 Task: Add a timeline in the project AgileBite for the epic 'Continual Service Improvement (CSI) Implementation' from 2024/02/25 to 2024/07/25. Add a timeline in the project AgileBite for the epic 'User Acceptance Testing (UAT) Implementation' from 2023/02/14 to 2025/10/15. Add a timeline in the project AgileBite for the epic 'Data Science Process Improvement' from 2024/06/23 to 2024/10/04
Action: Mouse moved to (189, 250)
Screenshot: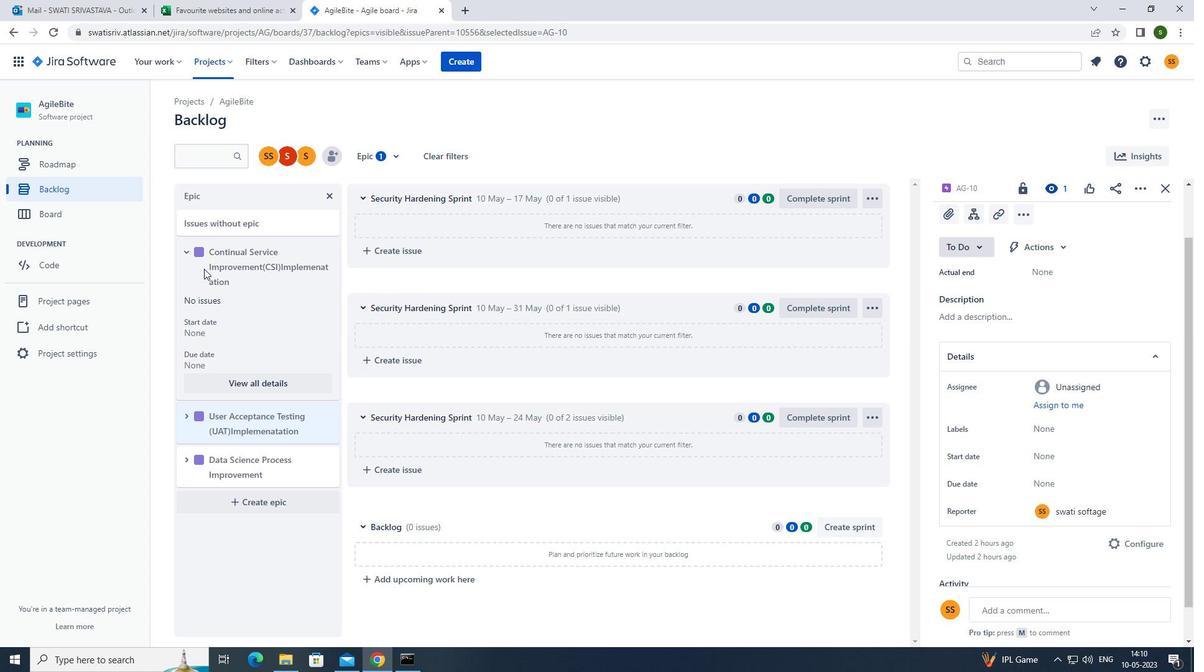 
Action: Mouse pressed left at (189, 250)
Screenshot: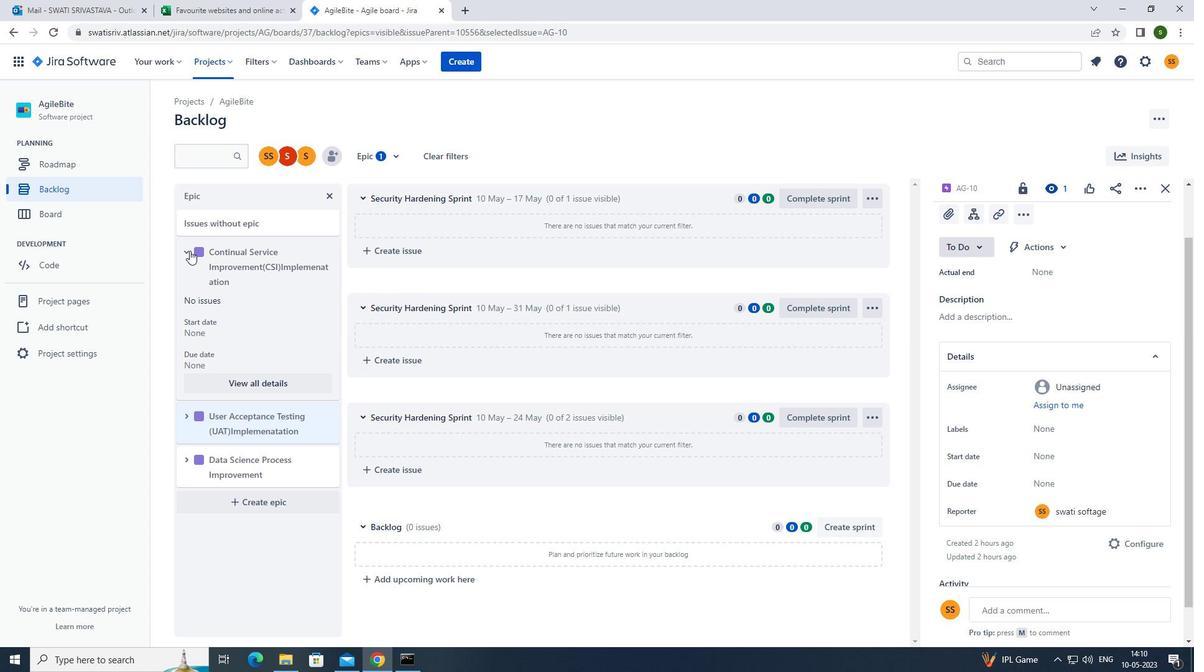 
Action: Mouse pressed left at (189, 250)
Screenshot: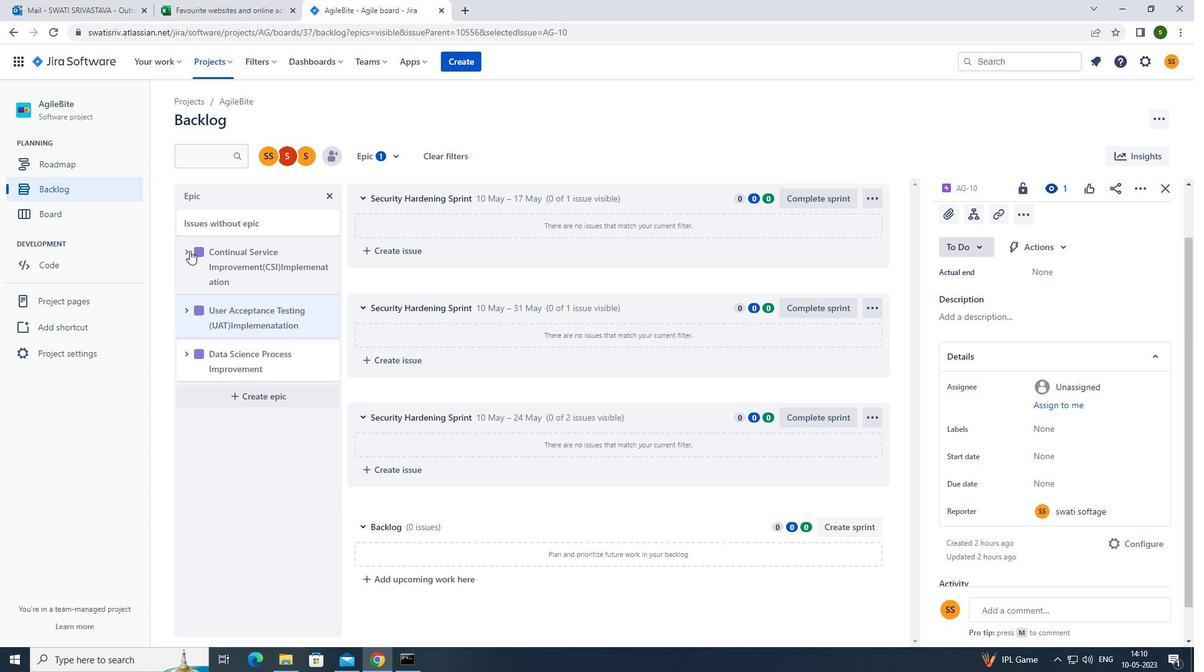 
Action: Mouse moved to (1049, 454)
Screenshot: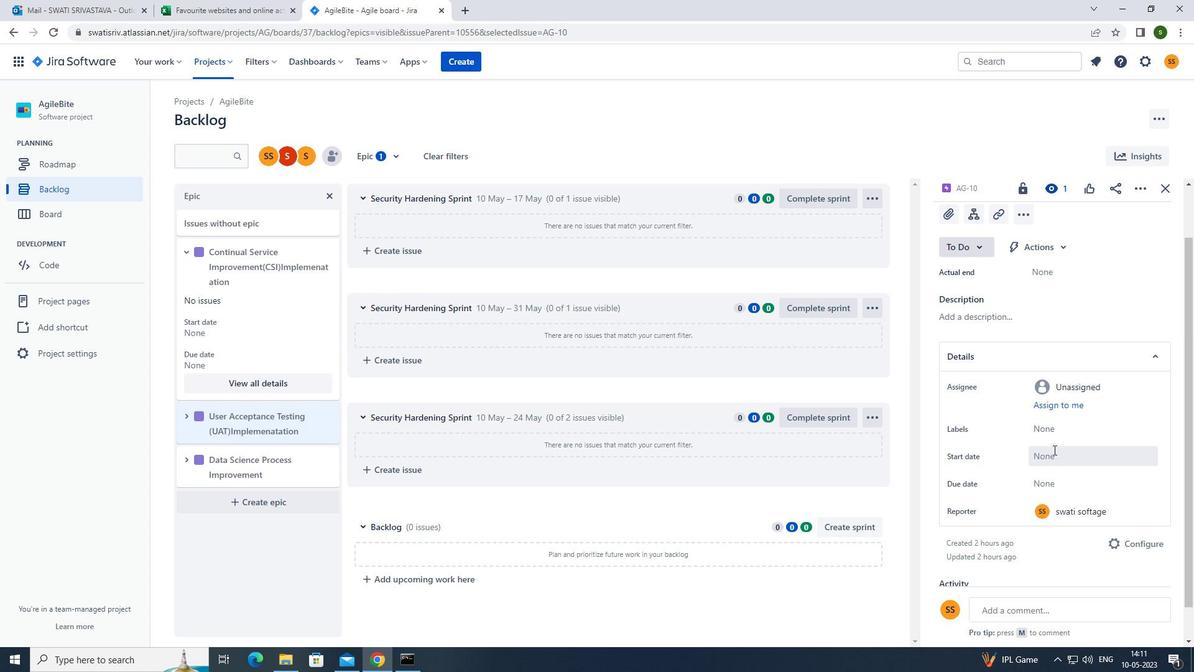 
Action: Mouse pressed left at (1049, 454)
Screenshot: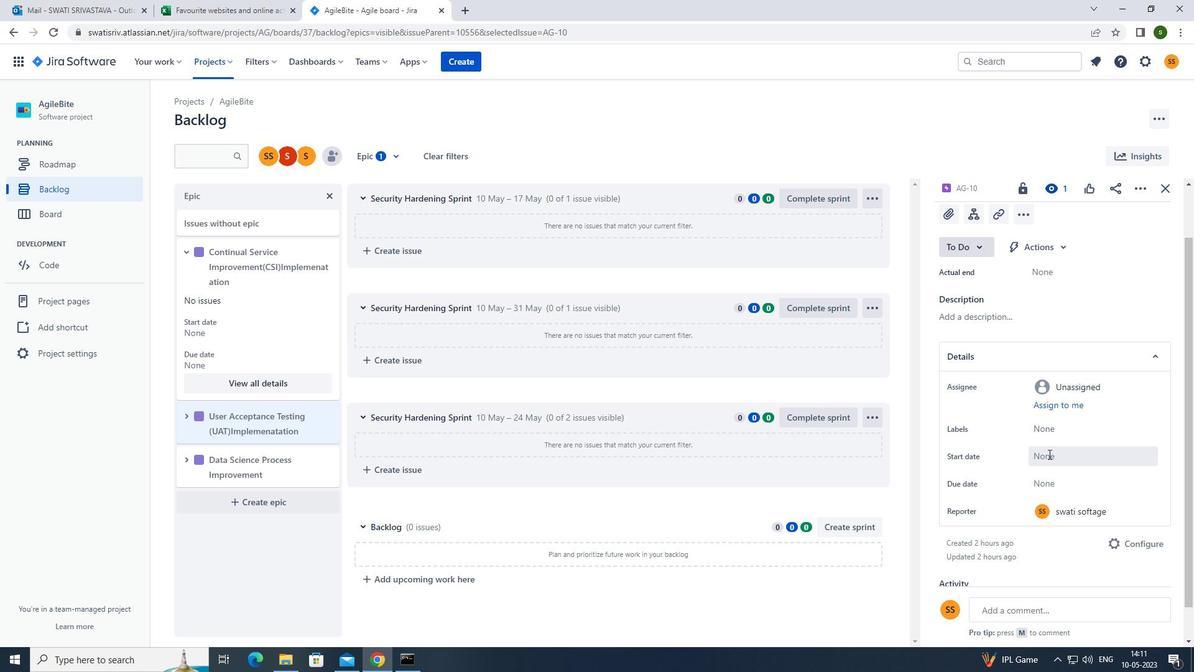 
Action: Mouse moved to (1167, 273)
Screenshot: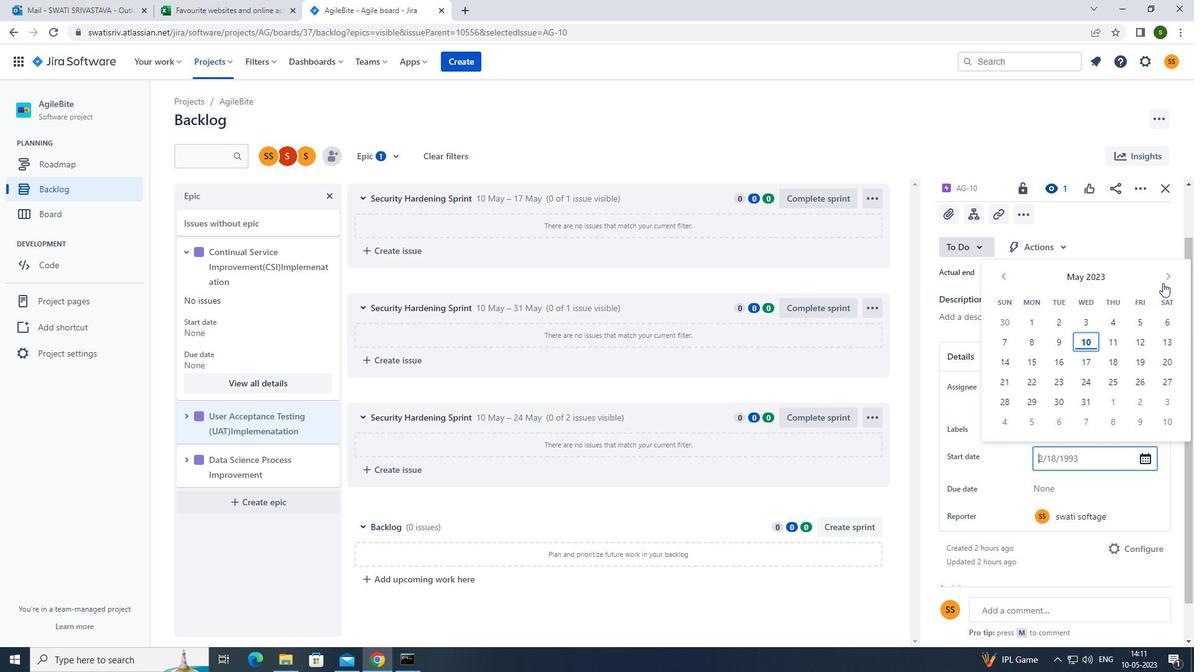 
Action: Mouse pressed left at (1167, 273)
Screenshot: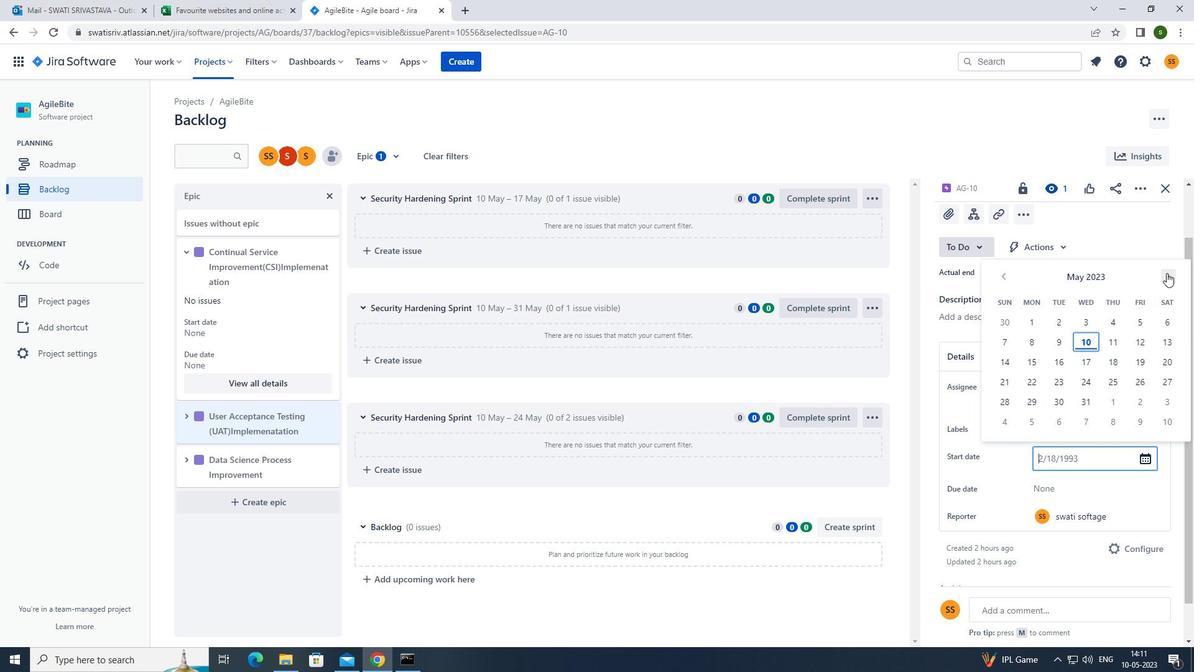 
Action: Mouse moved to (1095, 277)
Screenshot: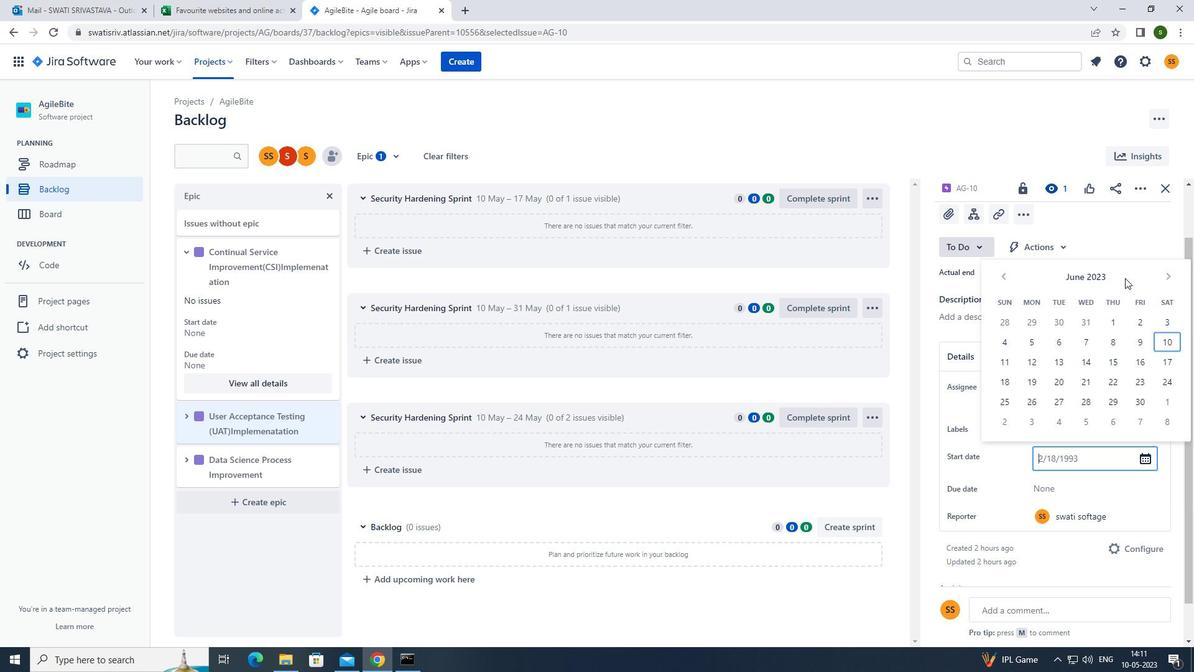 
Action: Mouse pressed left at (1095, 277)
Screenshot: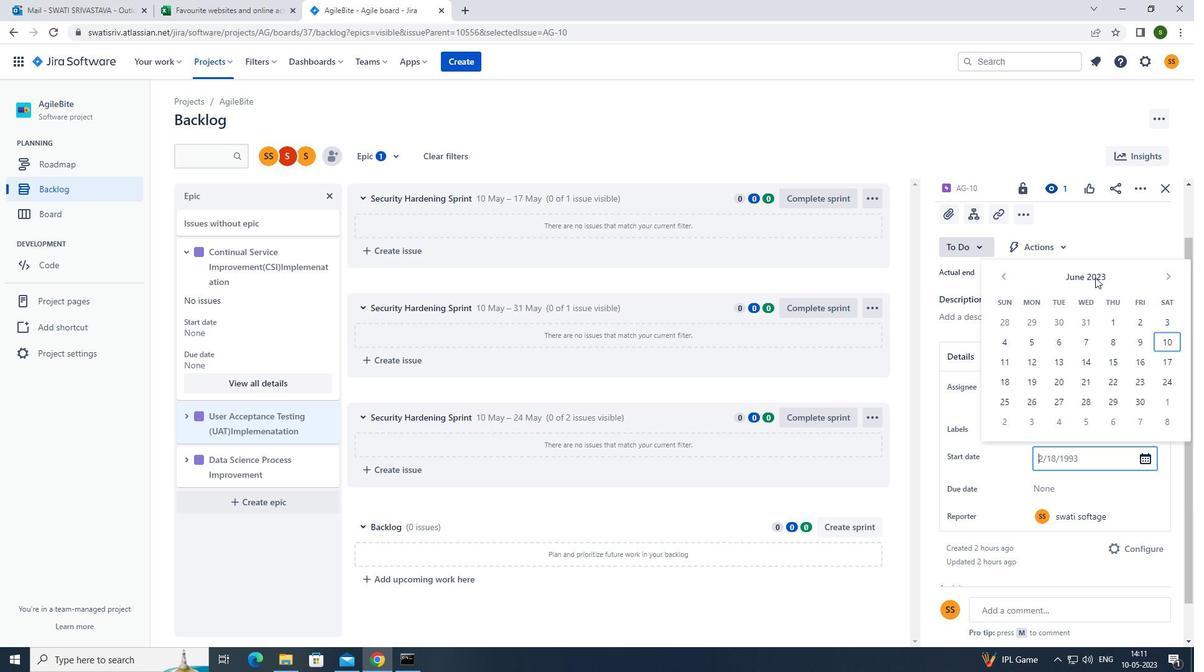 
Action: Mouse moved to (1162, 277)
Screenshot: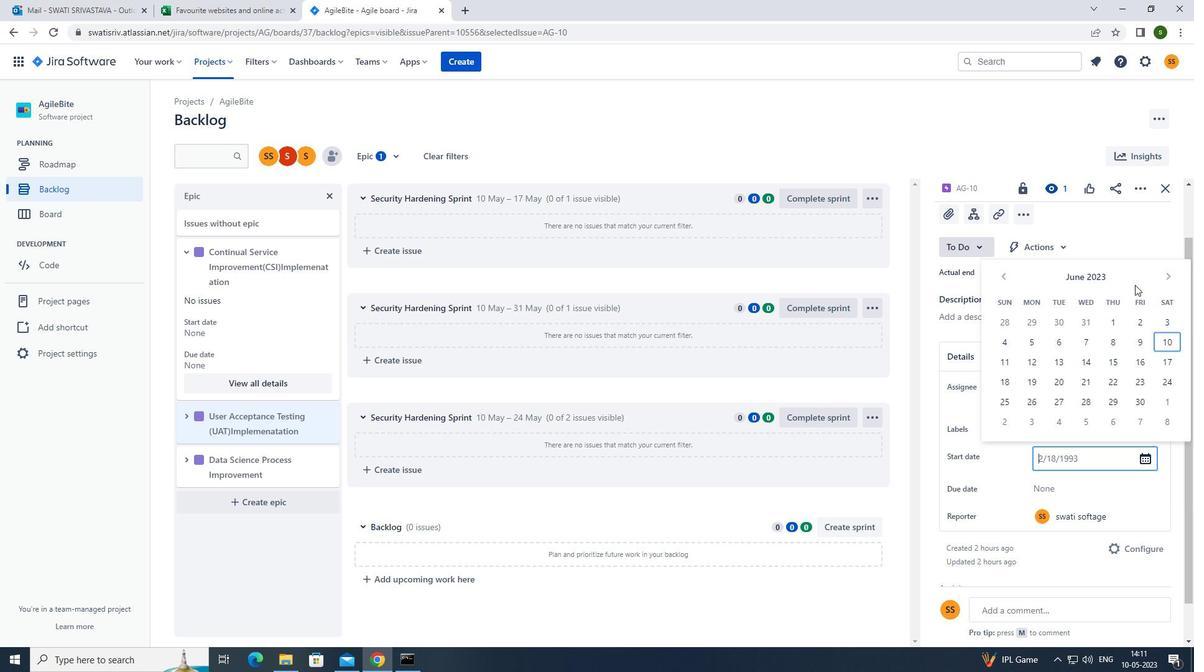 
Action: Mouse pressed left at (1162, 277)
Screenshot: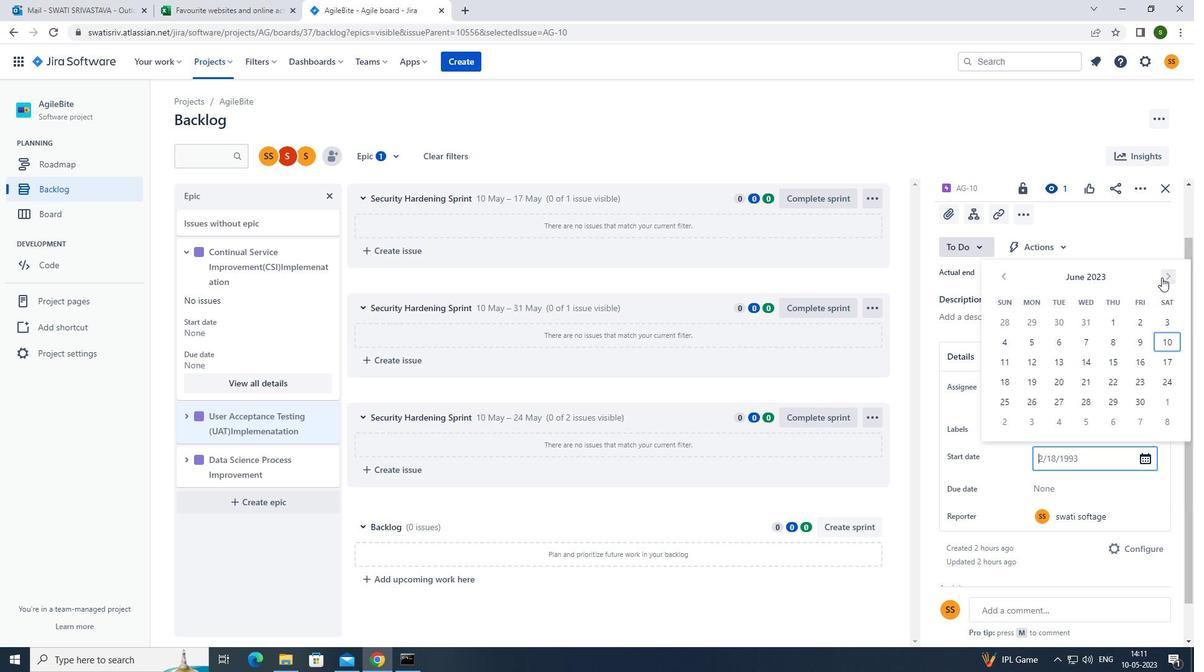 
Action: Mouse pressed left at (1162, 277)
Screenshot: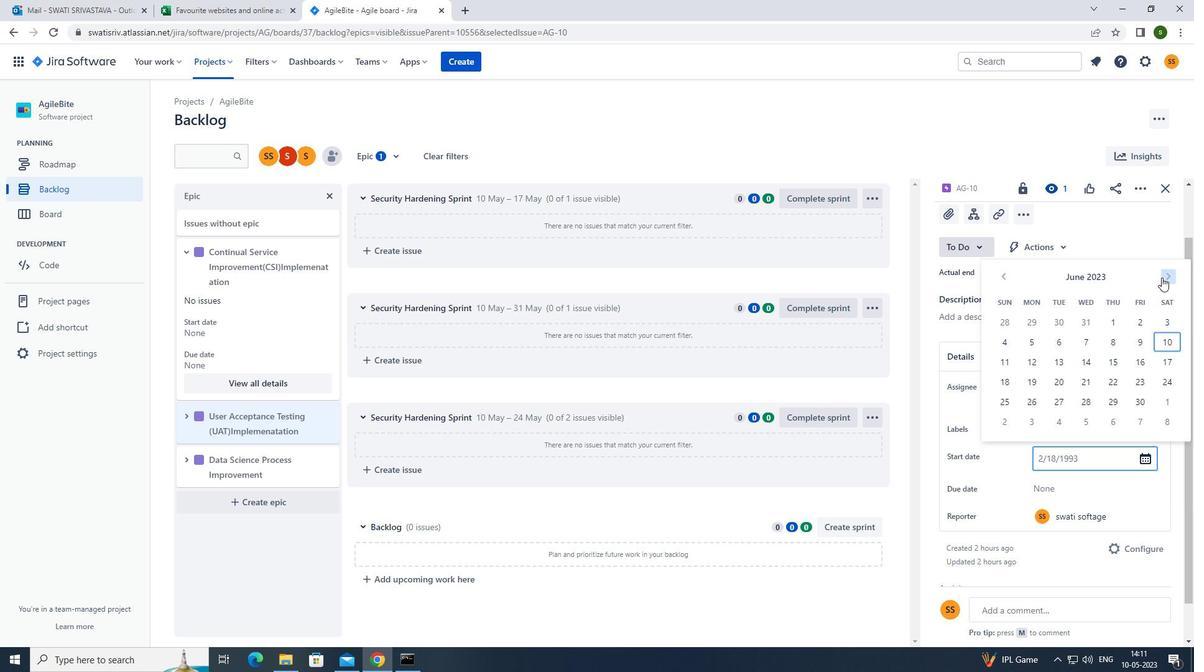 
Action: Mouse pressed left at (1162, 277)
Screenshot: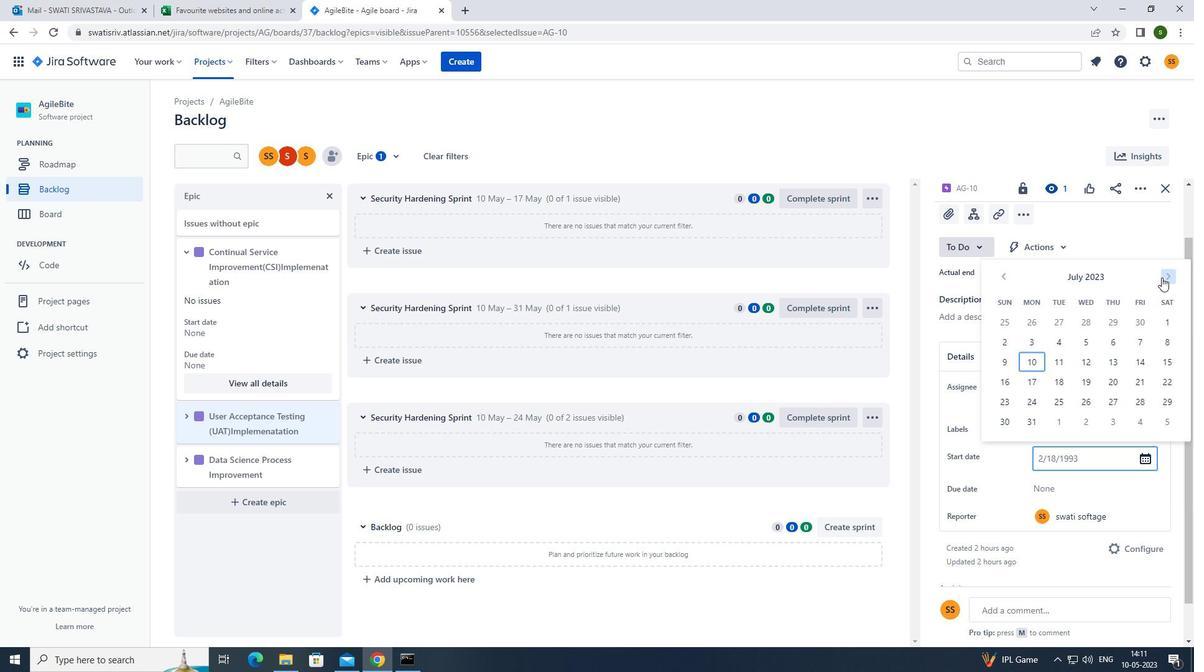 
Action: Mouse pressed left at (1162, 277)
Screenshot: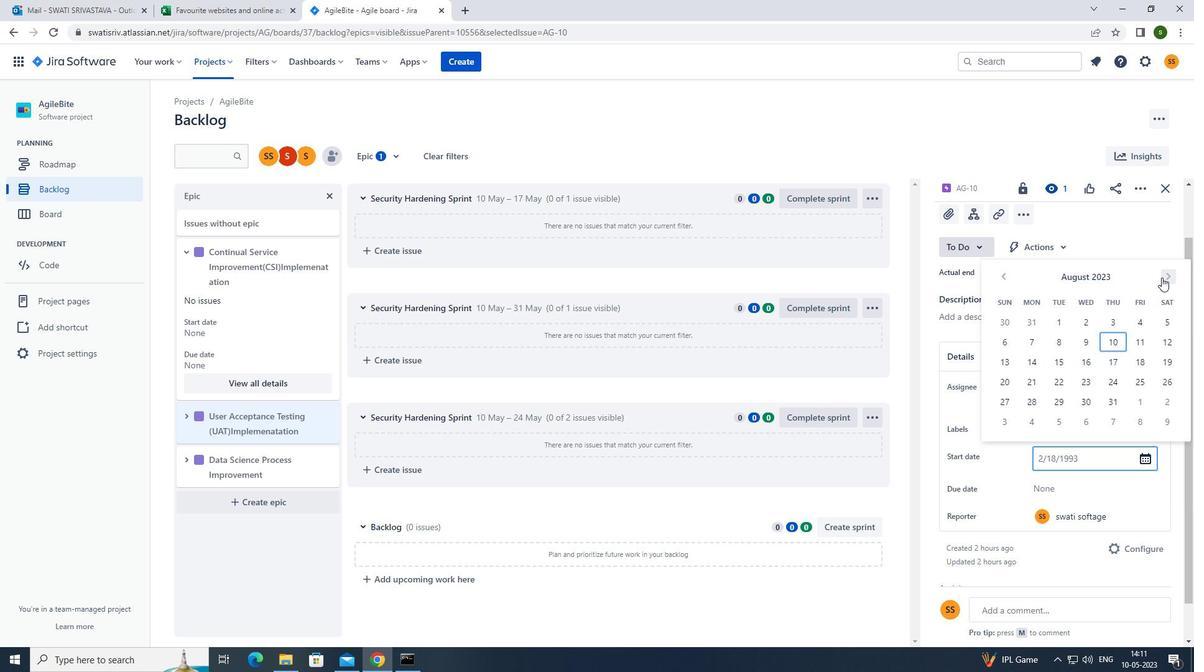
Action: Mouse pressed left at (1162, 277)
Screenshot: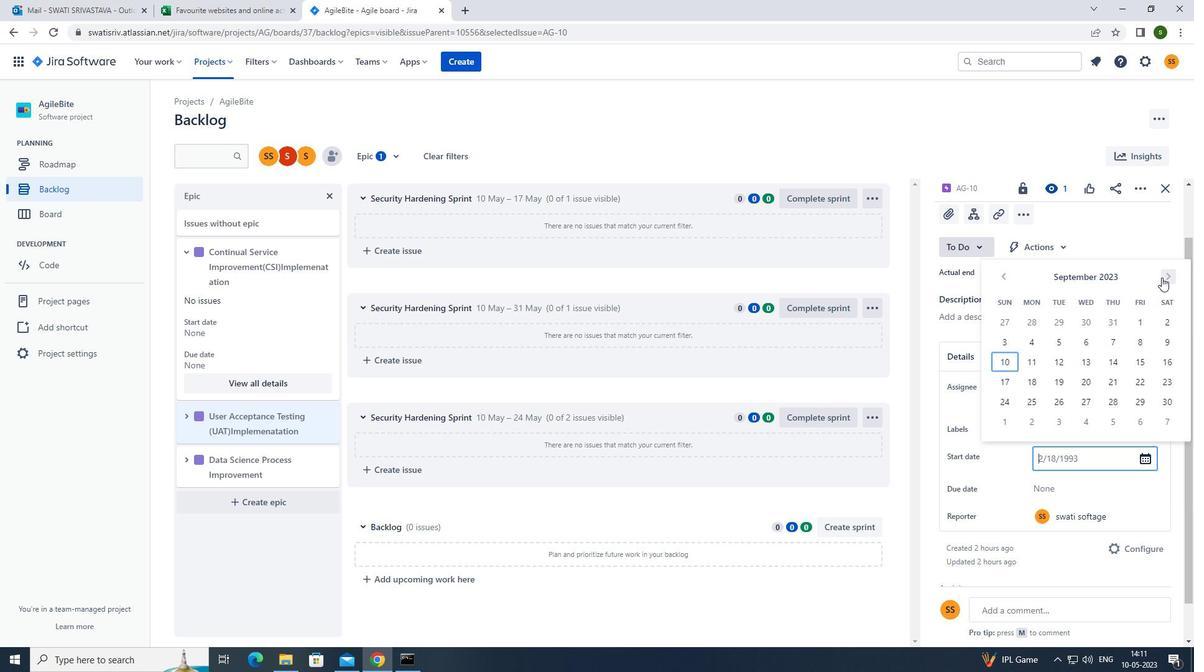 
Action: Mouse pressed left at (1162, 277)
Screenshot: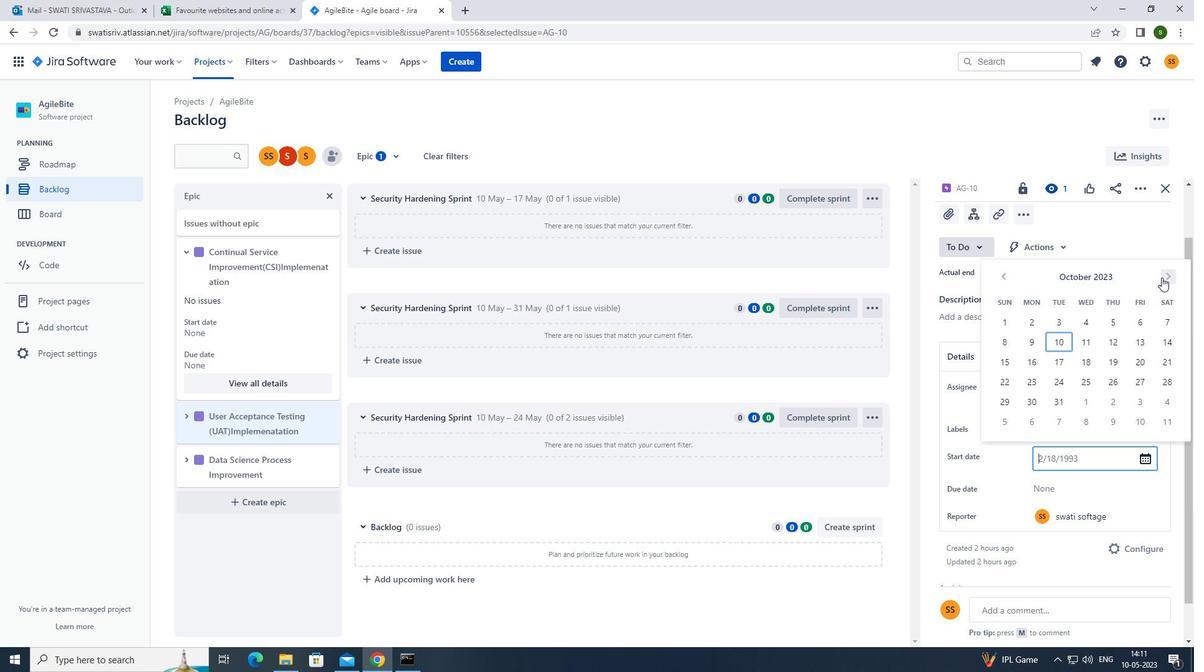 
Action: Mouse pressed left at (1162, 277)
Screenshot: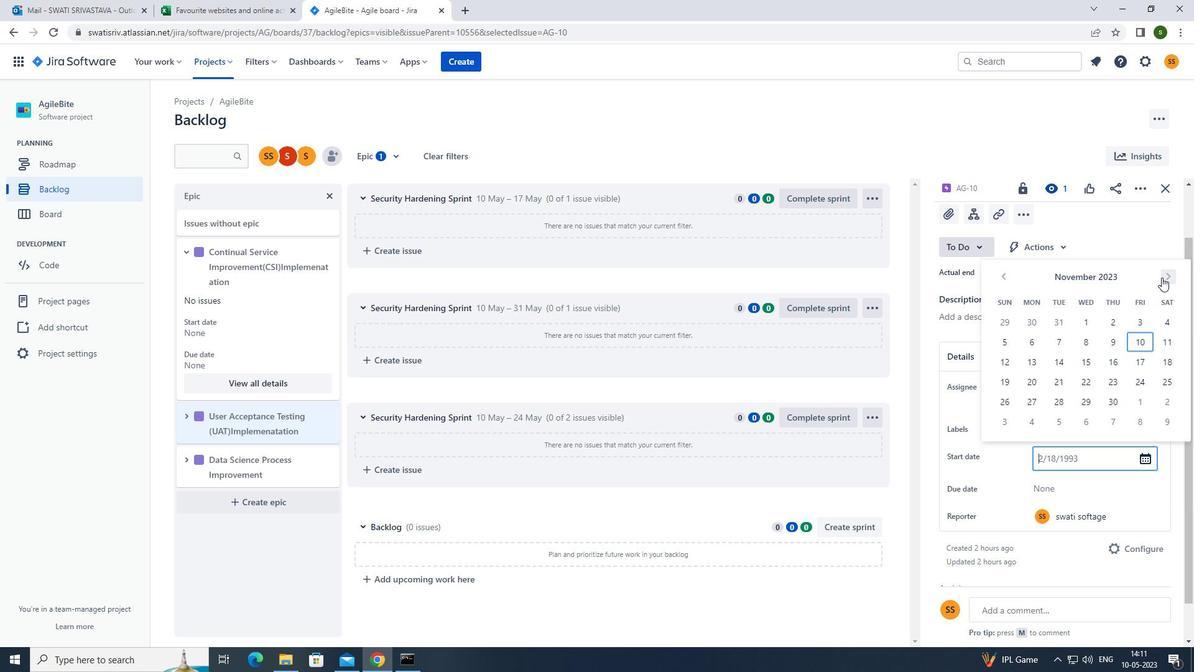 
Action: Mouse pressed left at (1162, 277)
Screenshot: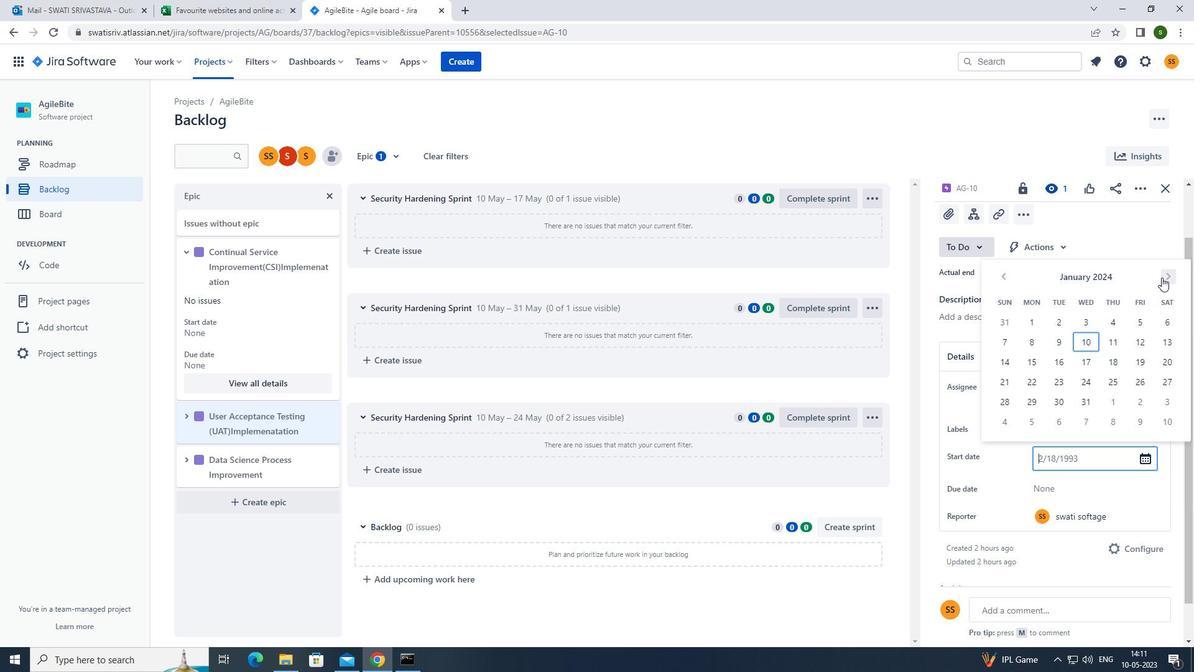 
Action: Mouse moved to (1006, 401)
Screenshot: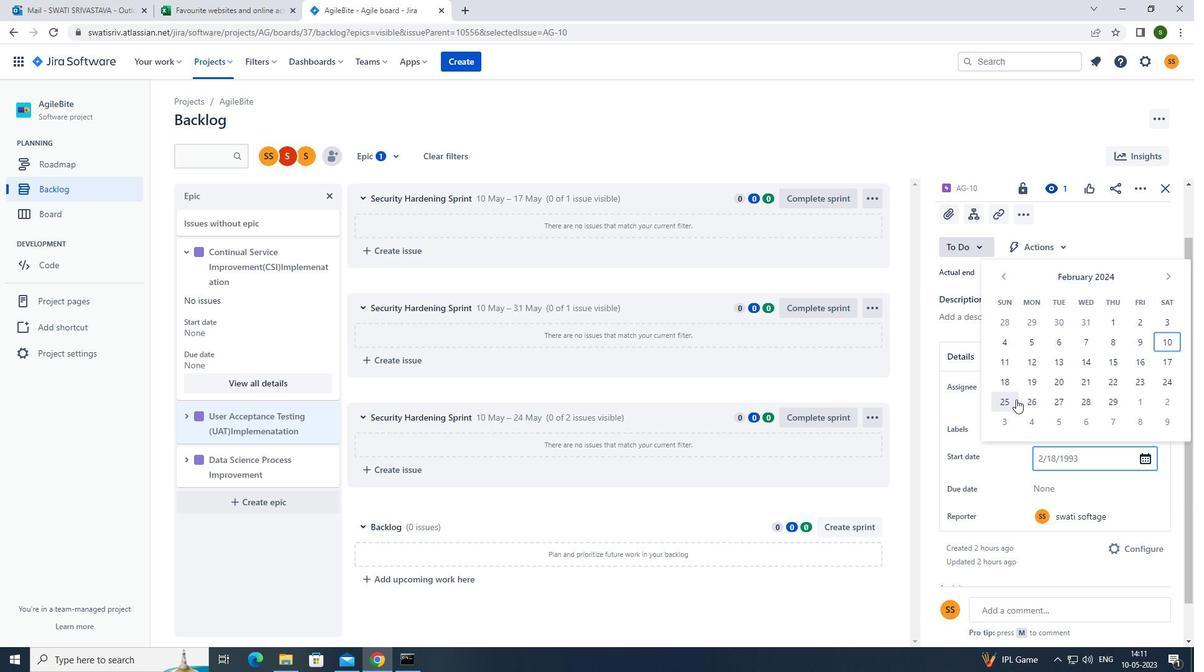 
Action: Mouse pressed left at (1006, 401)
Screenshot: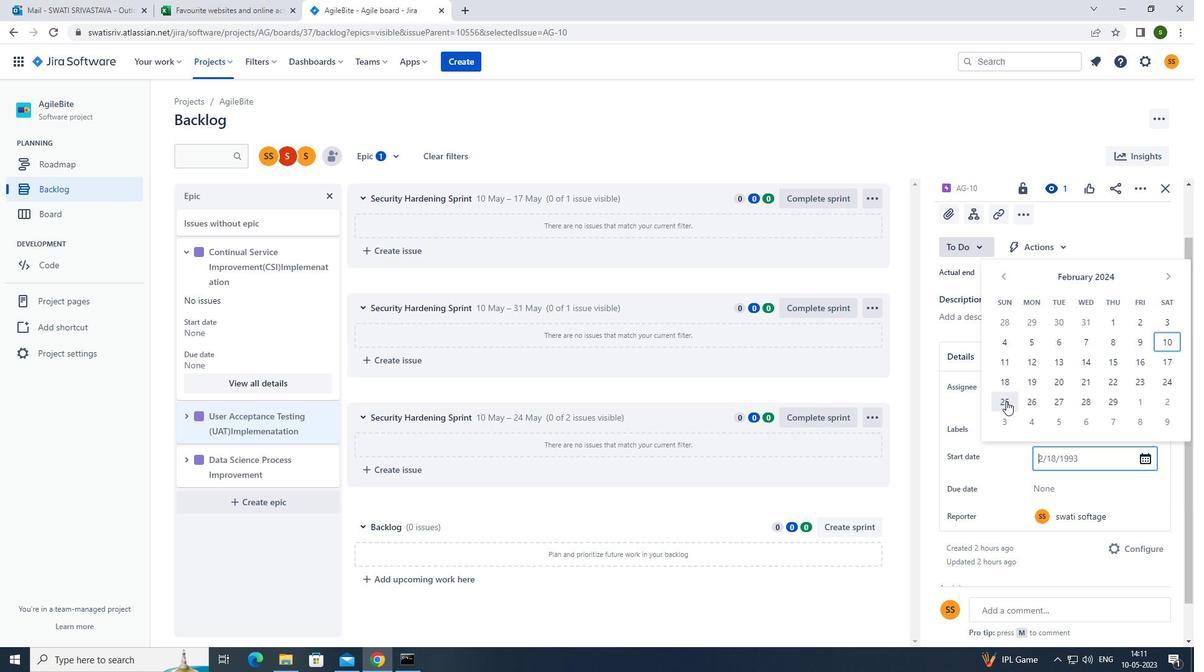 
Action: Mouse moved to (1041, 486)
Screenshot: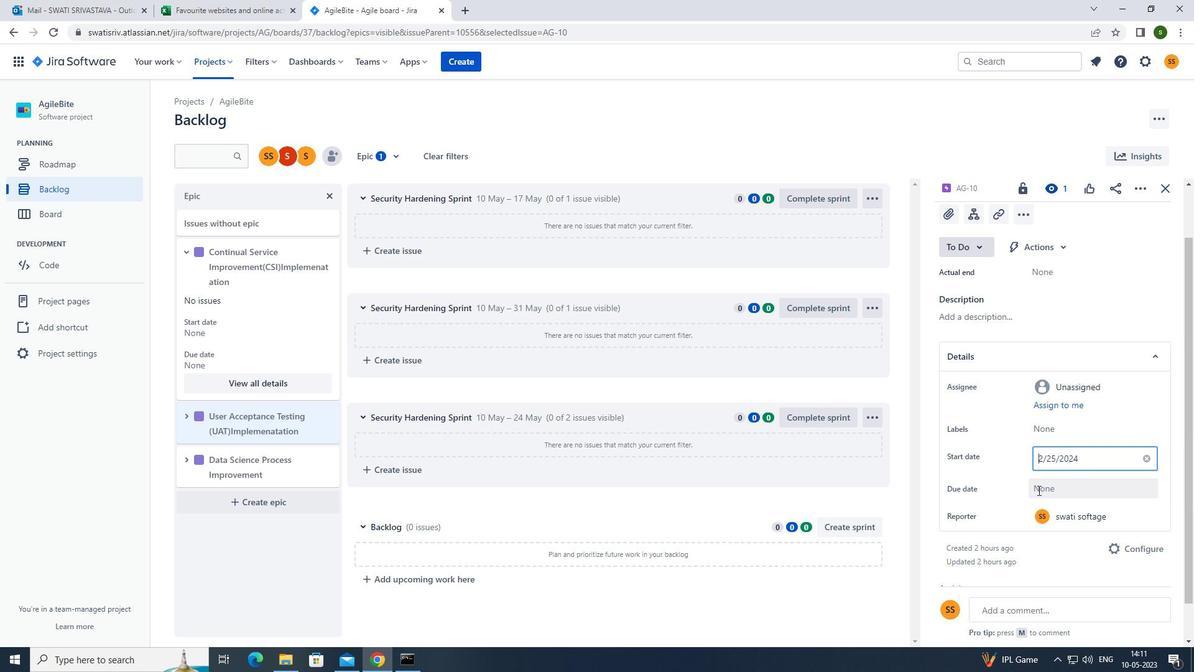 
Action: Mouse pressed left at (1041, 486)
Screenshot: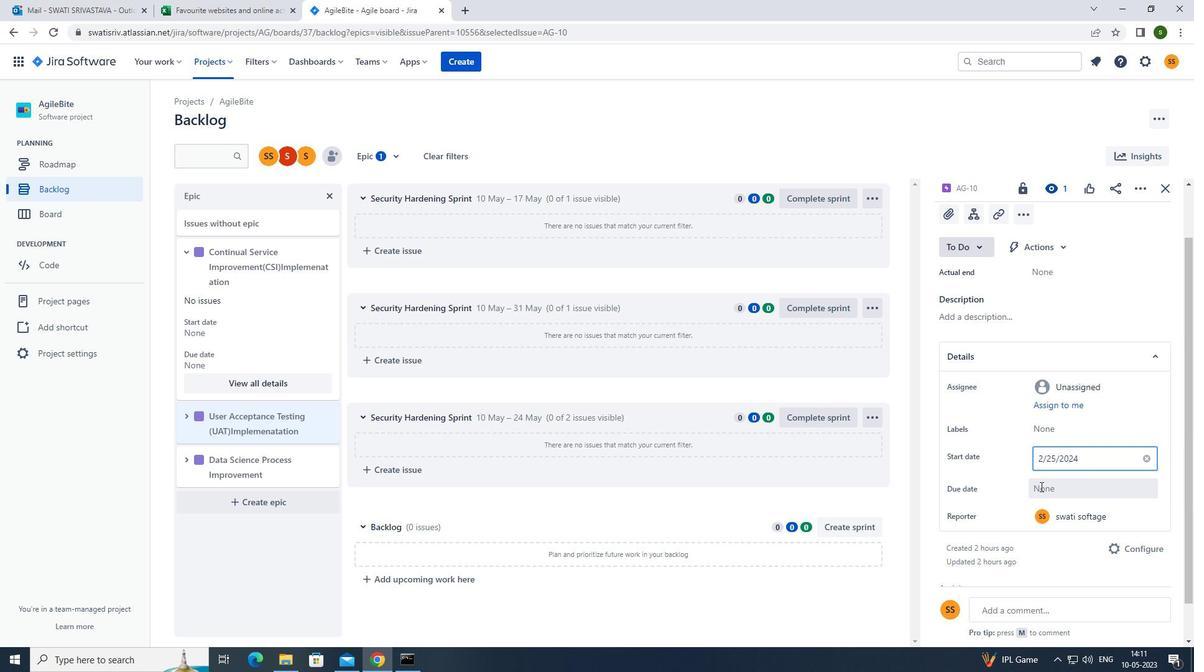 
Action: Mouse moved to (1171, 310)
Screenshot: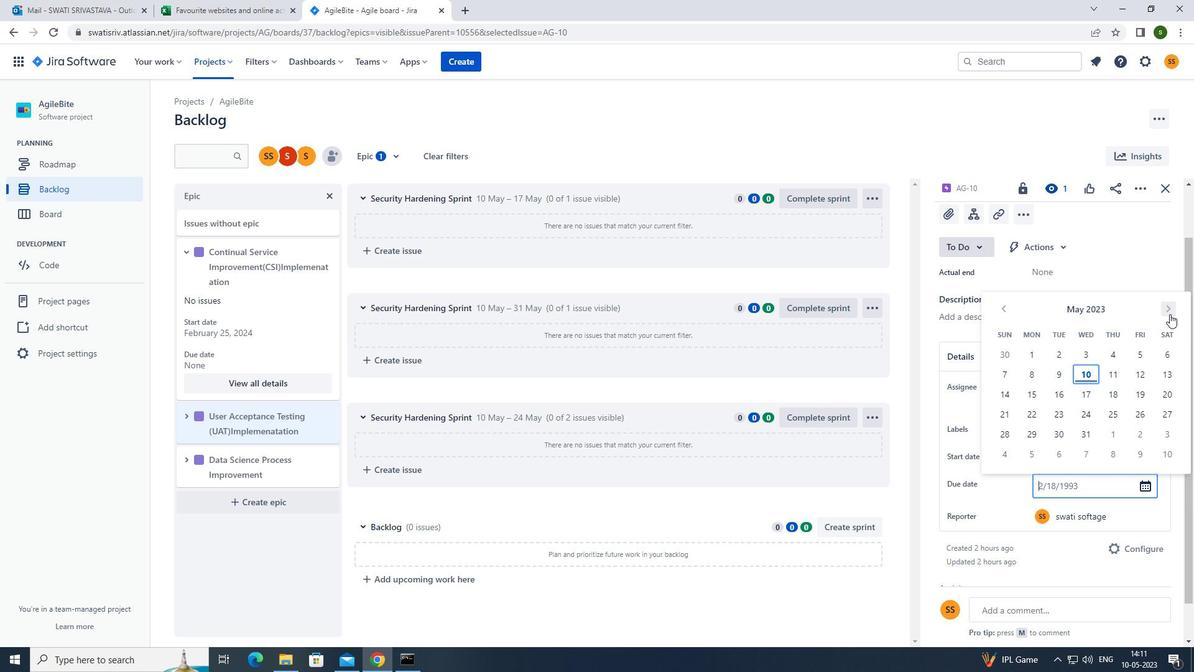 
Action: Mouse pressed left at (1171, 310)
Screenshot: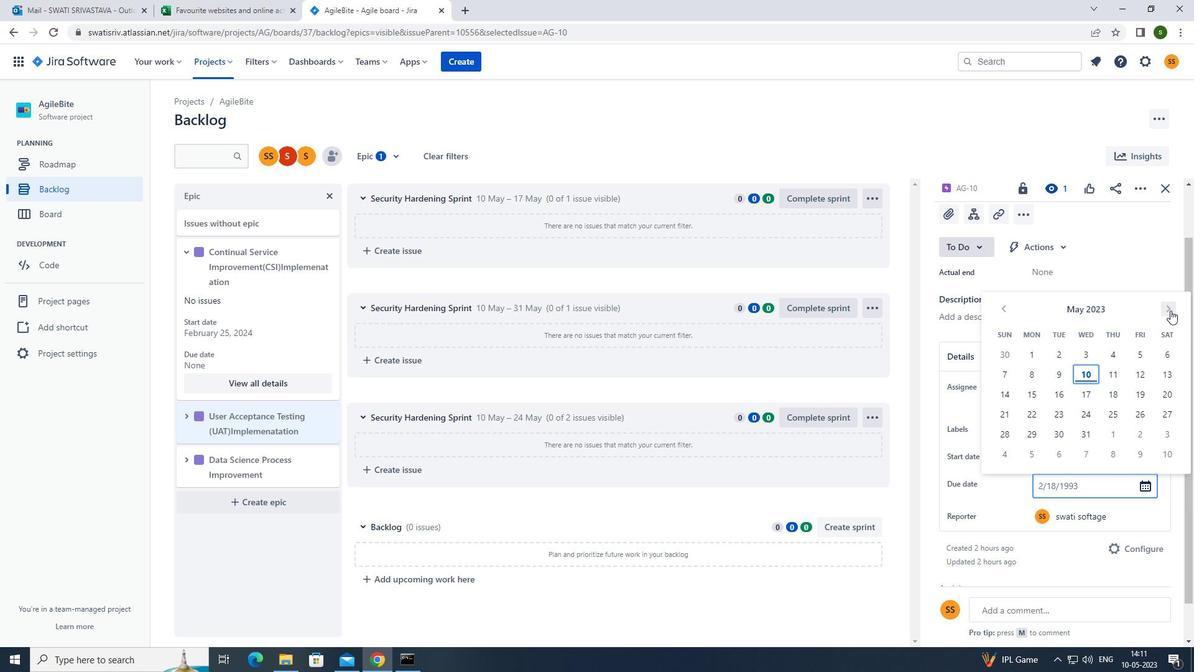 
Action: Mouse pressed left at (1171, 310)
Screenshot: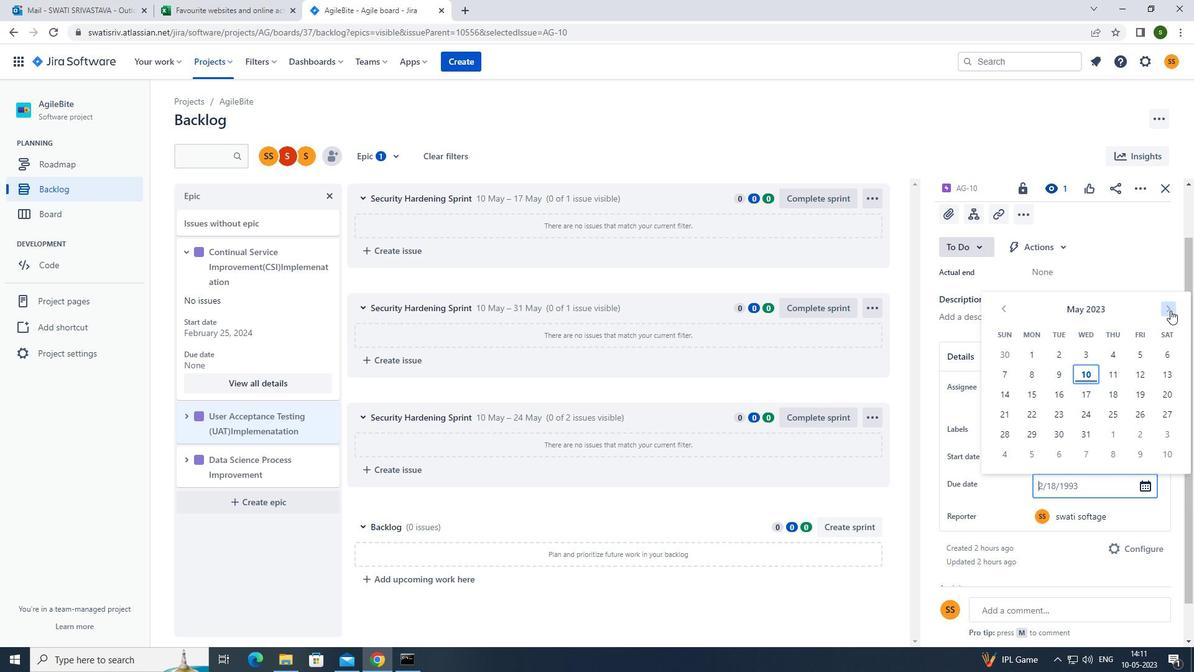 
Action: Mouse pressed left at (1171, 310)
Screenshot: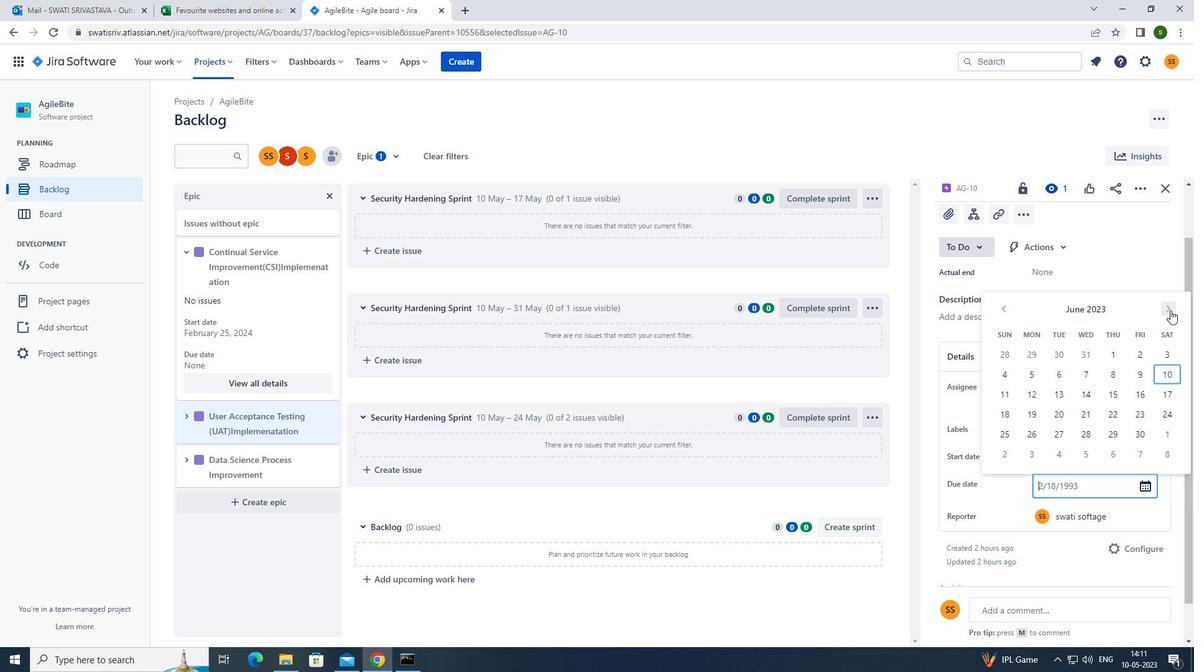 
Action: Mouse pressed left at (1171, 310)
Screenshot: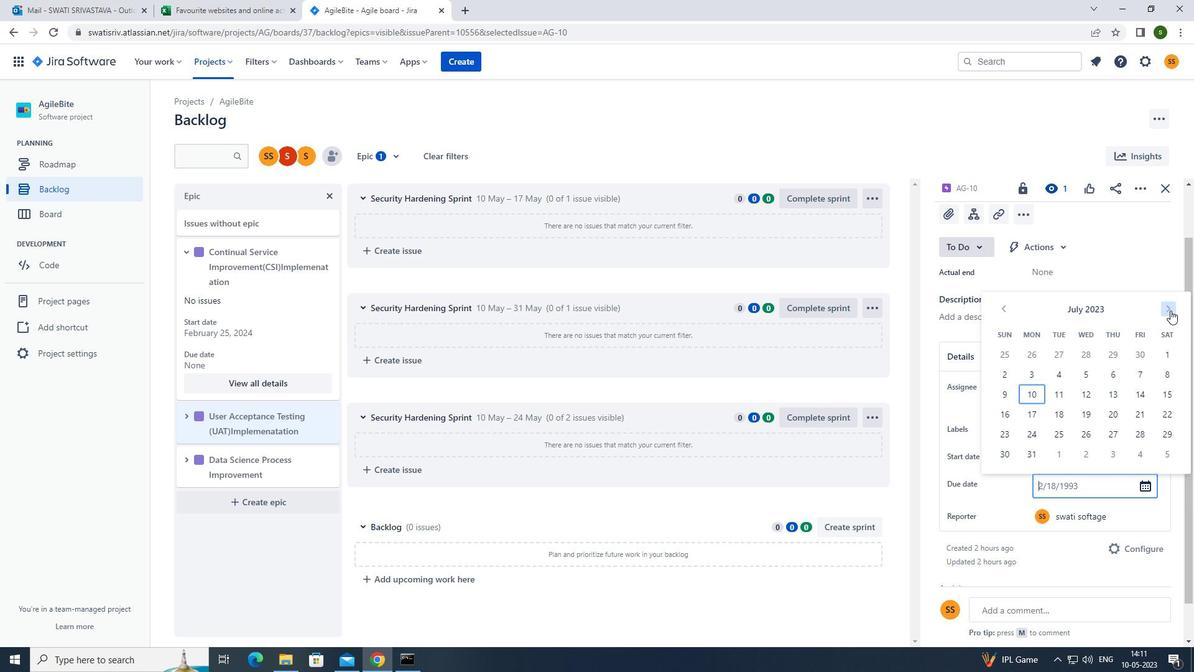 
Action: Mouse pressed left at (1171, 310)
Screenshot: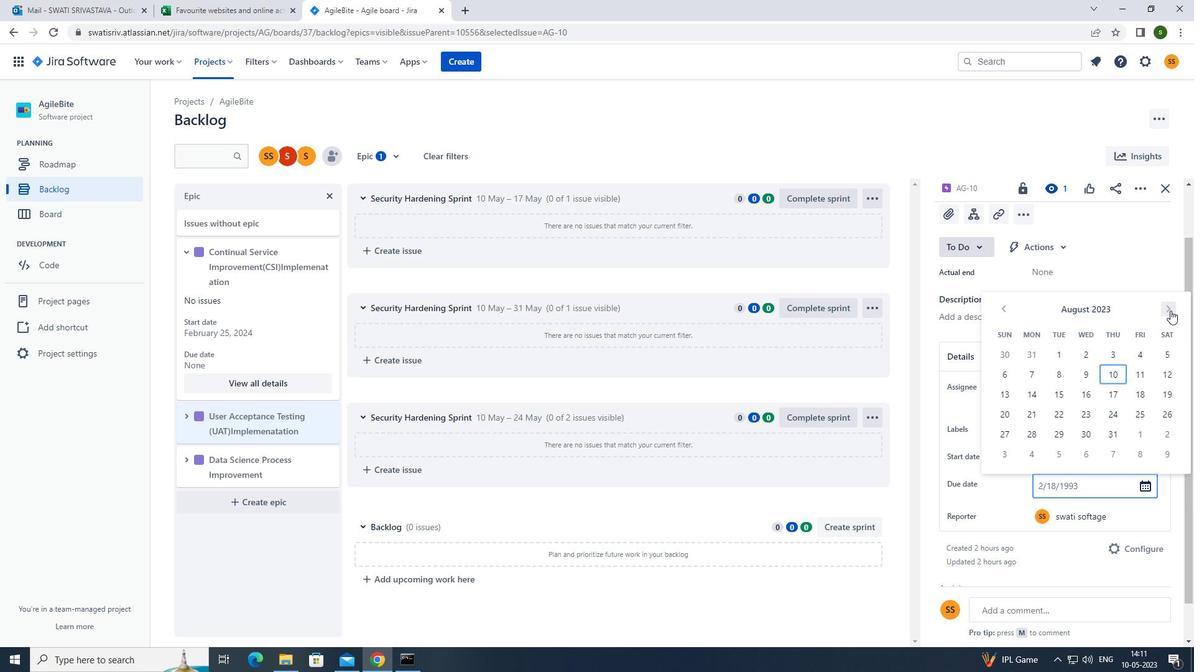 
Action: Mouse pressed left at (1171, 310)
Screenshot: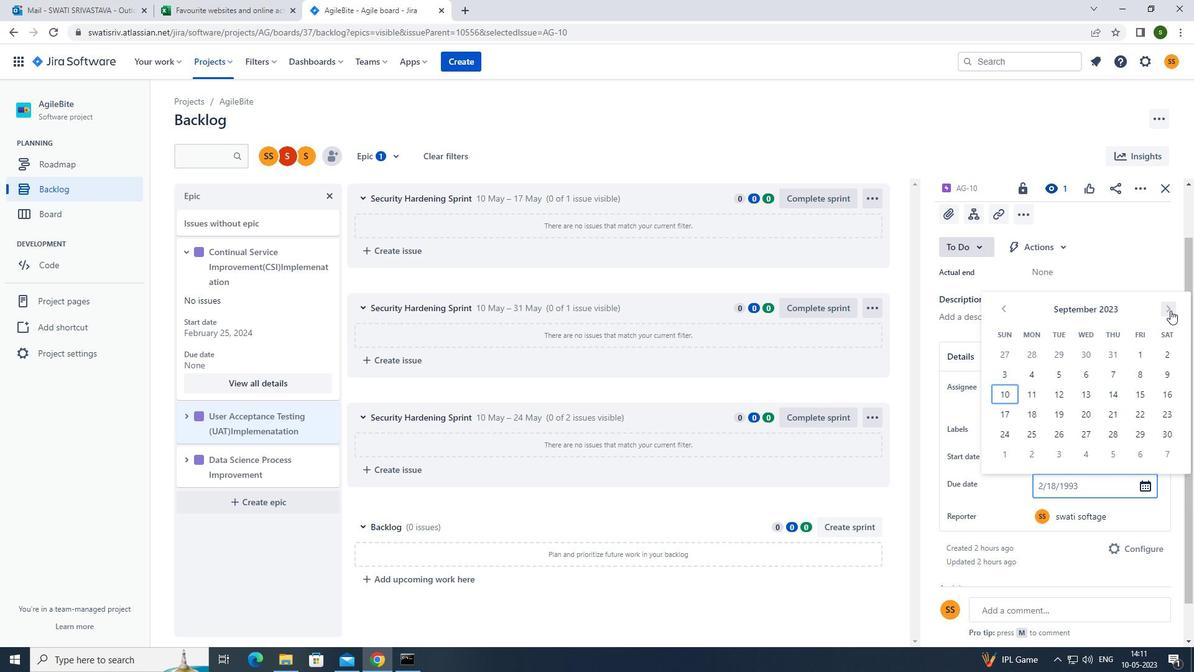 
Action: Mouse pressed left at (1171, 310)
Screenshot: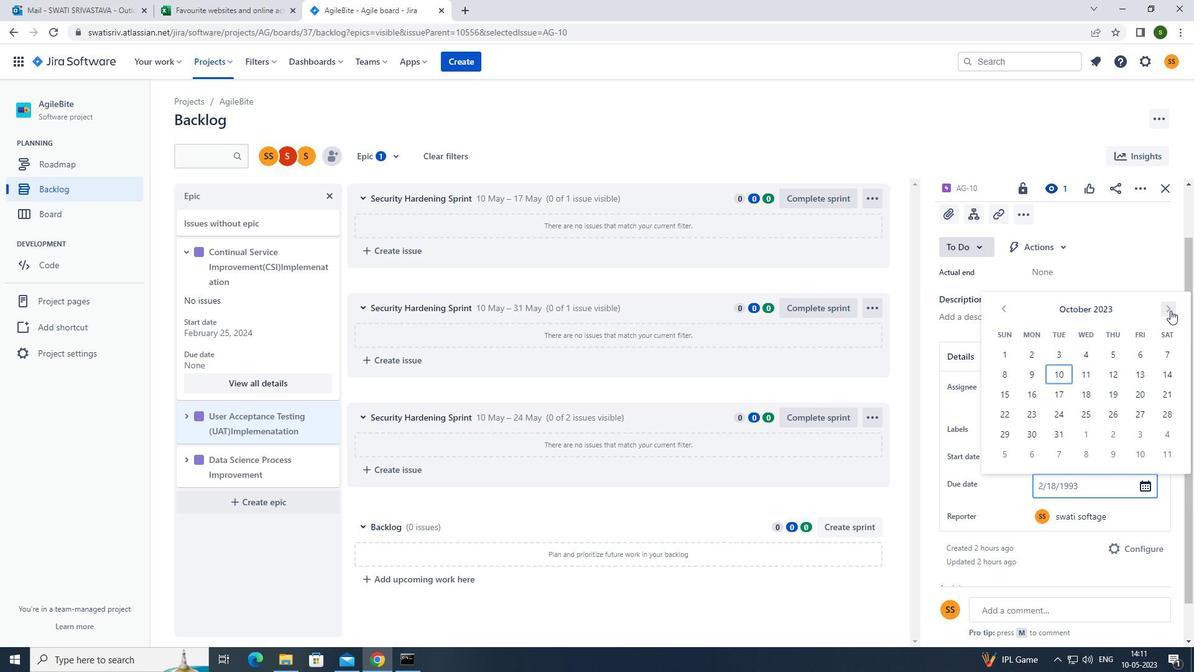 
Action: Mouse pressed left at (1171, 310)
Screenshot: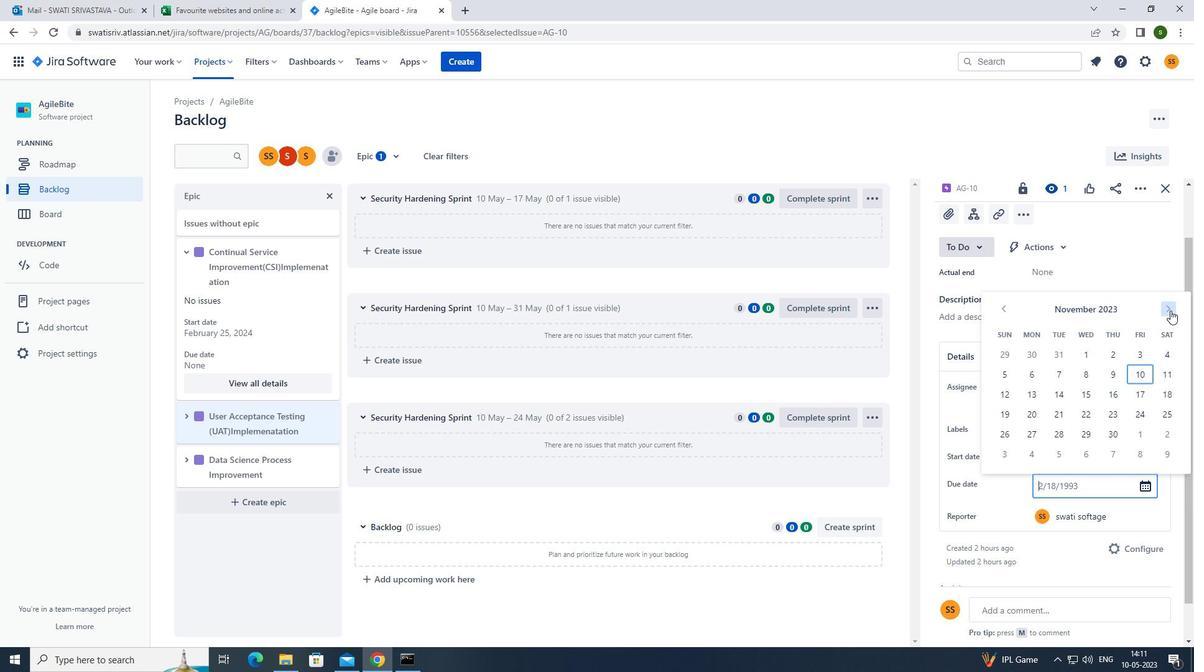 
Action: Mouse pressed left at (1171, 310)
Screenshot: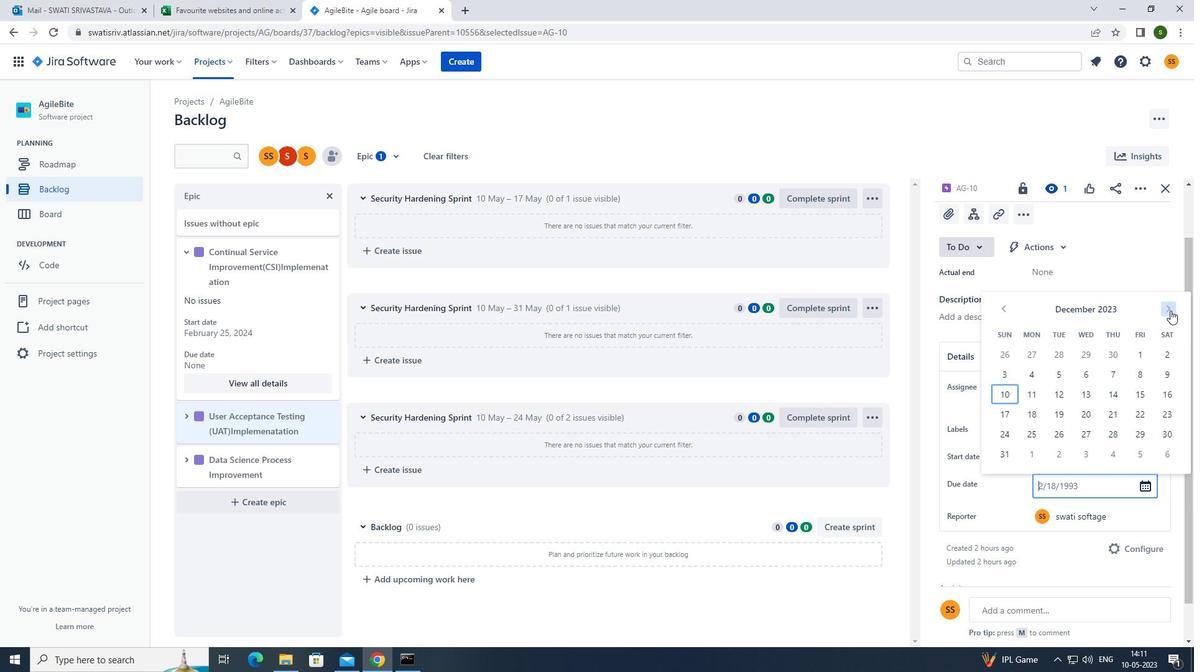 
Action: Mouse pressed left at (1171, 310)
Screenshot: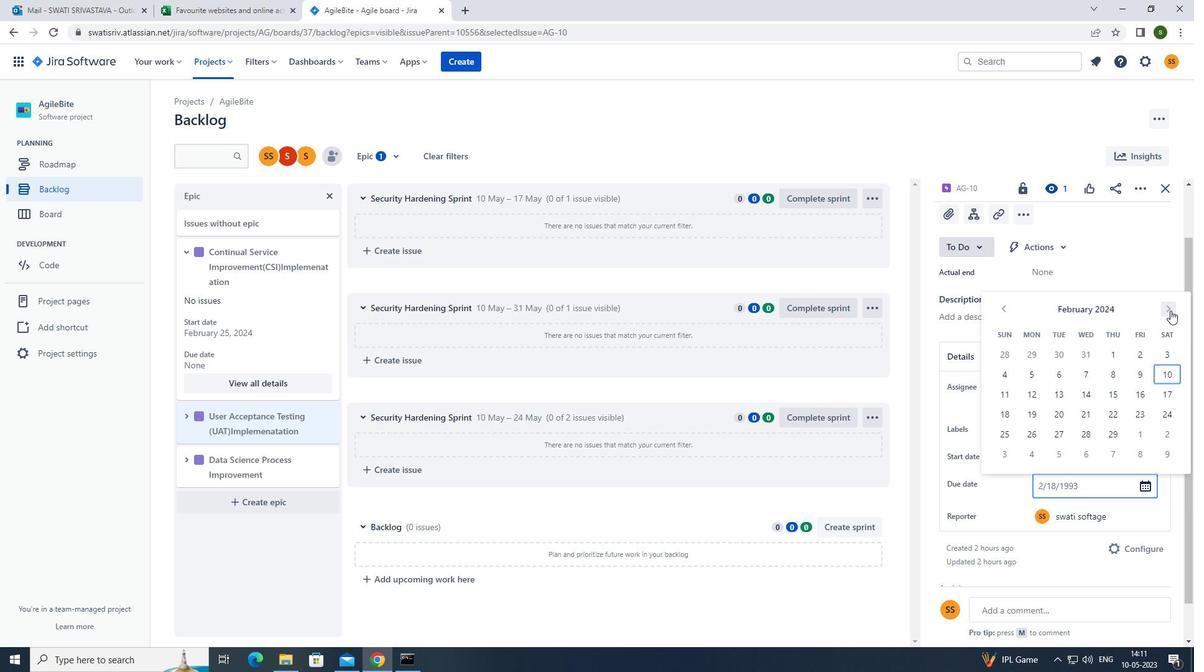 
Action: Mouse pressed left at (1171, 310)
Screenshot: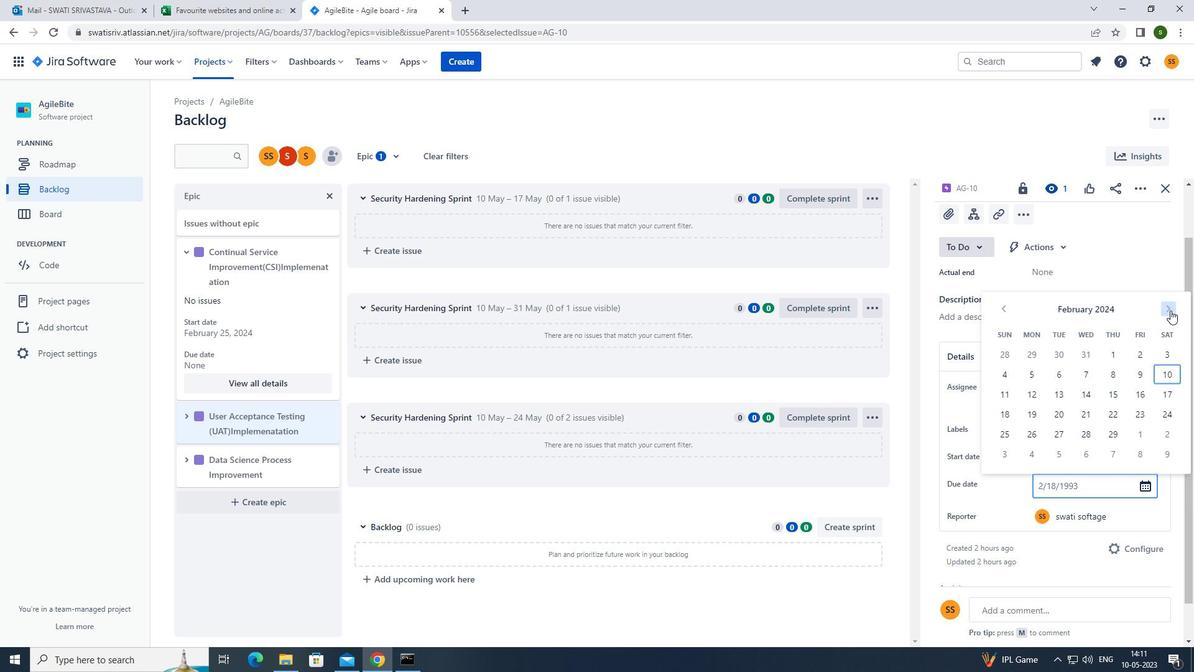 
Action: Mouse pressed left at (1171, 310)
Screenshot: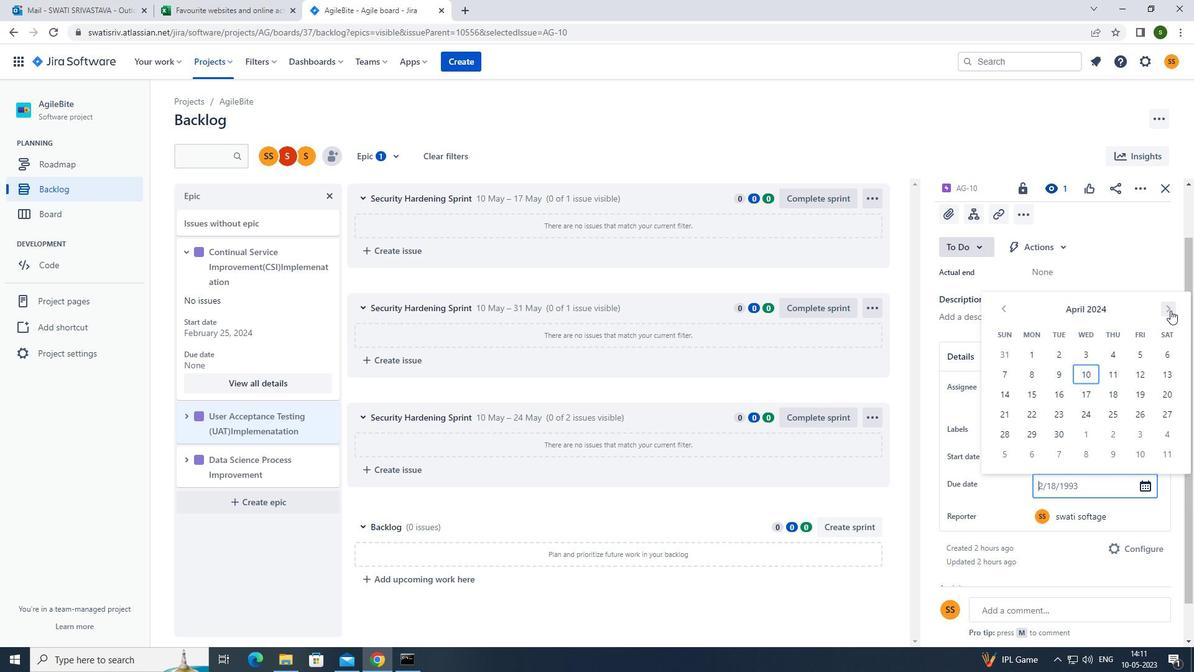
Action: Mouse pressed left at (1171, 310)
Screenshot: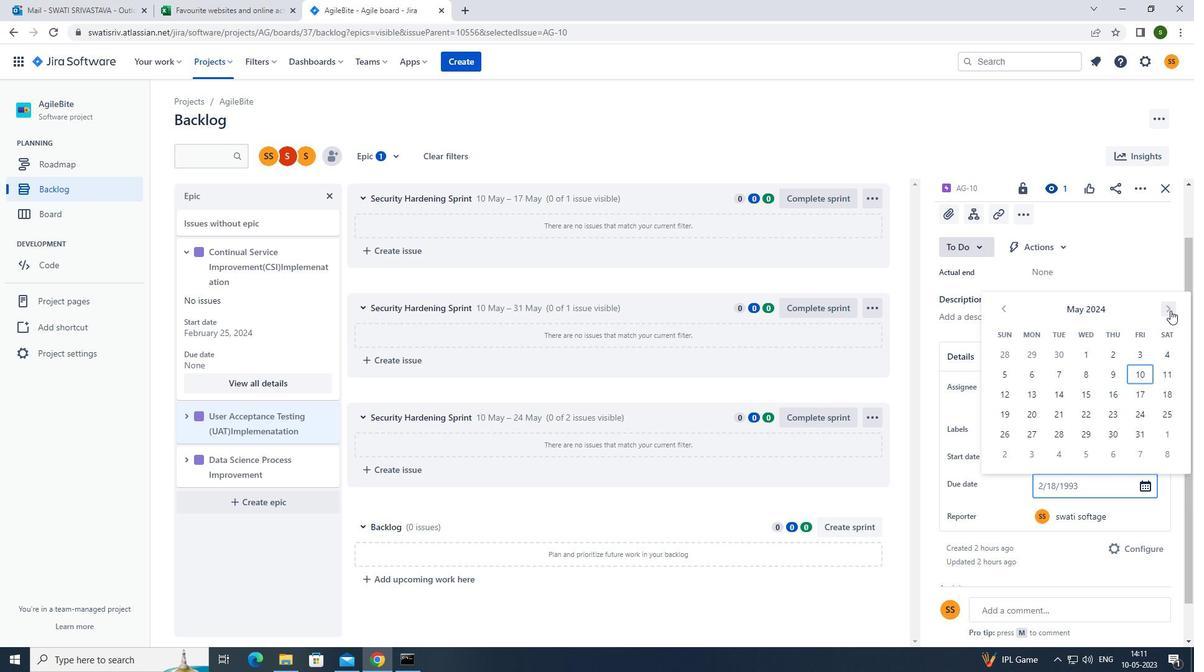 
Action: Mouse pressed left at (1171, 310)
Screenshot: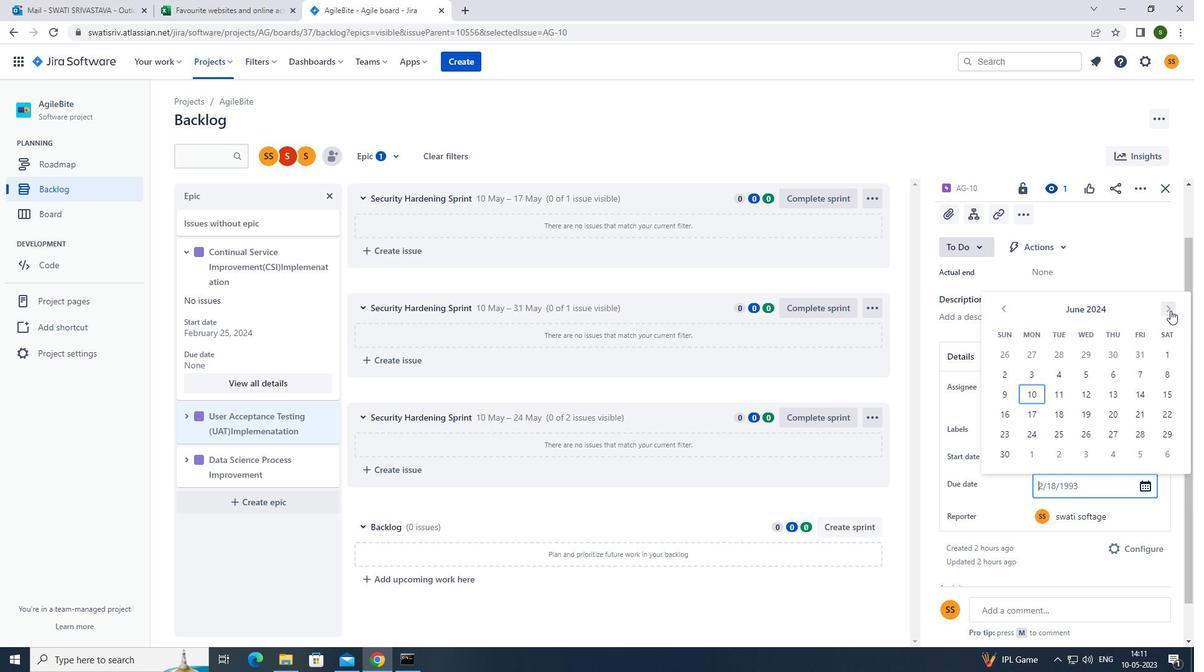 
Action: Mouse moved to (1115, 414)
Screenshot: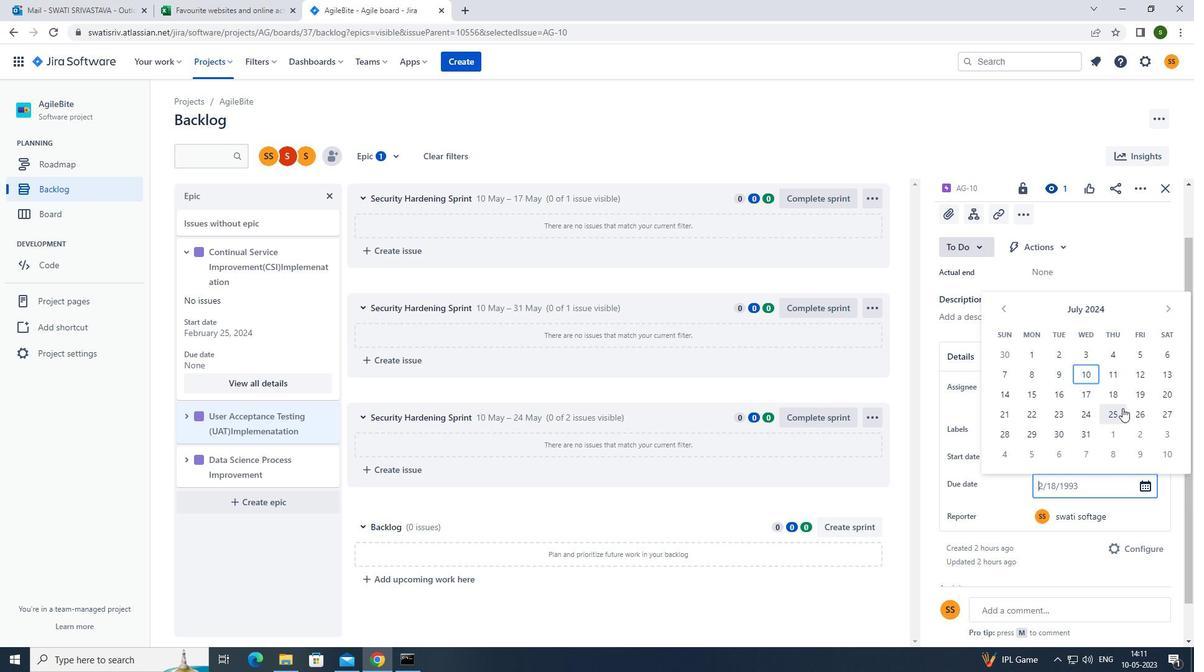 
Action: Mouse pressed left at (1115, 414)
Screenshot: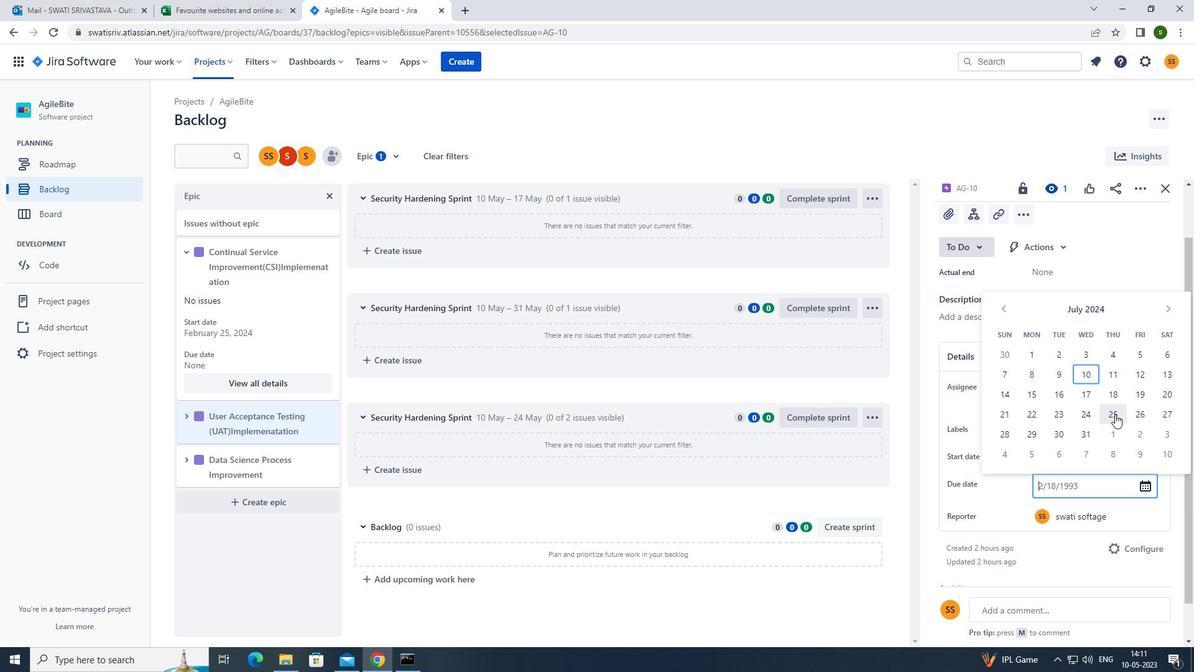
Action: Mouse moved to (267, 415)
Screenshot: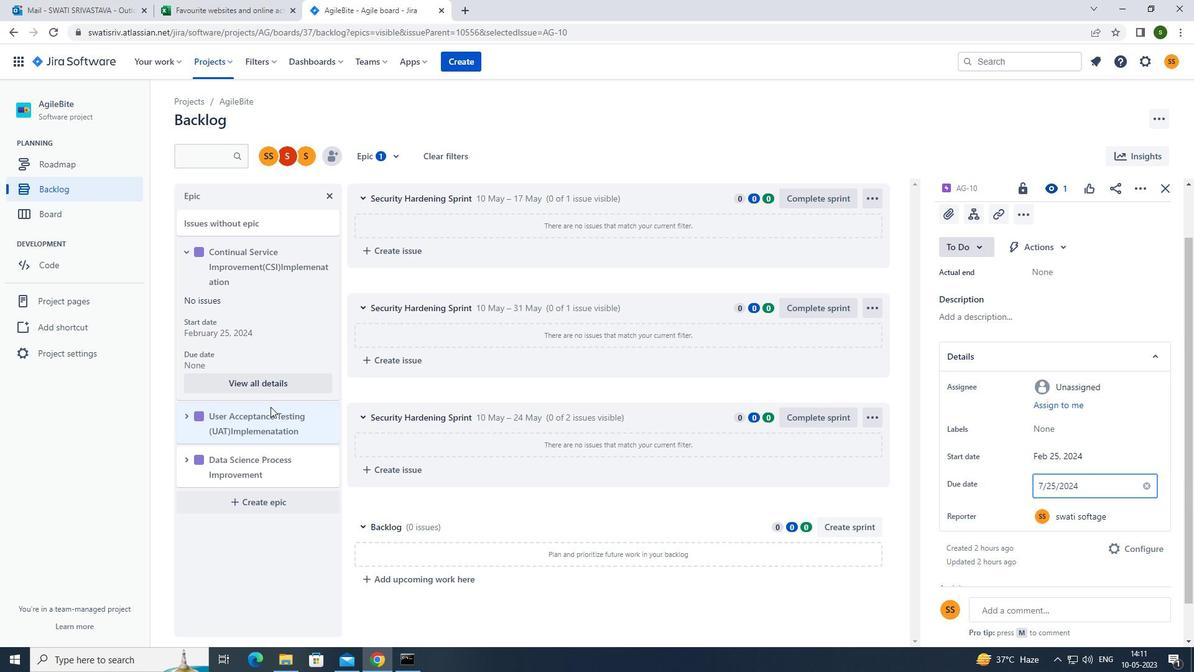 
Action: Mouse pressed left at (267, 415)
Screenshot: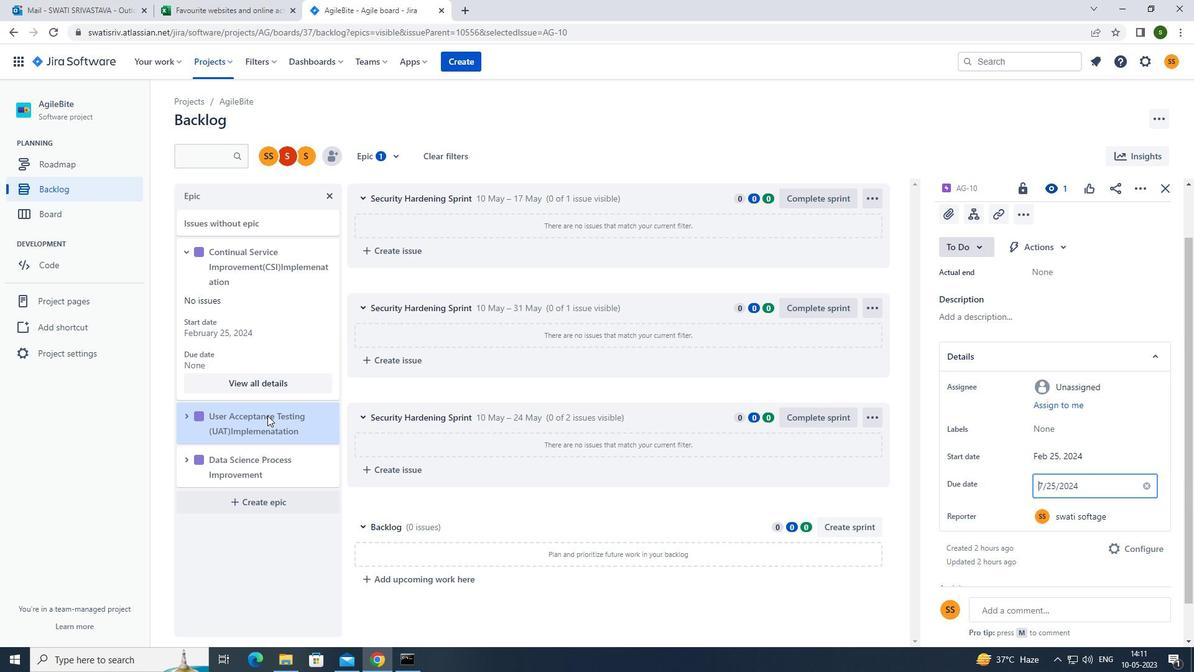 
Action: Mouse moved to (189, 418)
Screenshot: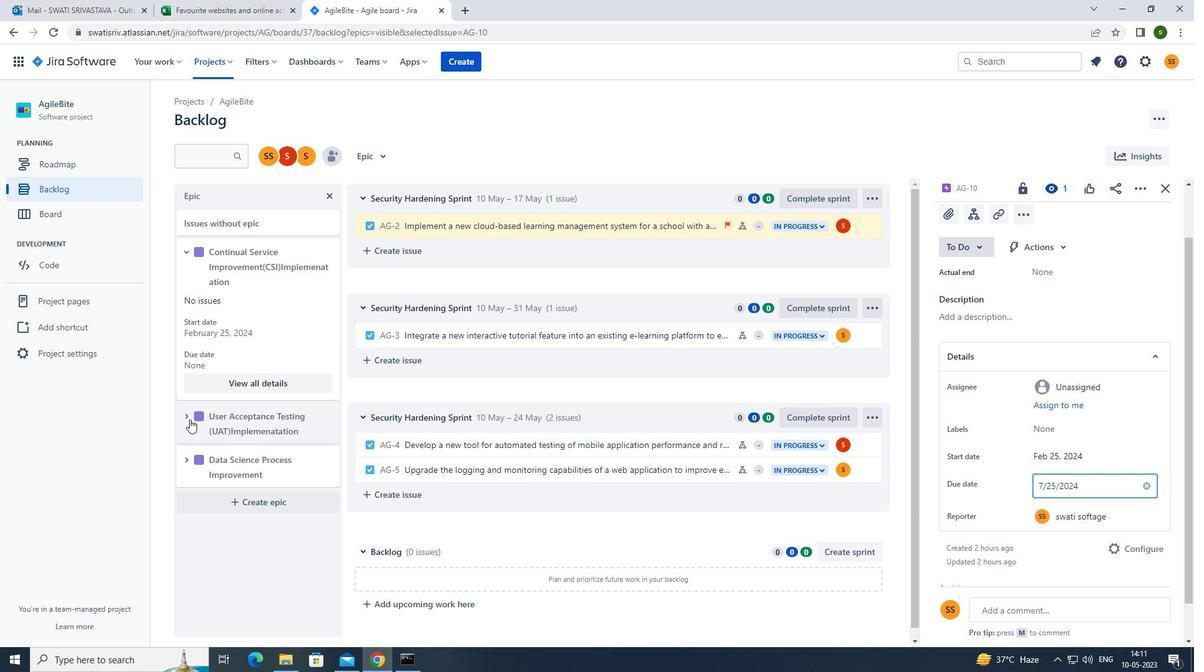 
Action: Mouse pressed left at (189, 418)
Screenshot: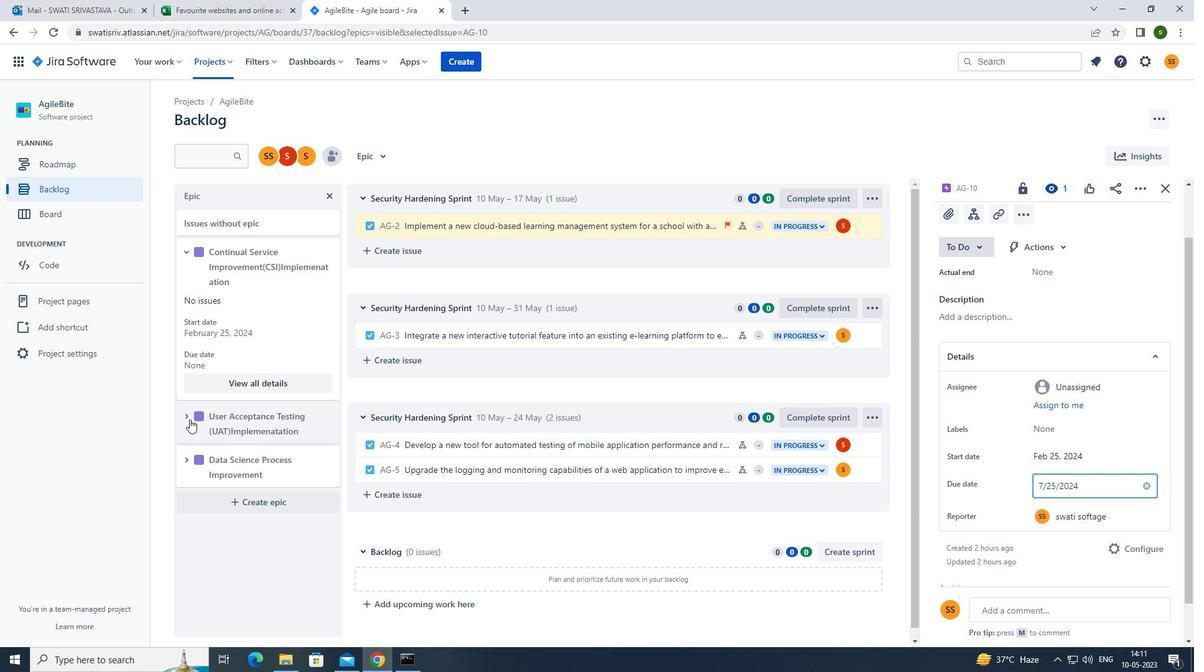 
Action: Mouse moved to (298, 534)
Screenshot: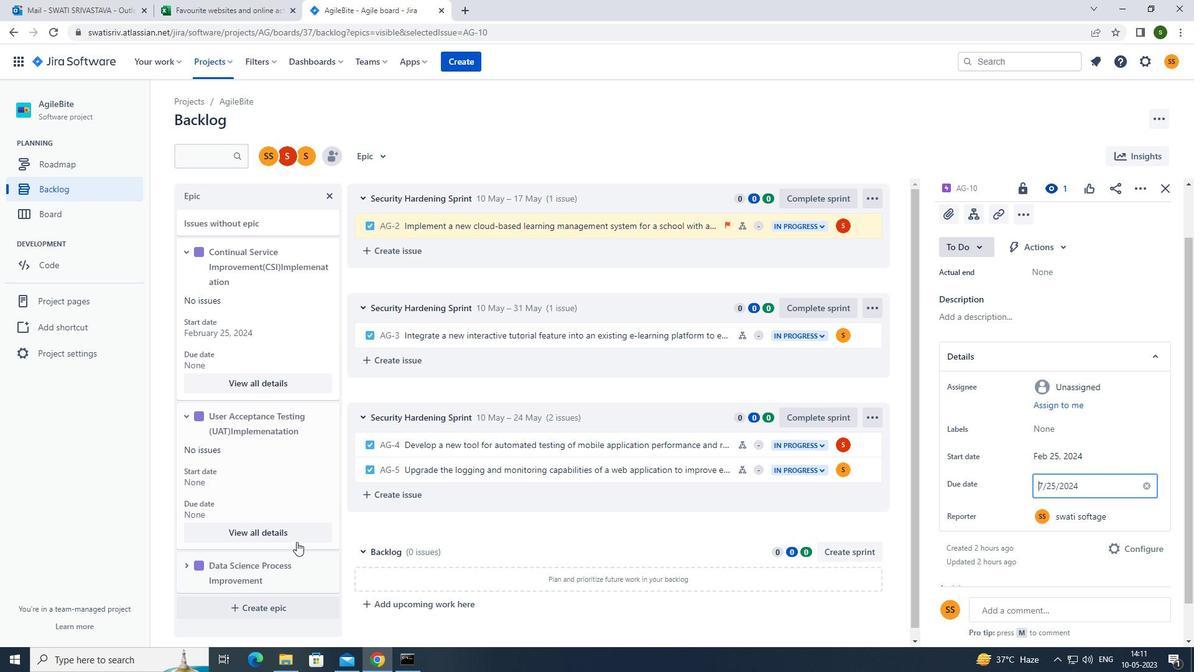 
Action: Mouse pressed left at (298, 534)
Screenshot: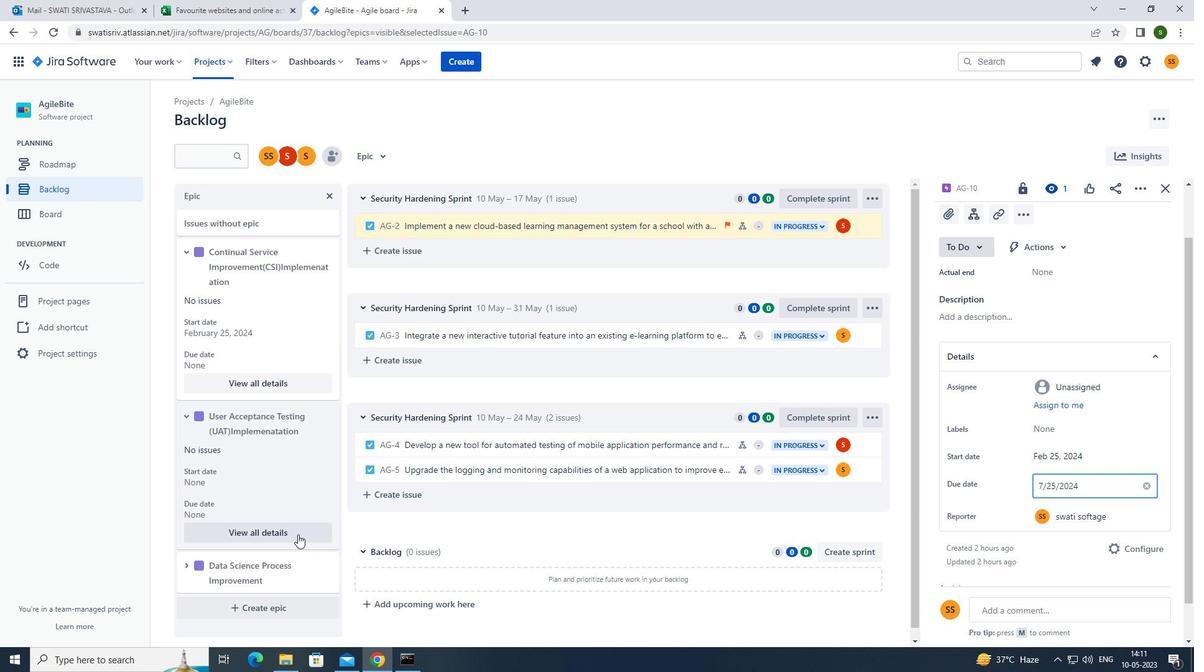 
Action: Mouse moved to (1048, 497)
Screenshot: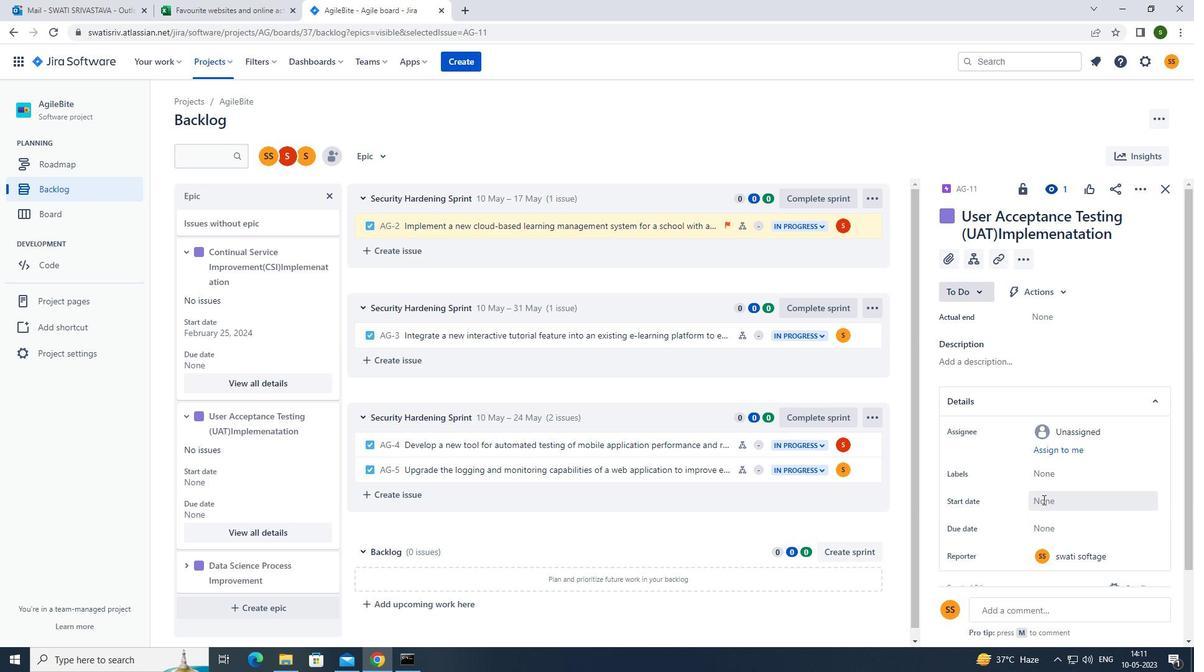 
Action: Mouse pressed left at (1048, 497)
Screenshot: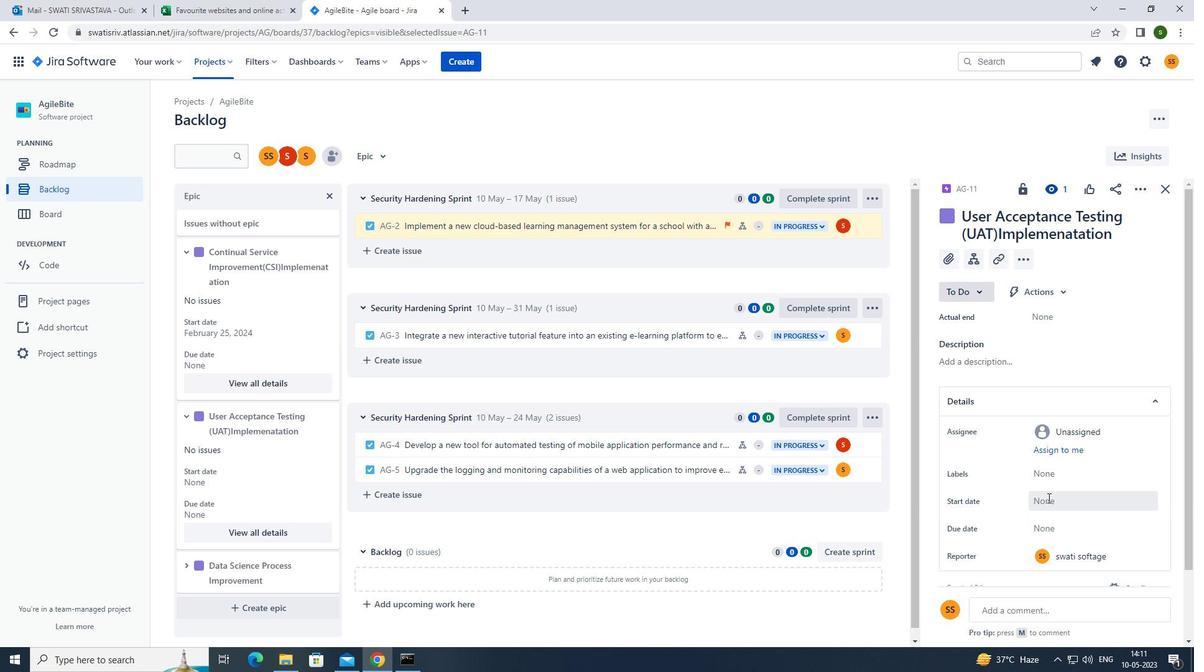 
Action: Mouse moved to (1002, 323)
Screenshot: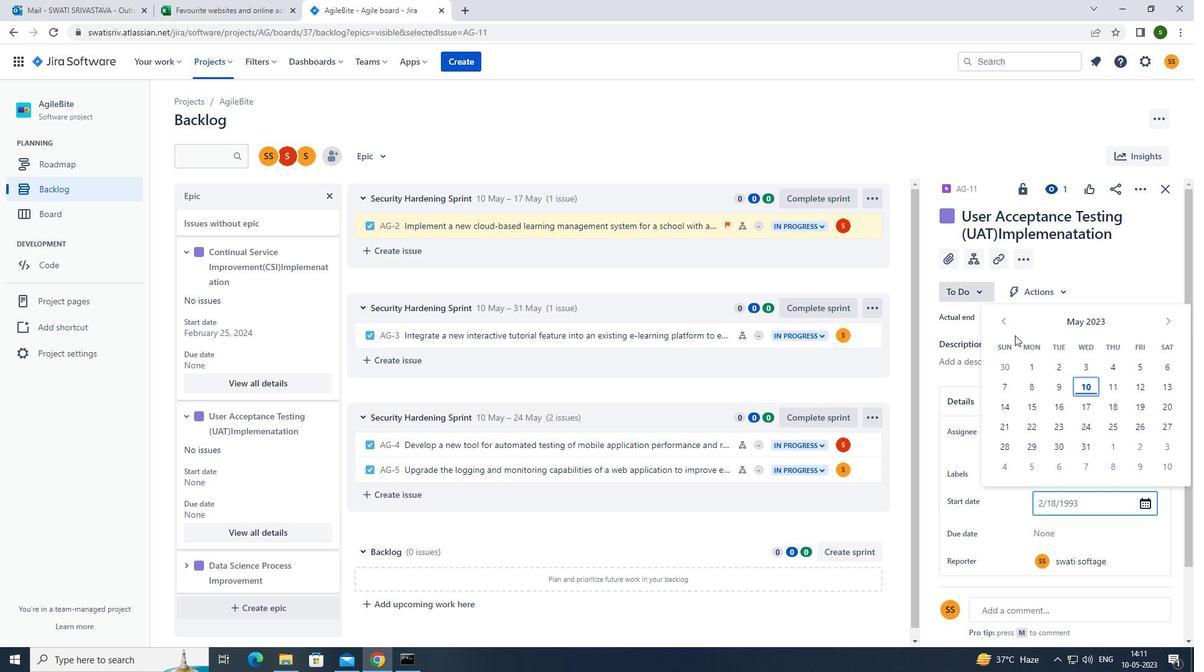 
Action: Mouse pressed left at (1002, 323)
Screenshot: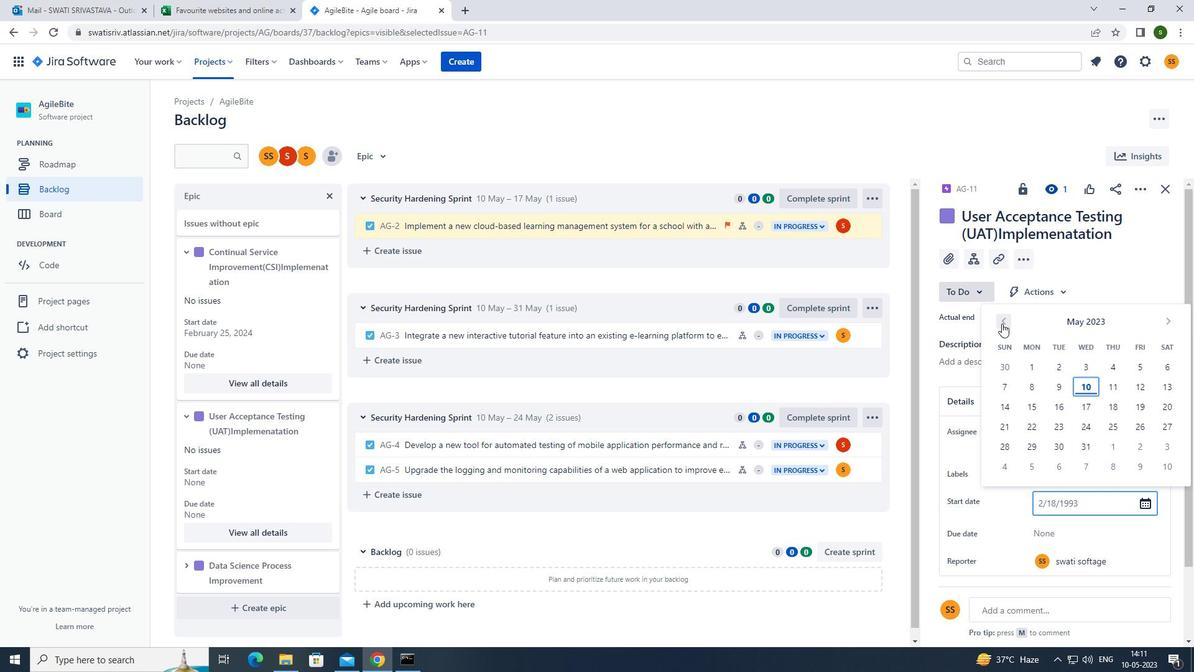 
Action: Mouse pressed left at (1002, 323)
Screenshot: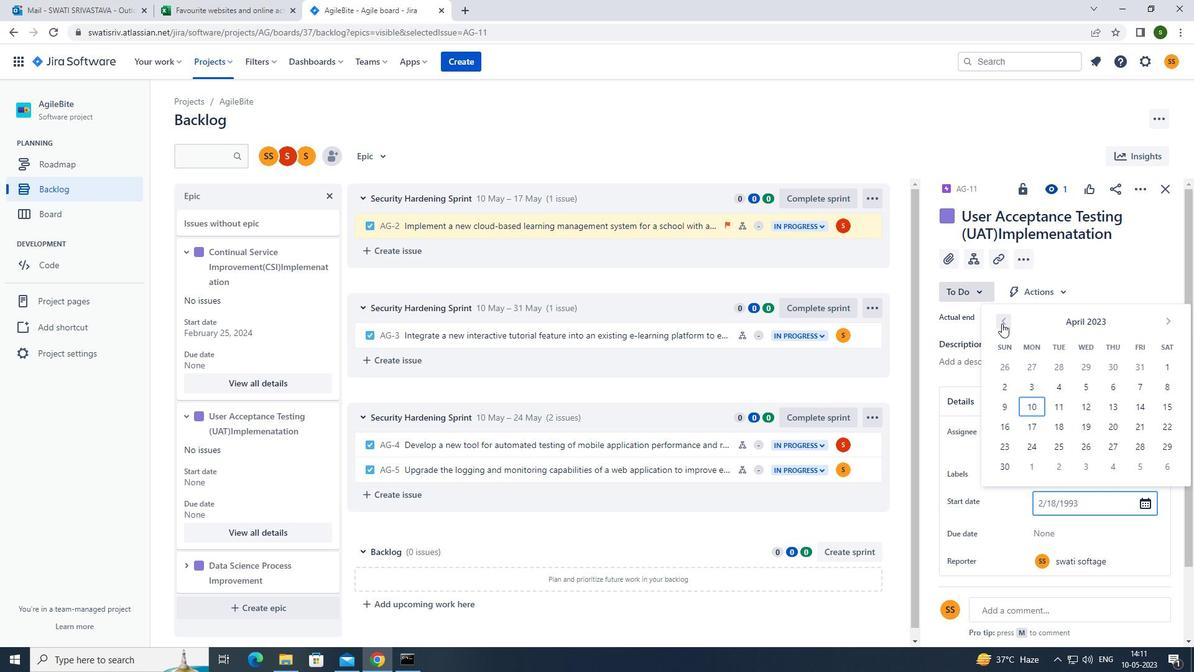 
Action: Mouse pressed left at (1002, 323)
Screenshot: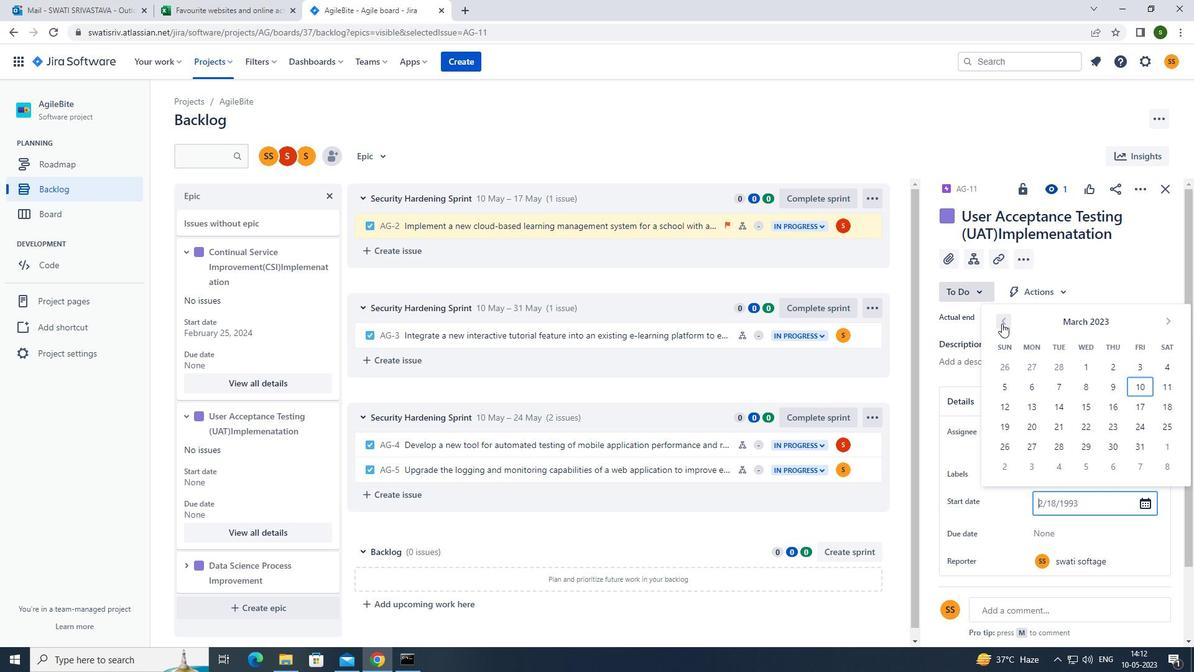 
Action: Mouse moved to (1063, 408)
Screenshot: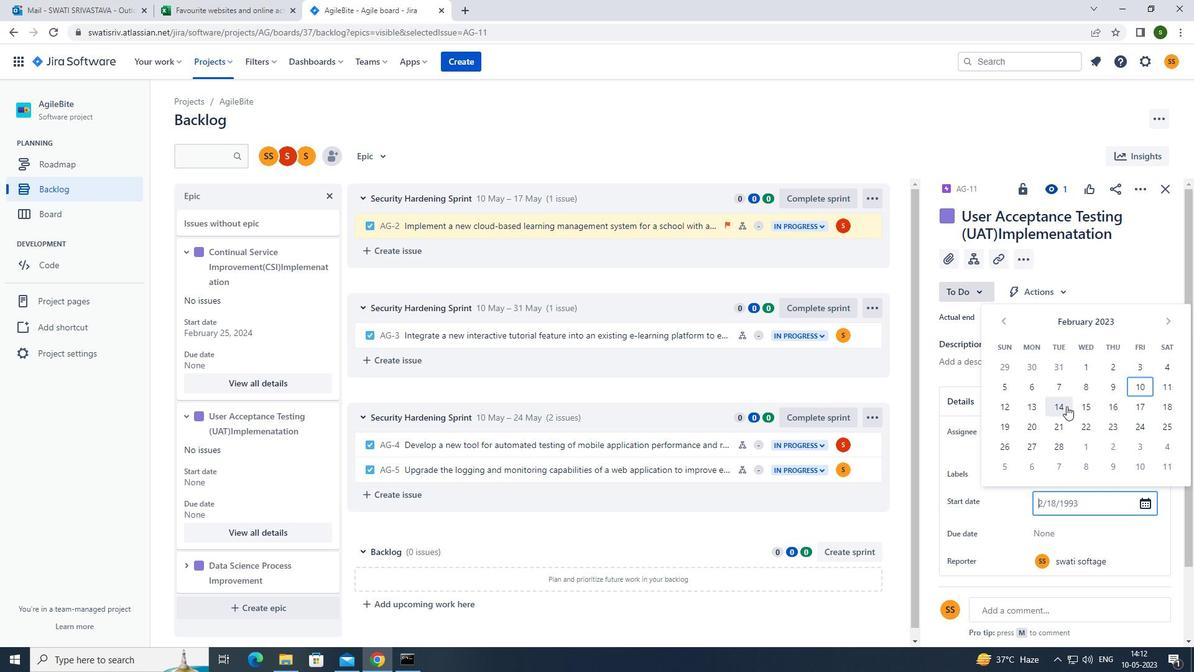 
Action: Mouse pressed left at (1063, 408)
Screenshot: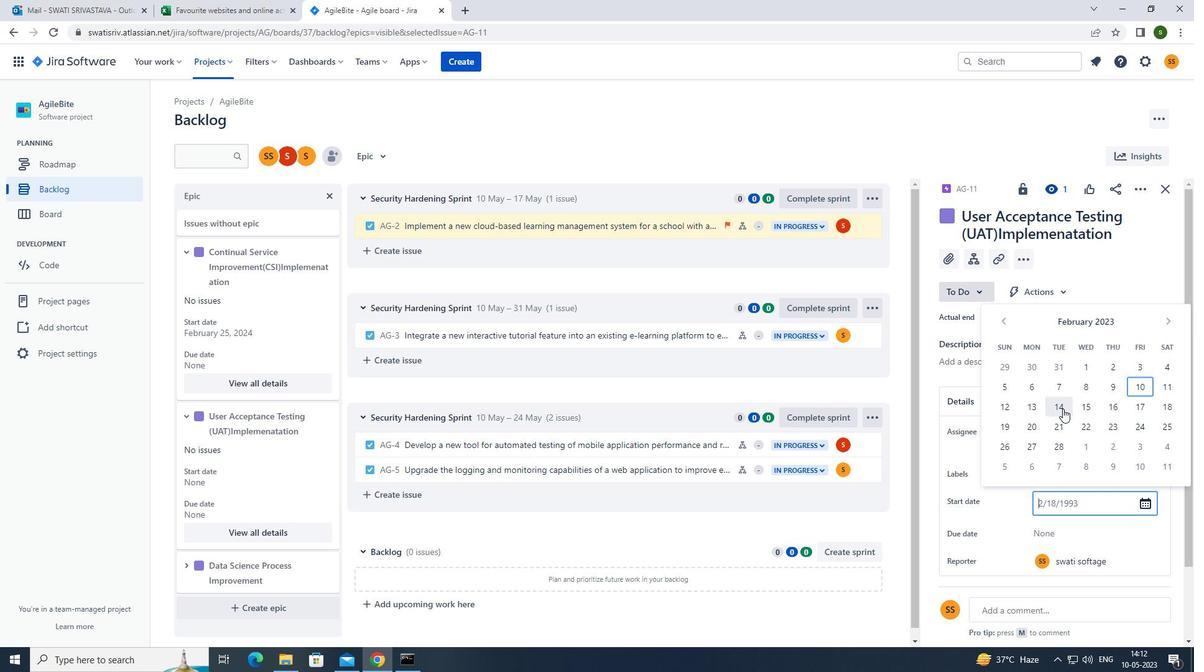 
Action: Mouse moved to (1046, 532)
Screenshot: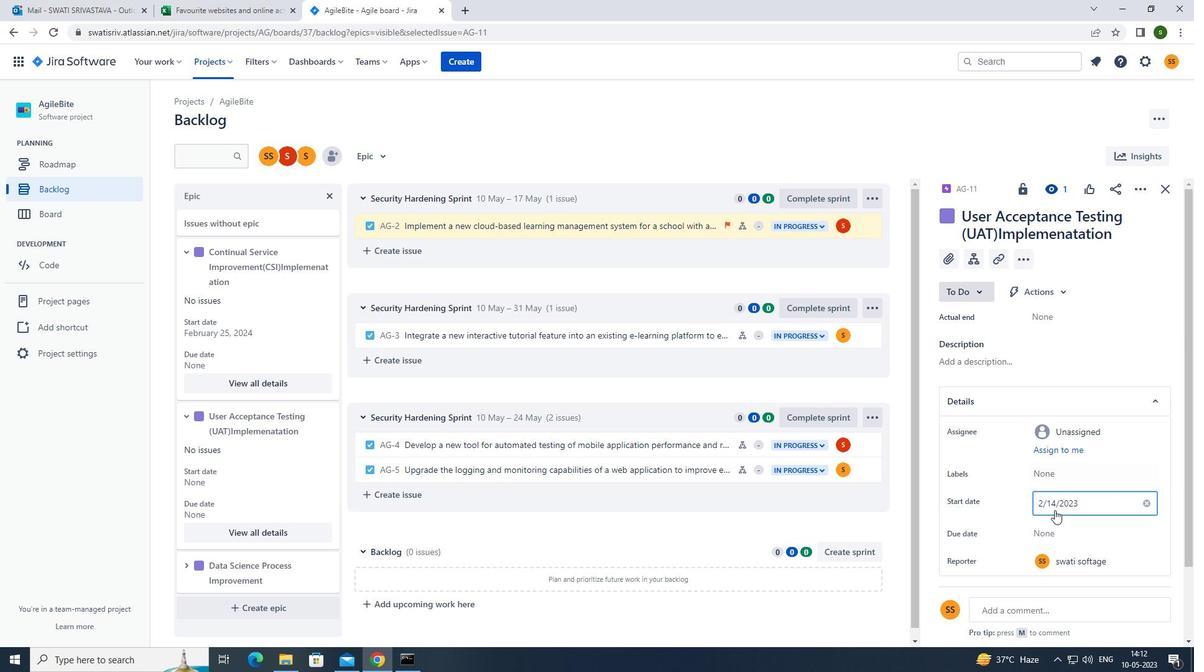 
Action: Mouse pressed left at (1046, 532)
Screenshot: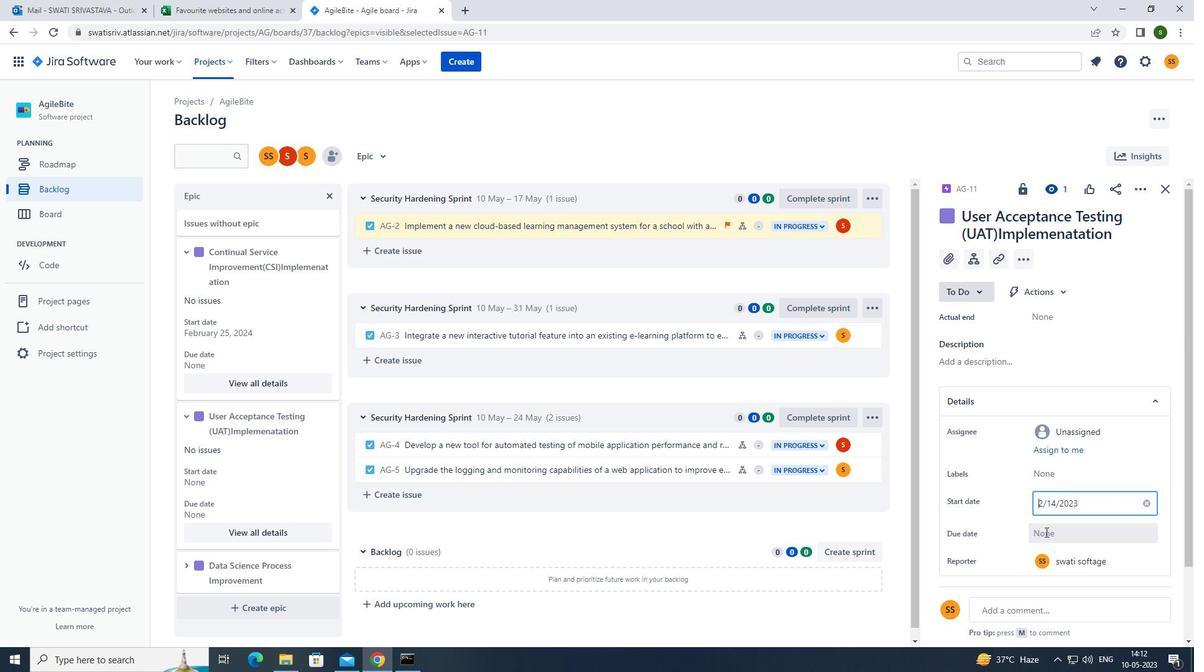 
Action: Mouse moved to (1171, 353)
Screenshot: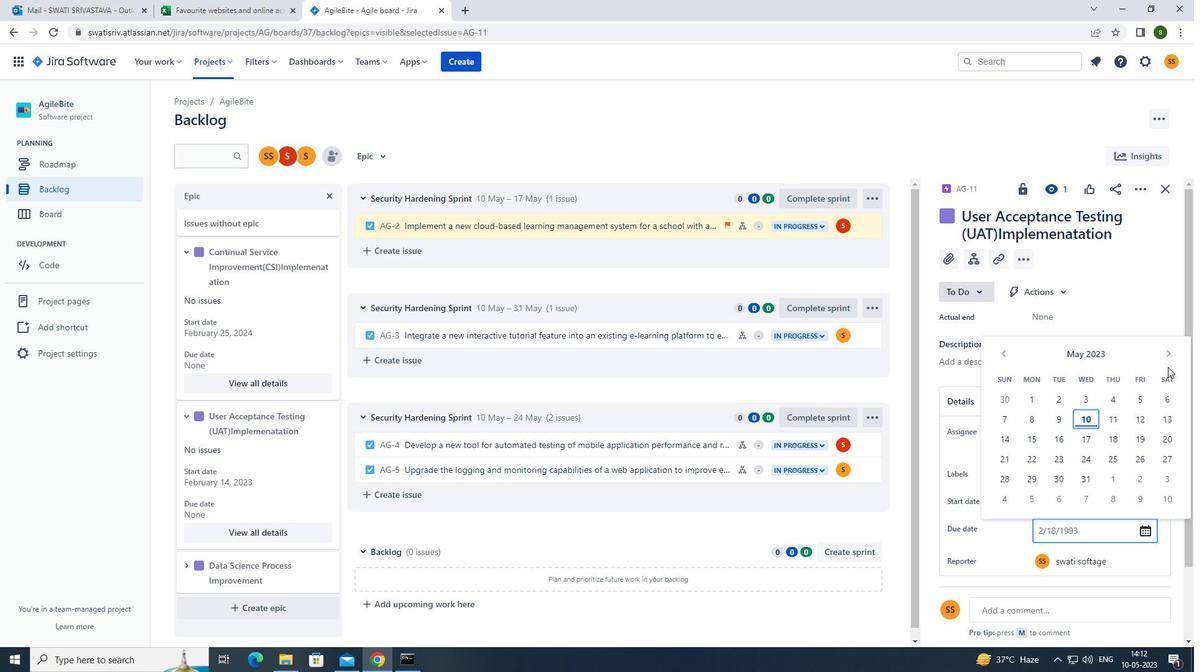 
Action: Mouse pressed left at (1171, 353)
Screenshot: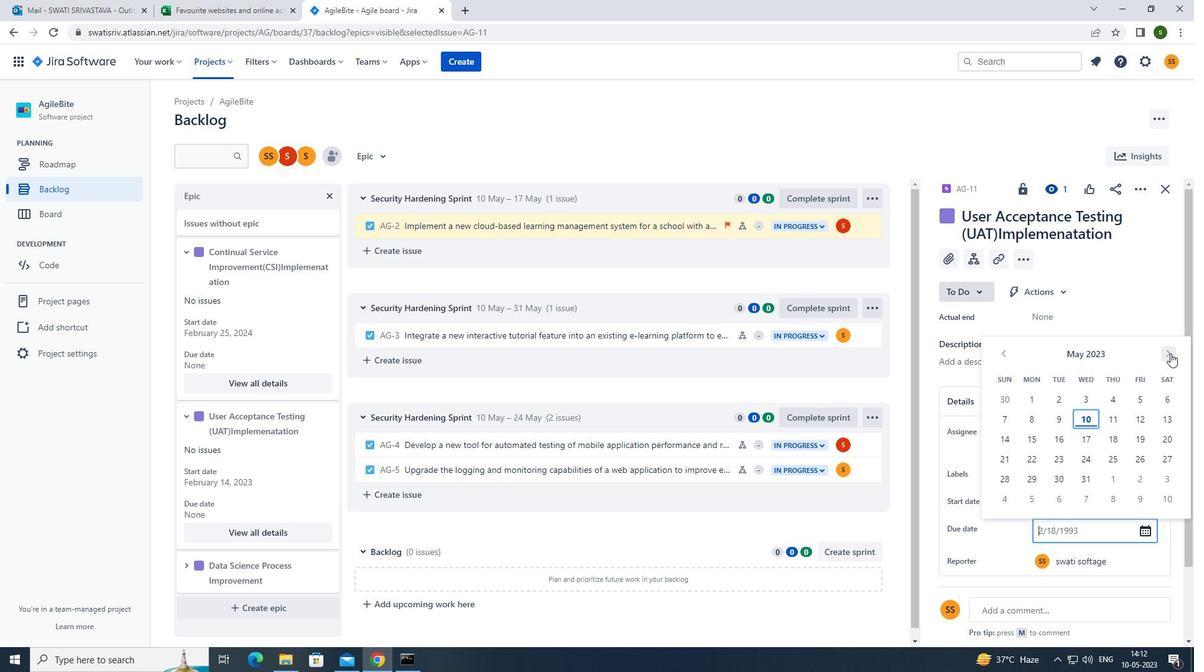 
Action: Mouse pressed left at (1171, 353)
Screenshot: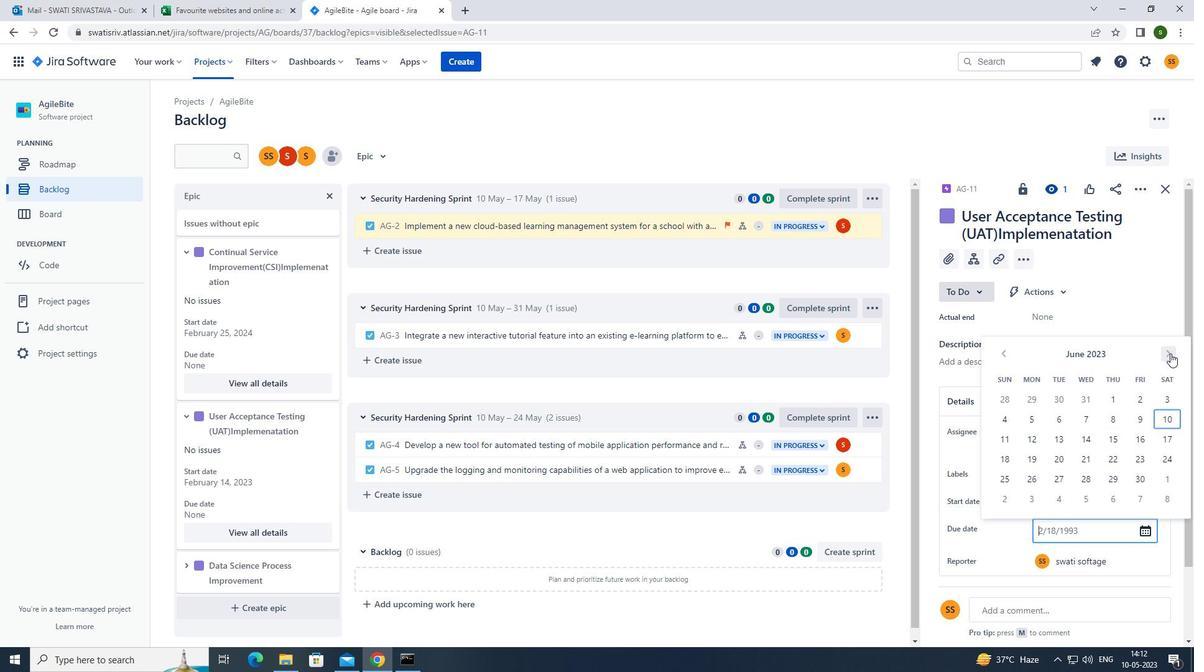
Action: Mouse pressed left at (1171, 353)
Screenshot: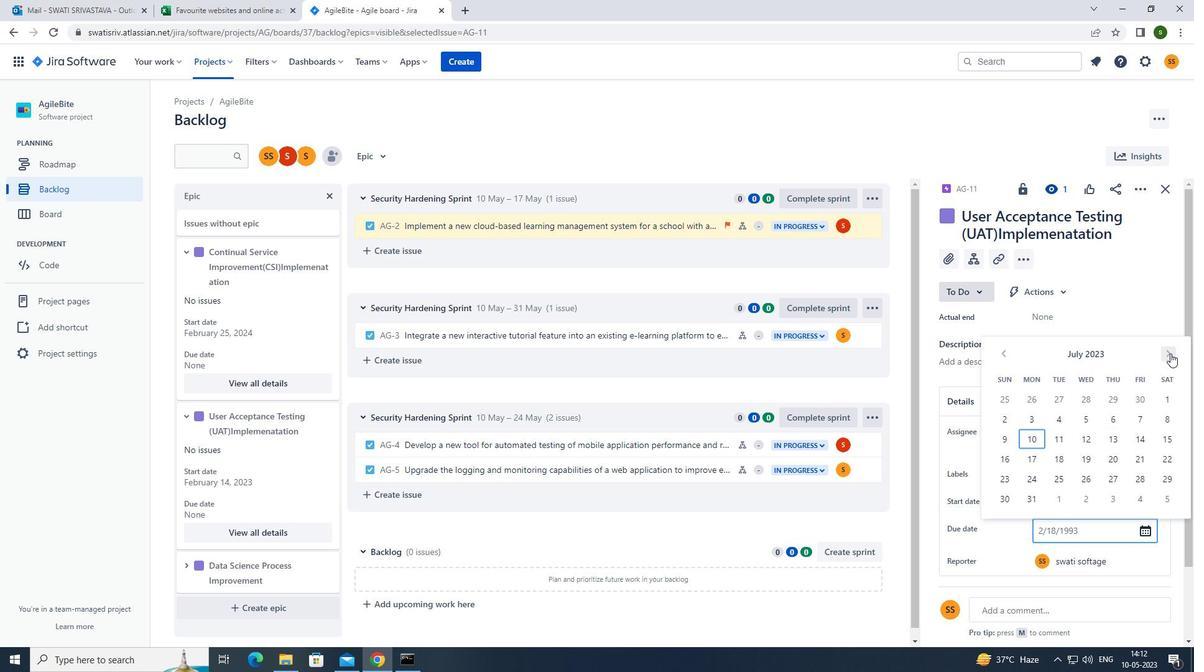 
Action: Mouse pressed left at (1171, 353)
Screenshot: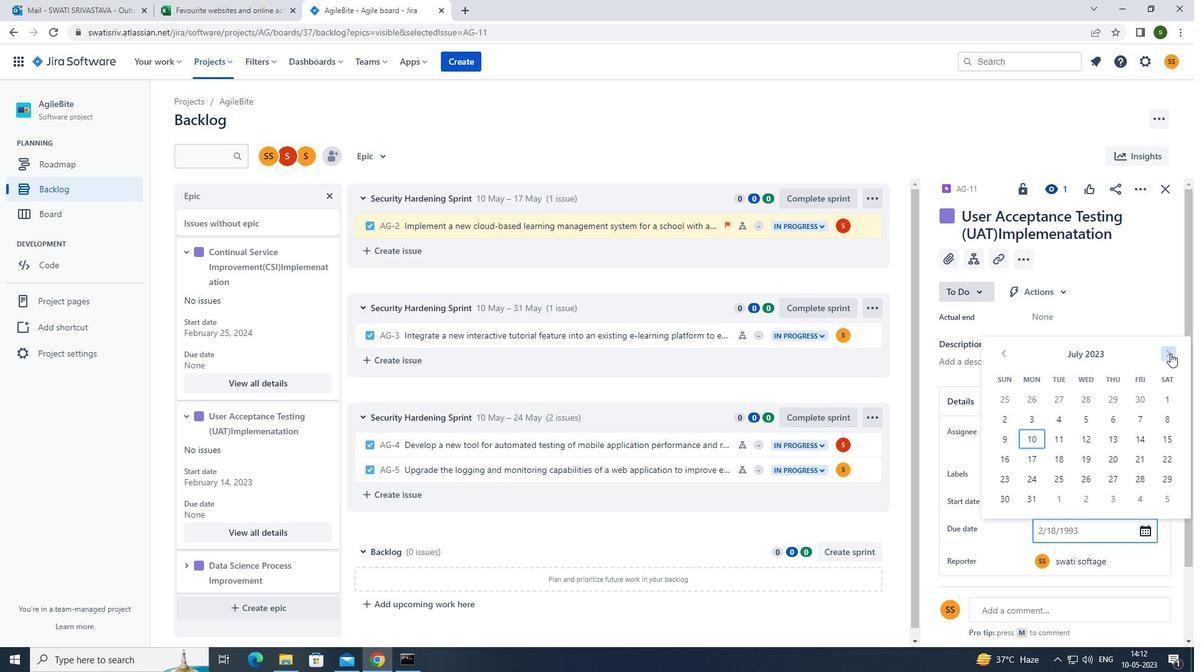 
Action: Mouse pressed left at (1171, 353)
Screenshot: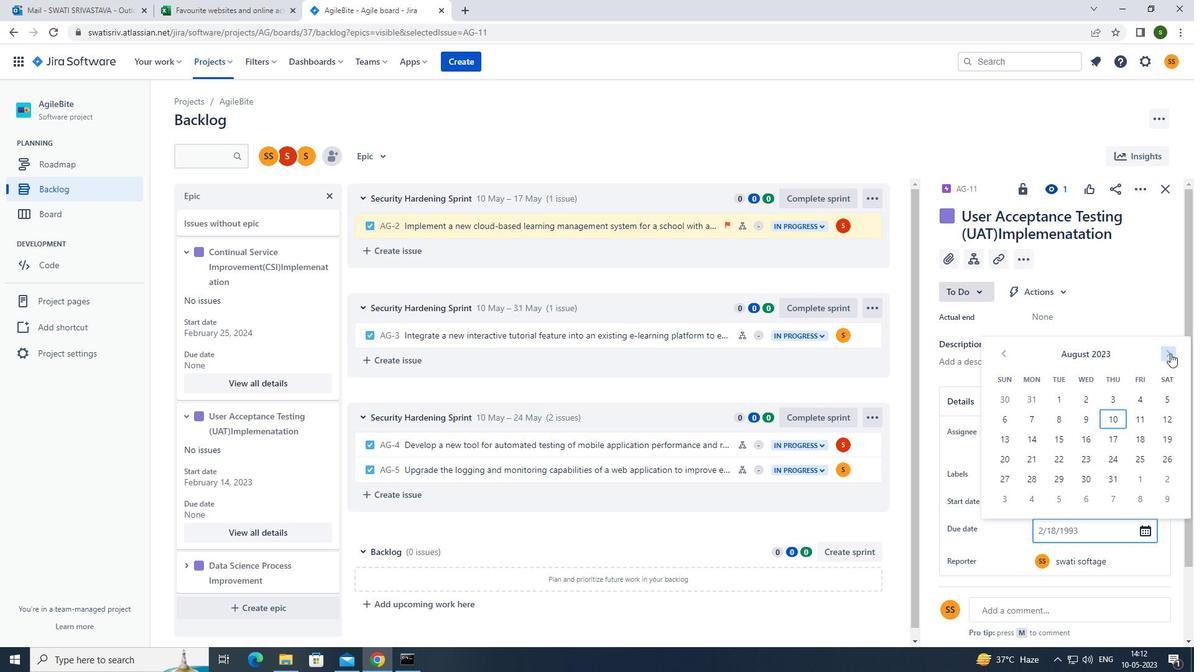 
Action: Mouse pressed left at (1171, 353)
Screenshot: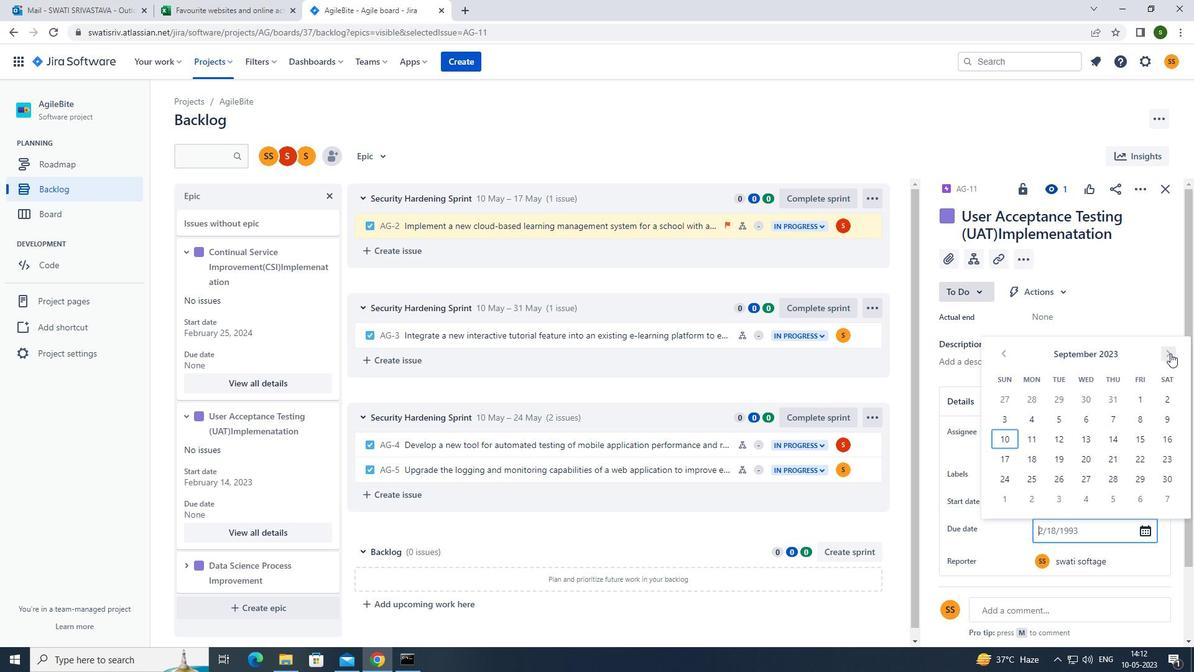 
Action: Mouse pressed left at (1171, 353)
Screenshot: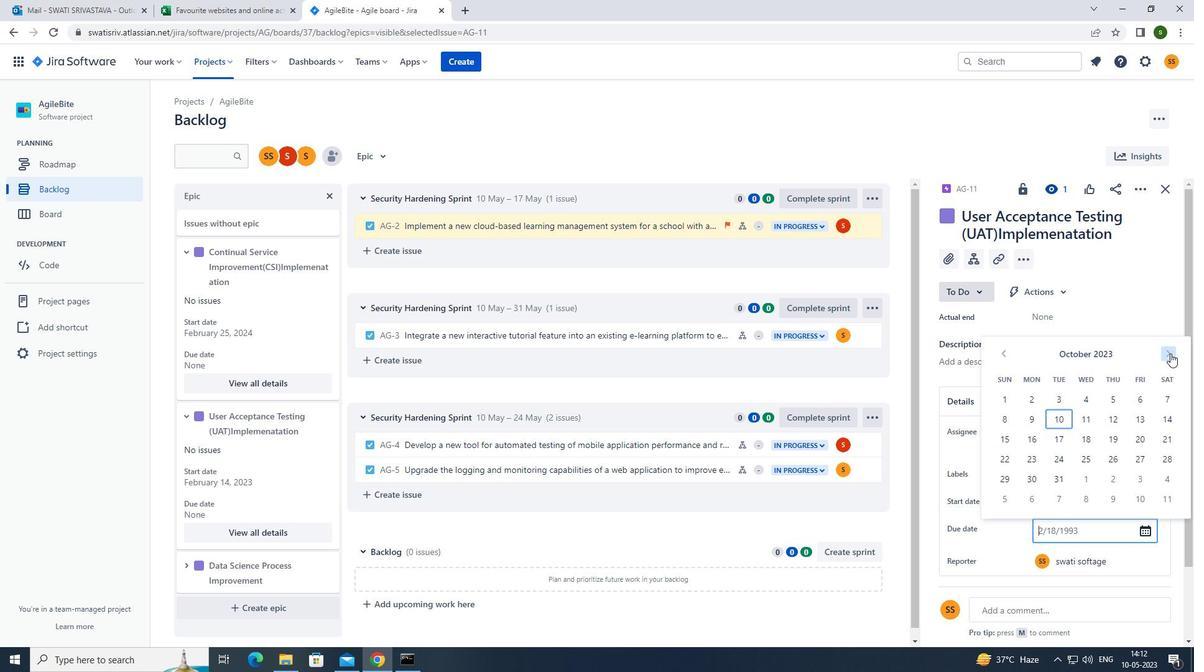 
Action: Mouse pressed left at (1171, 353)
Screenshot: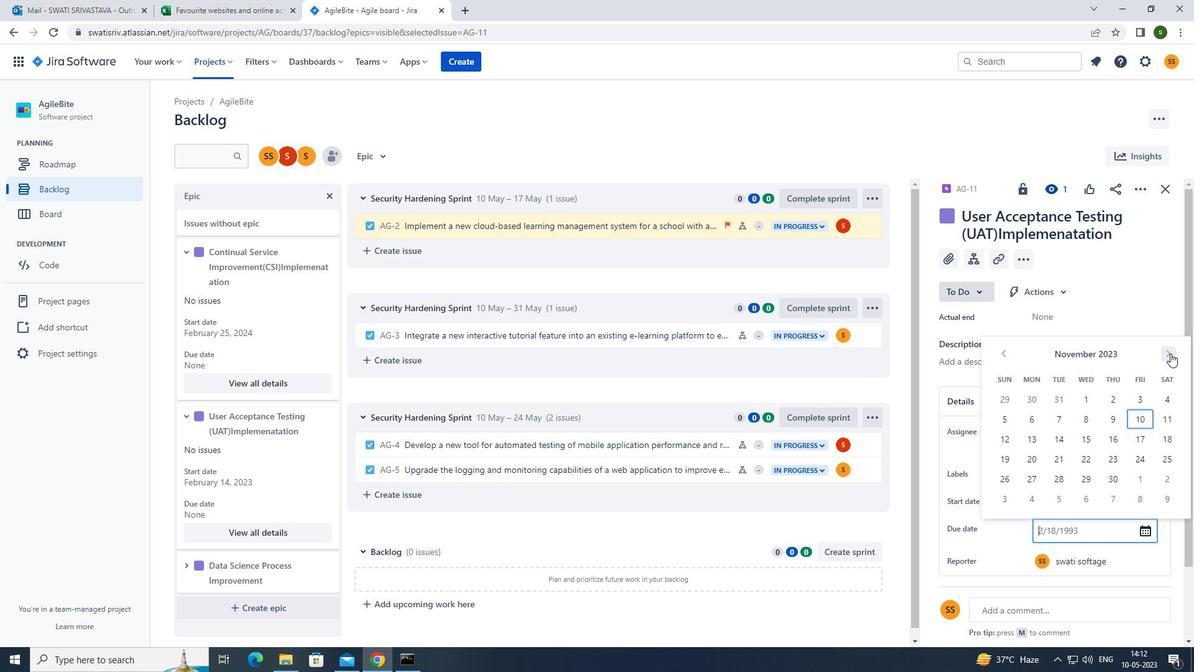 
Action: Mouse pressed left at (1171, 353)
Screenshot: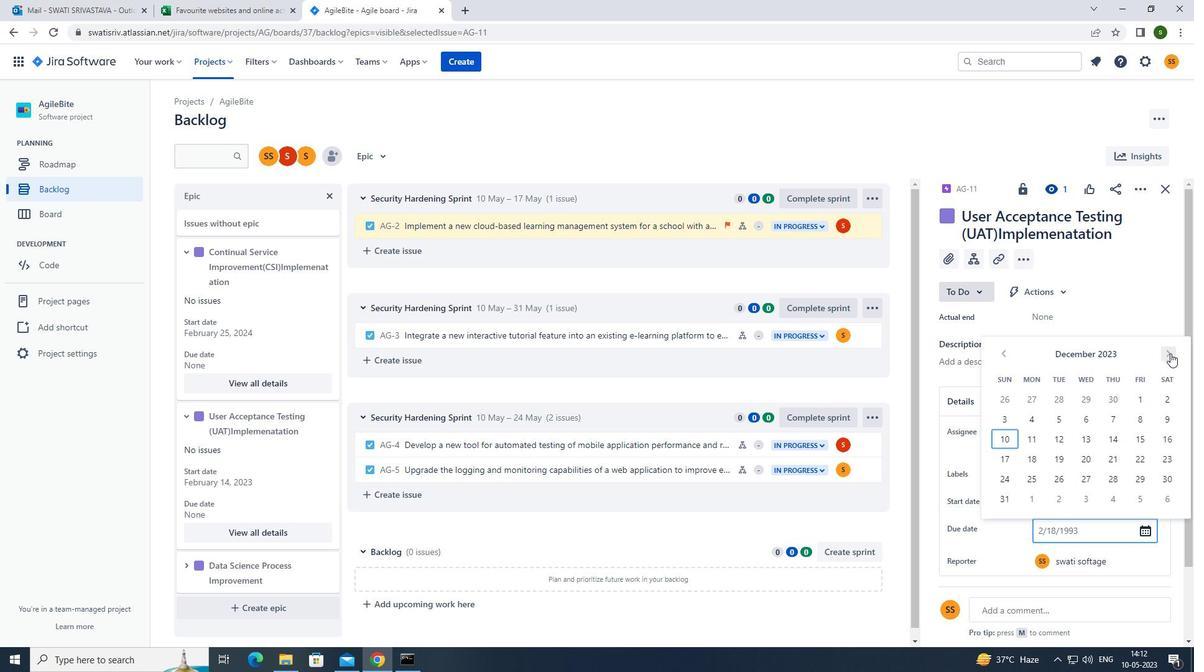 
Action: Mouse pressed left at (1171, 353)
Screenshot: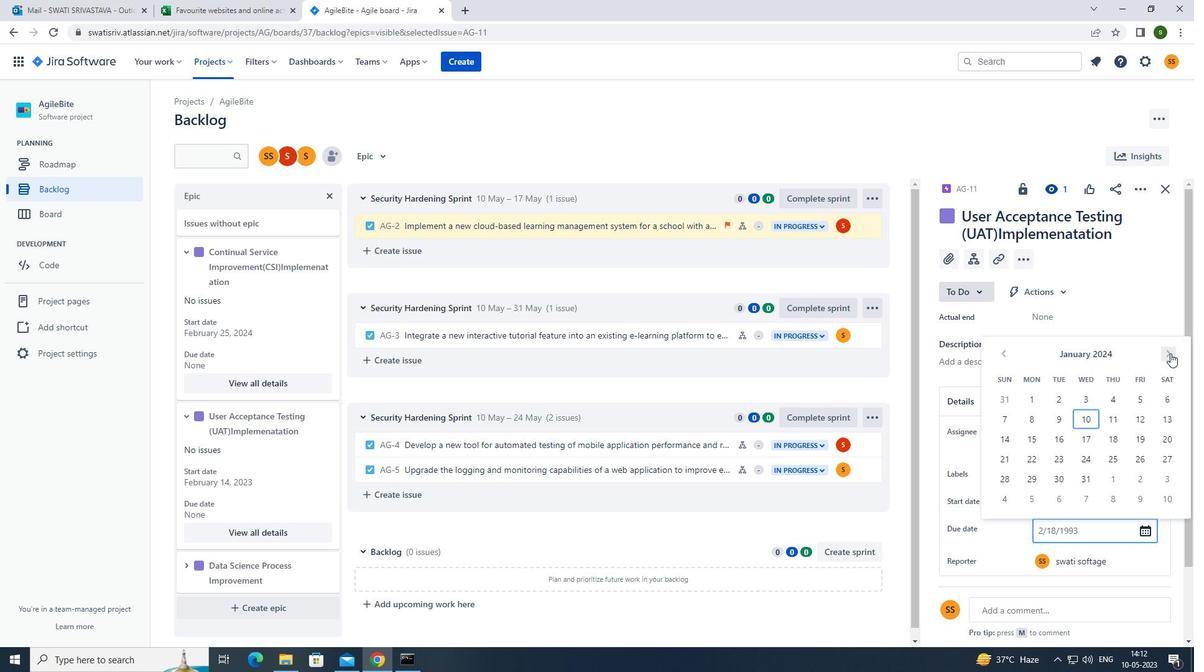 
Action: Mouse pressed left at (1171, 353)
Screenshot: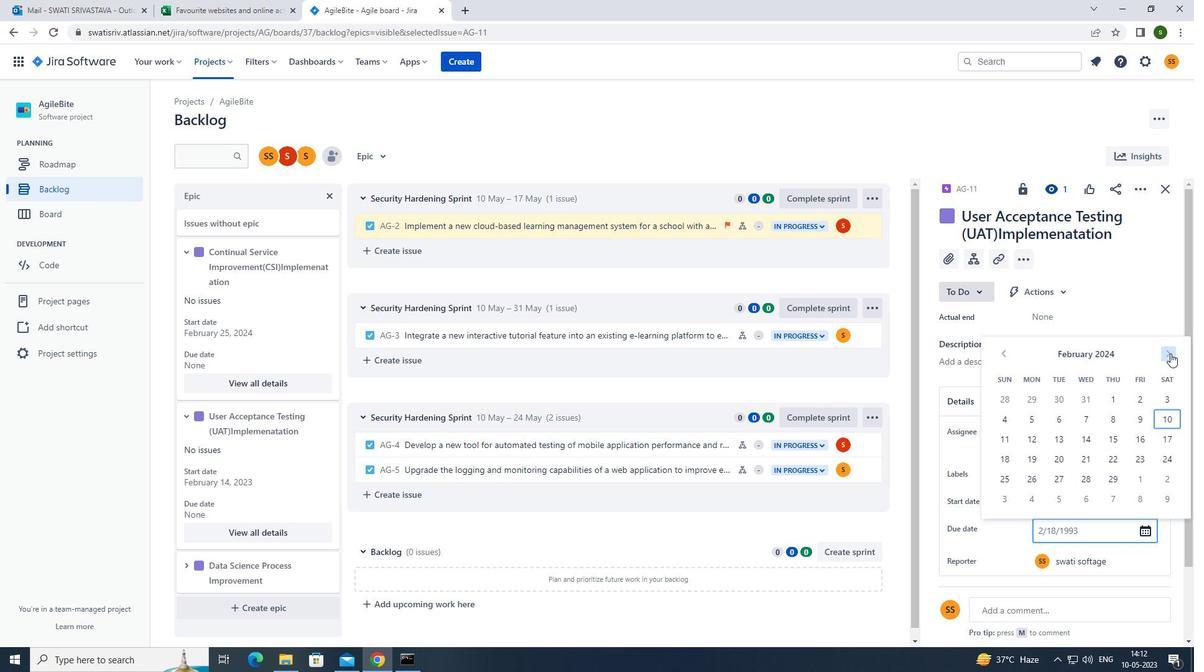 
Action: Mouse pressed left at (1171, 353)
Screenshot: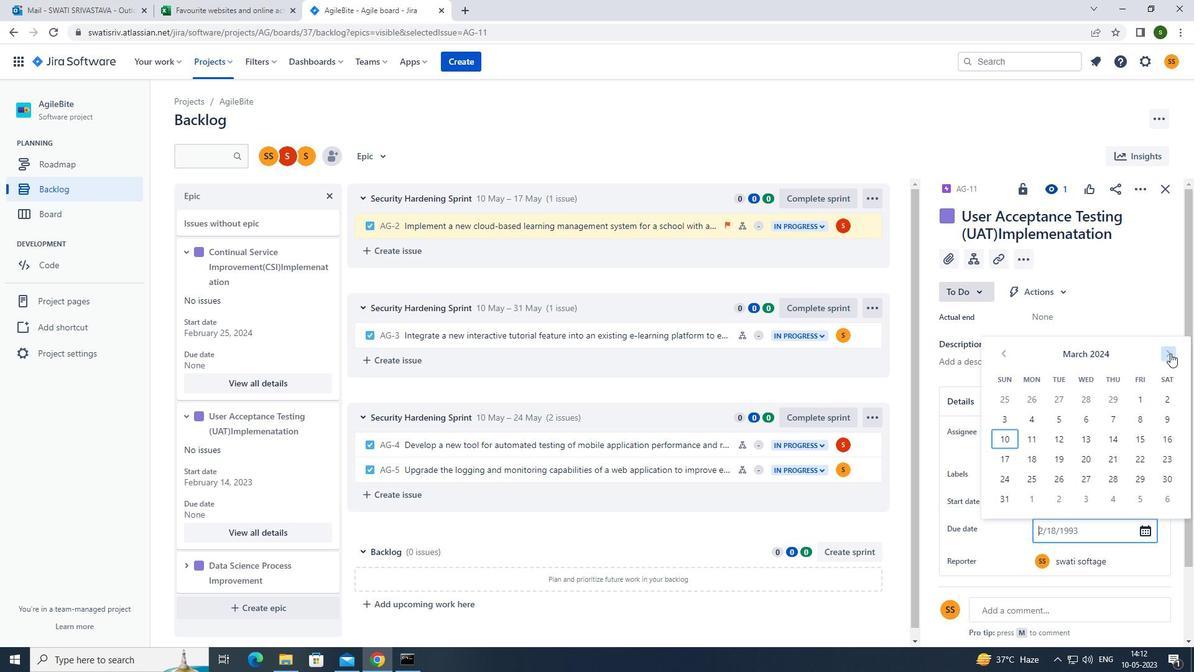 
Action: Mouse pressed left at (1171, 353)
Screenshot: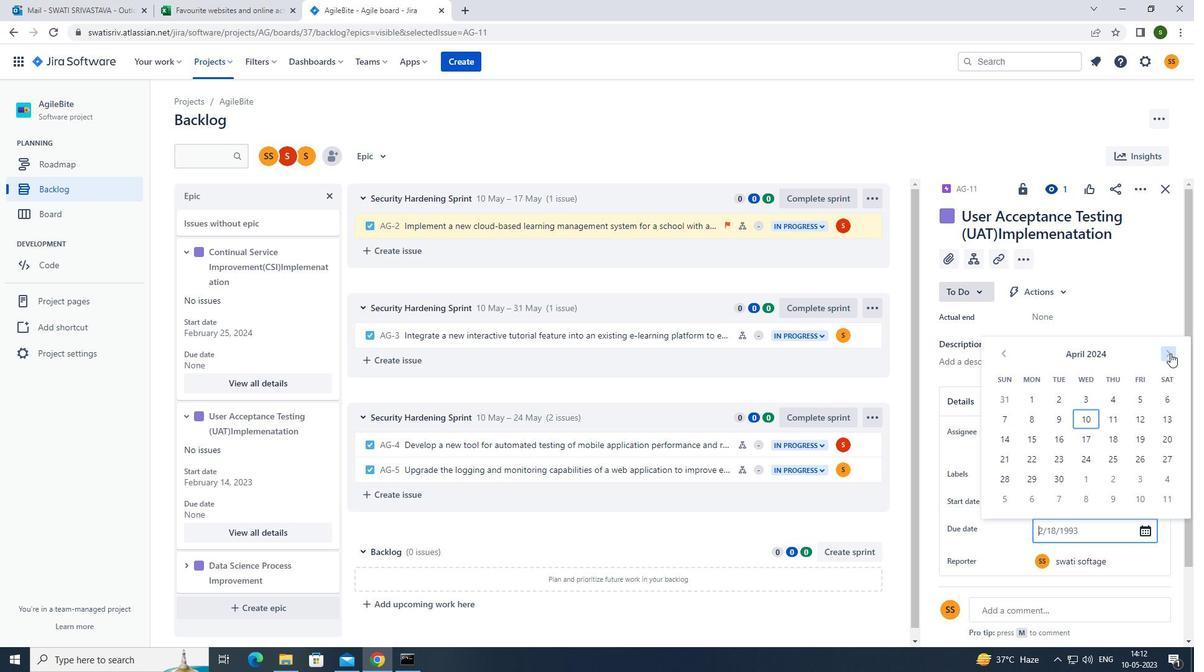 
Action: Mouse pressed left at (1171, 353)
Screenshot: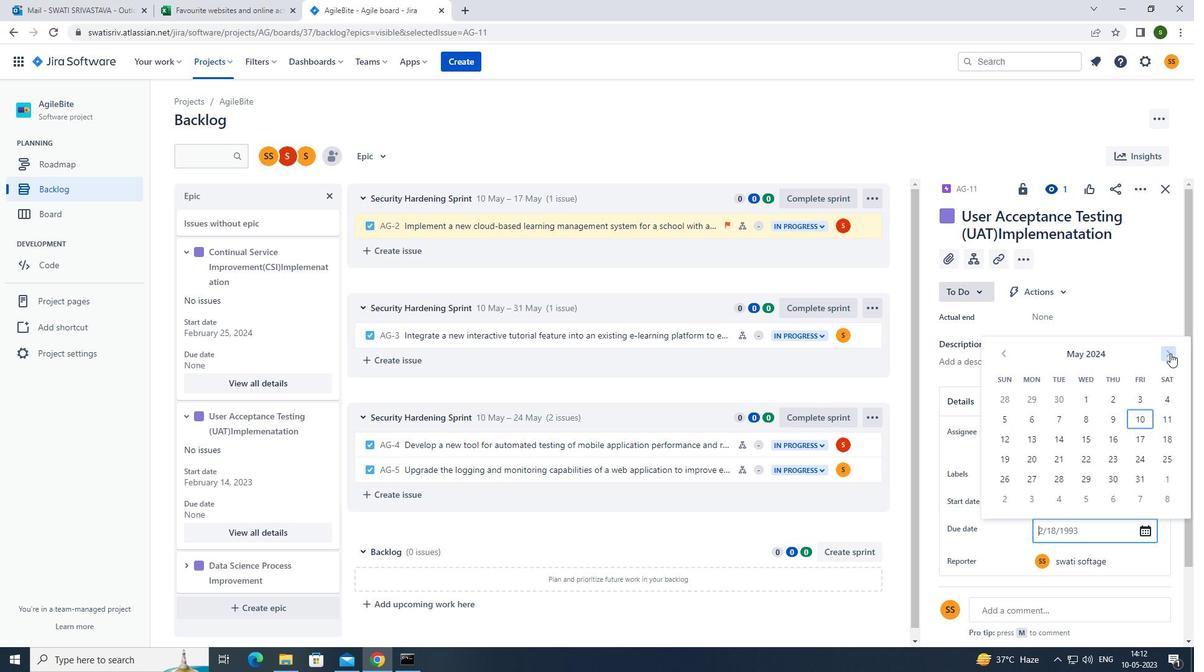 
Action: Mouse pressed left at (1171, 353)
Screenshot: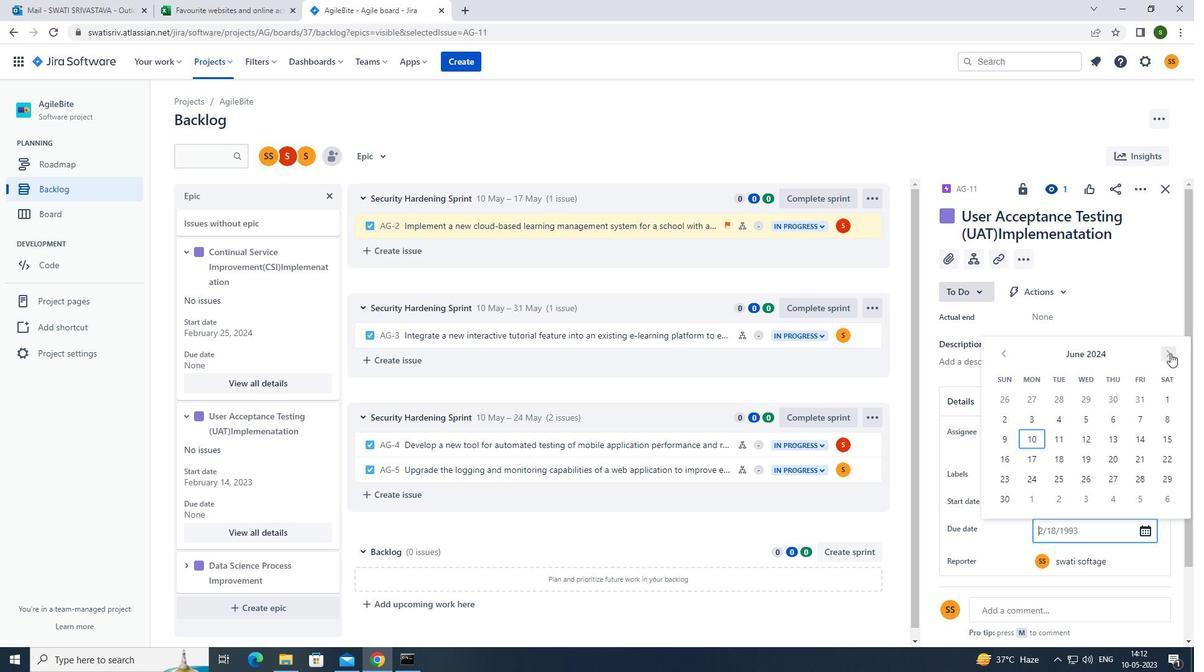 
Action: Mouse pressed left at (1171, 353)
Screenshot: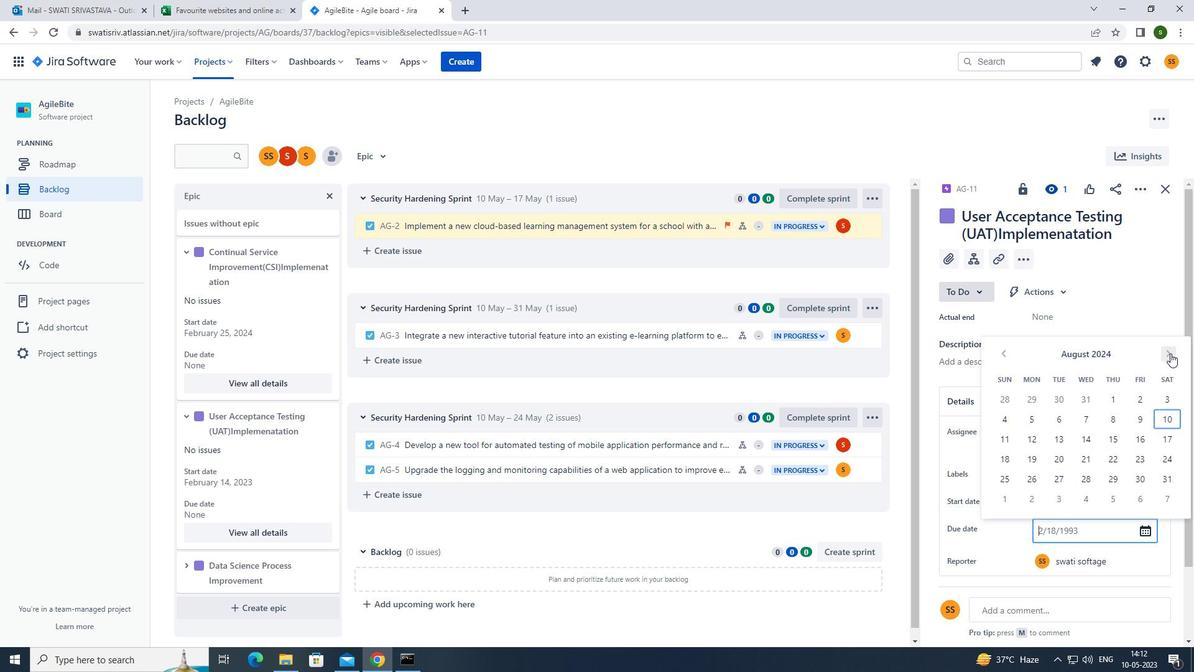 
Action: Mouse pressed left at (1171, 353)
Screenshot: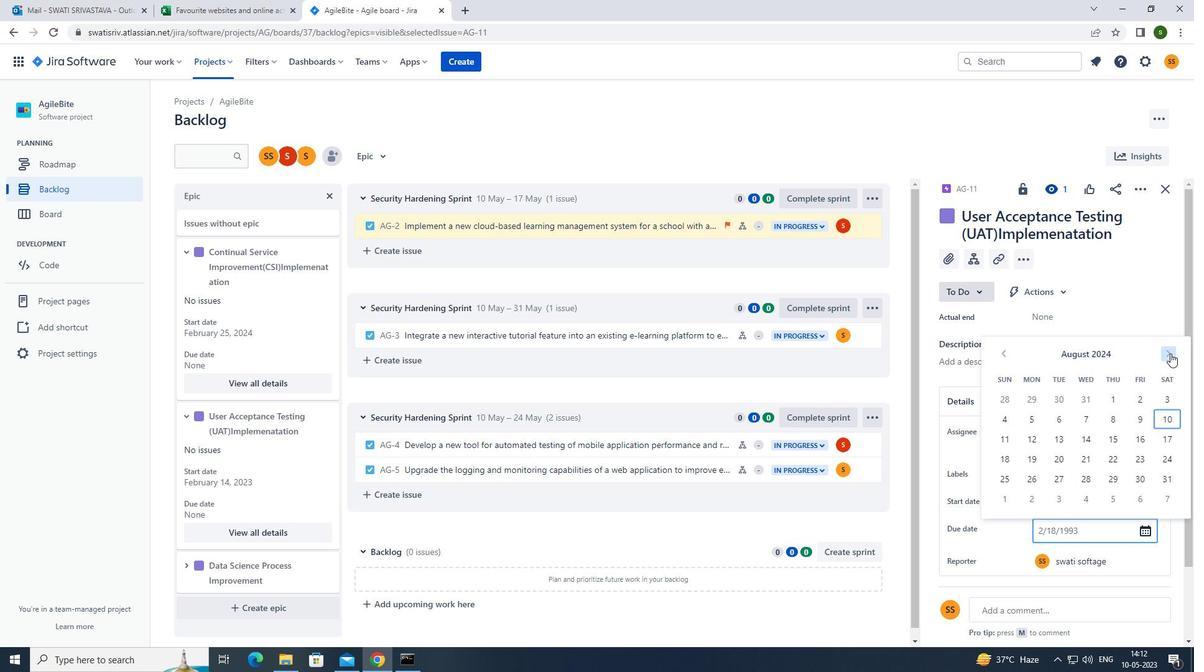 
Action: Mouse pressed left at (1171, 353)
Screenshot: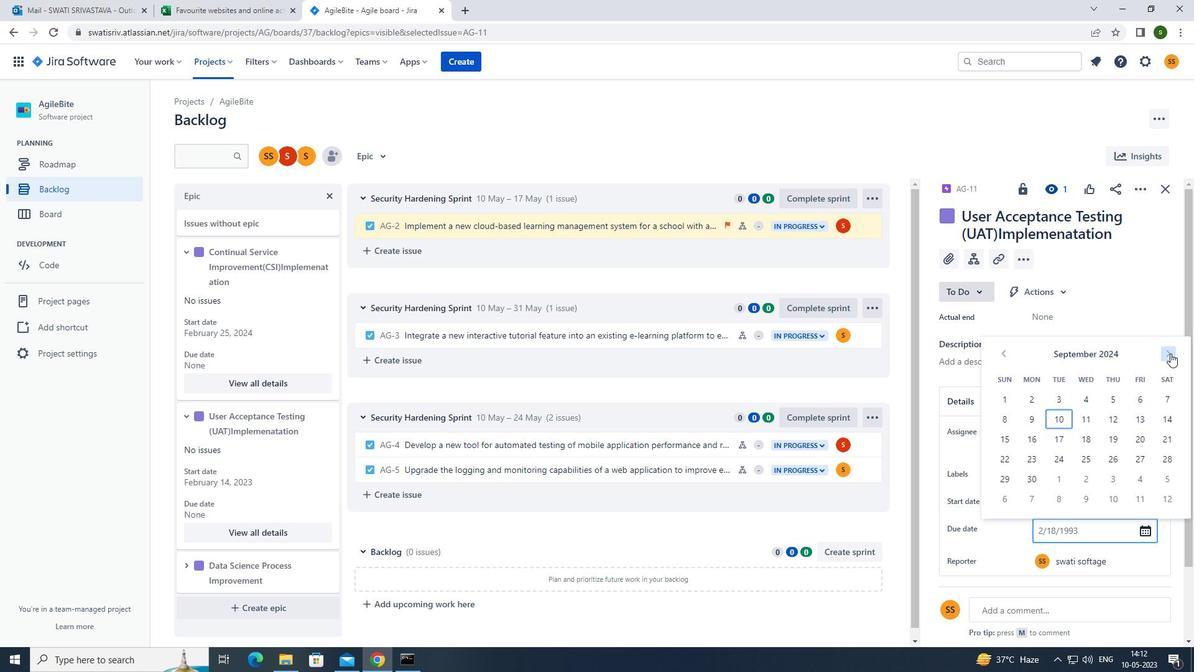 
Action: Mouse pressed left at (1171, 353)
Screenshot: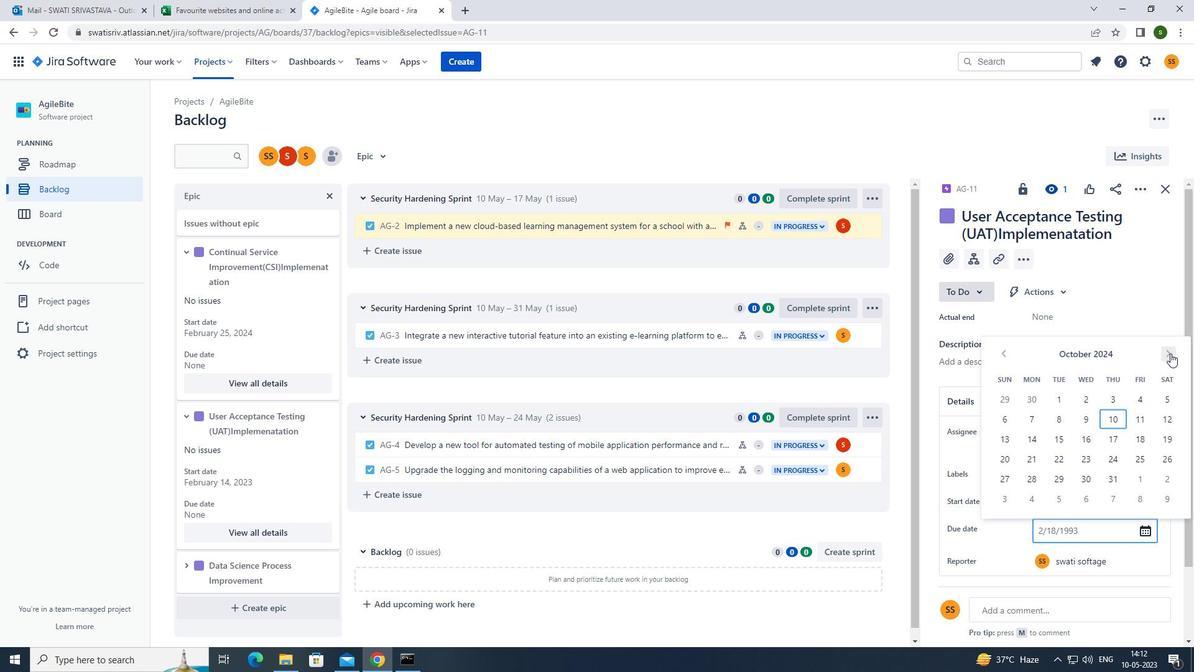 
Action: Mouse pressed left at (1171, 353)
Screenshot: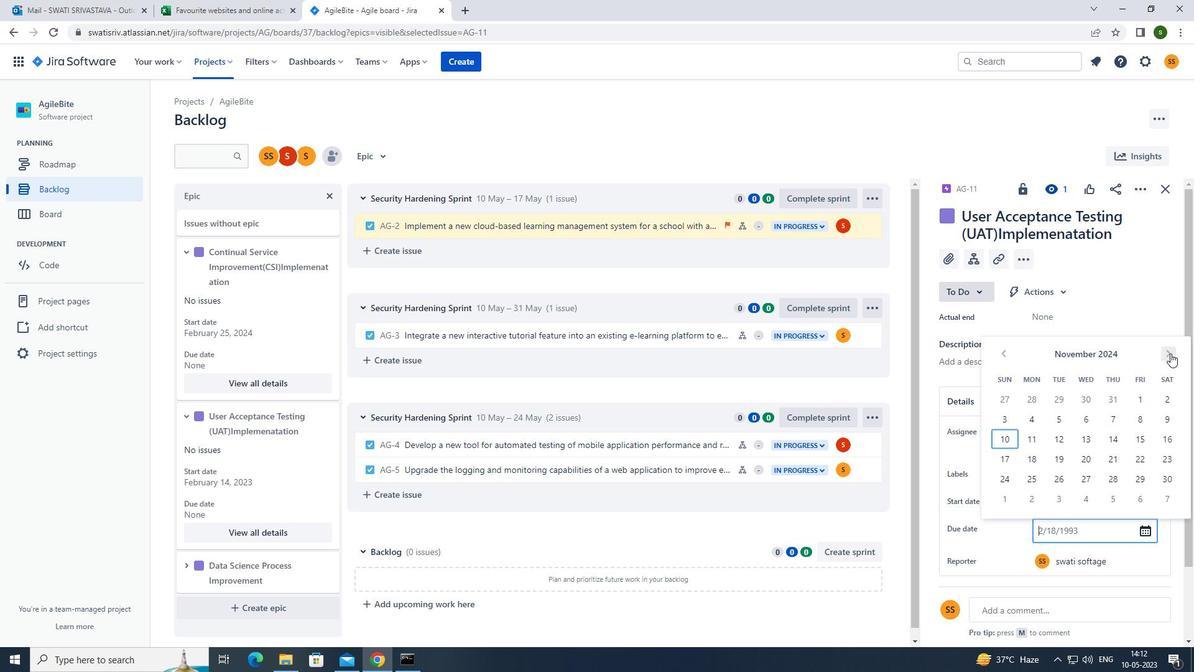 
Action: Mouse pressed left at (1171, 353)
Screenshot: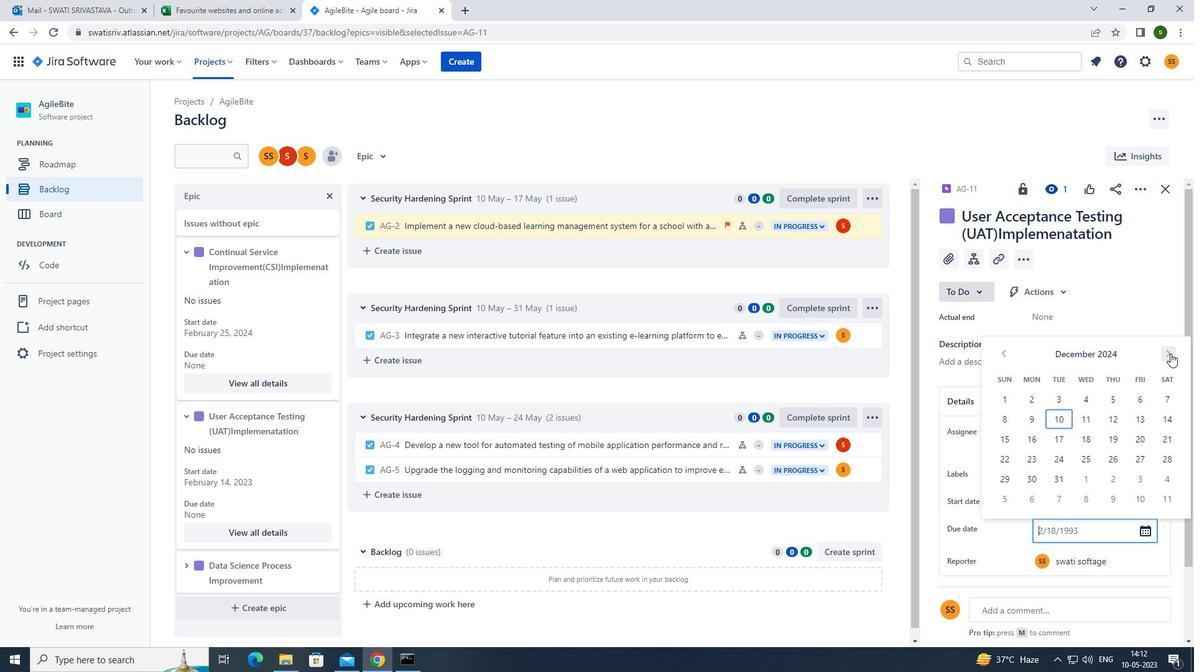 
Action: Mouse pressed left at (1171, 353)
Screenshot: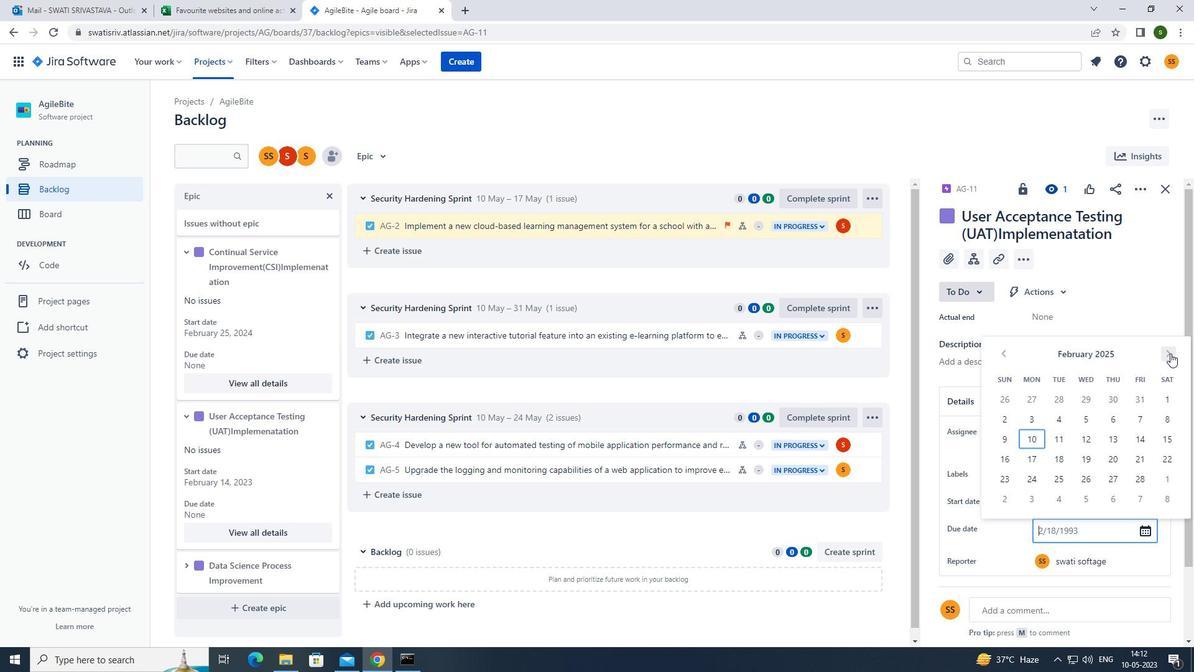
Action: Mouse pressed left at (1171, 353)
Screenshot: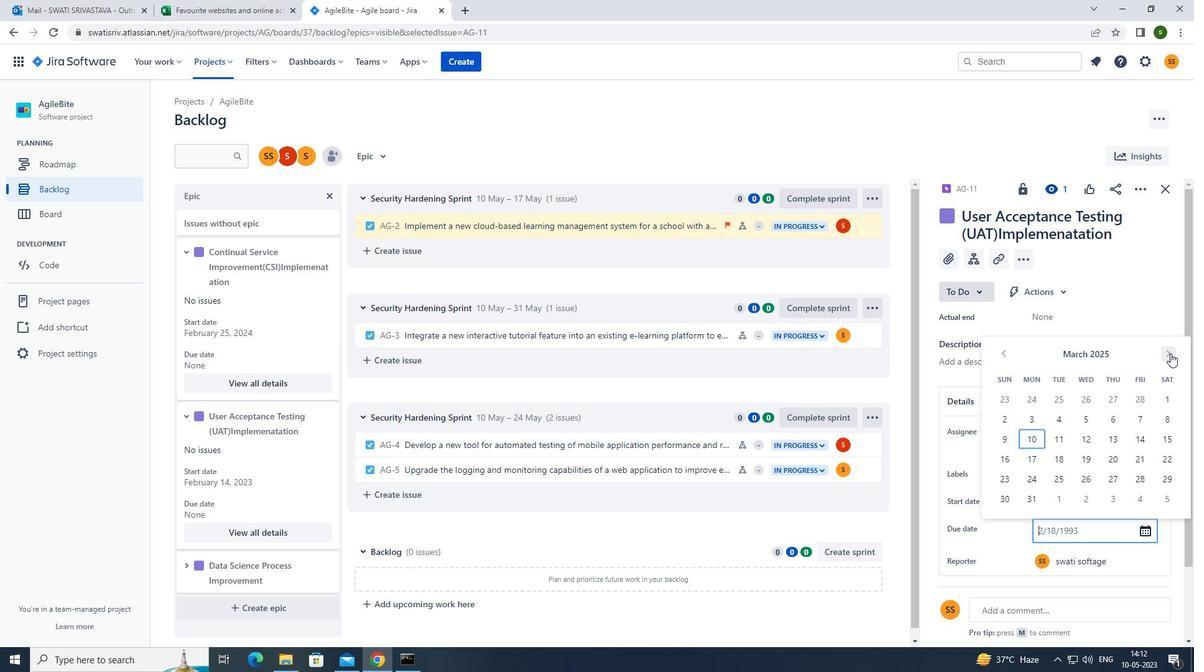 
Action: Mouse pressed left at (1171, 353)
Screenshot: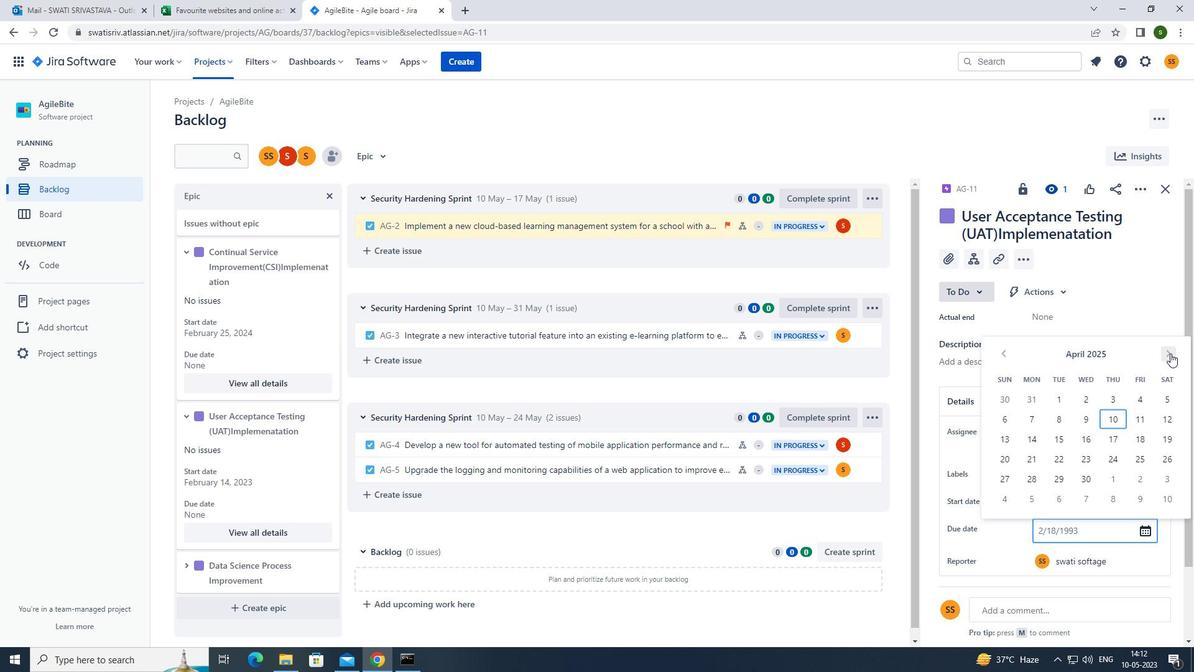 
Action: Mouse pressed left at (1171, 353)
Screenshot: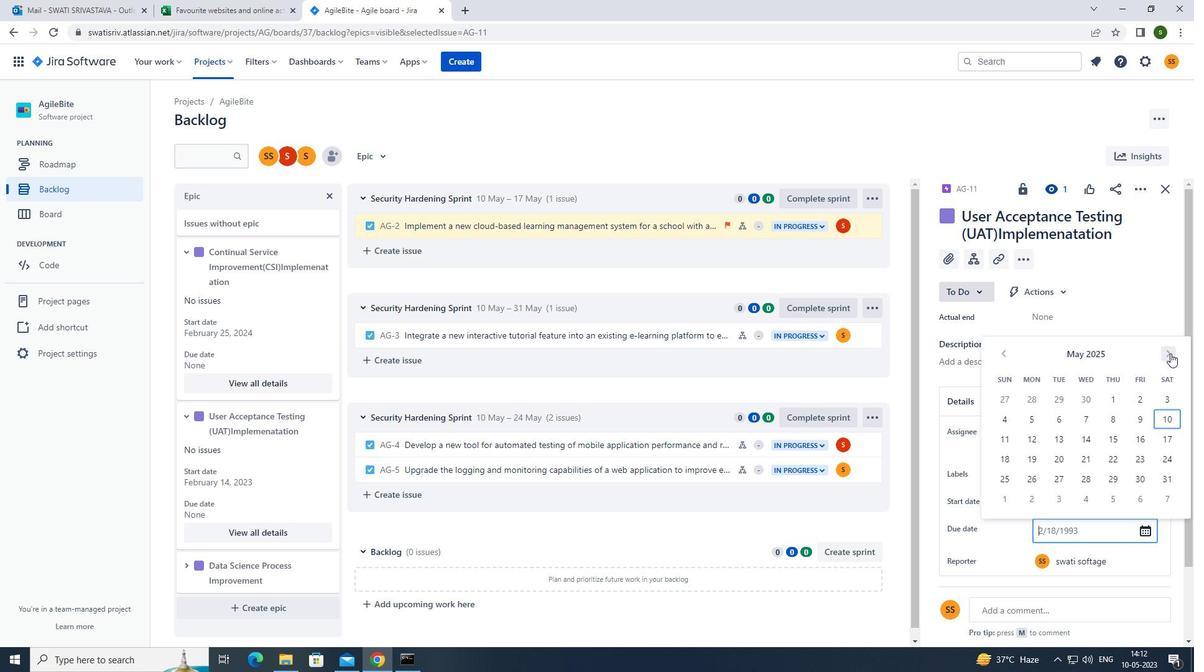
Action: Mouse pressed left at (1171, 353)
Screenshot: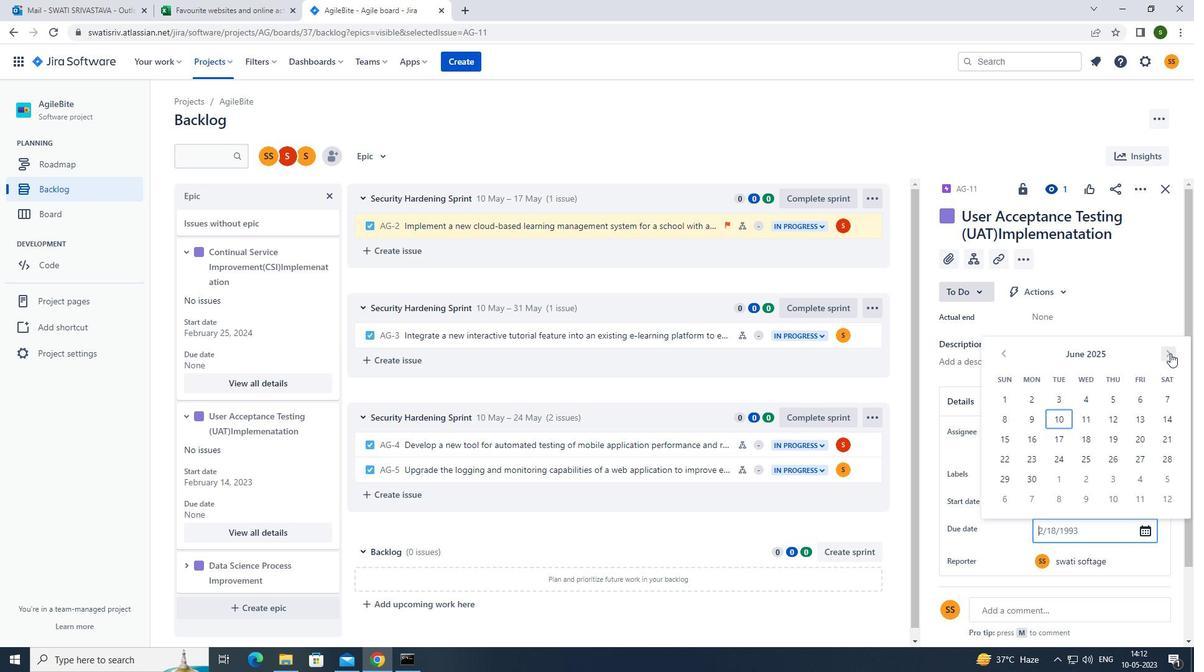 
Action: Mouse pressed left at (1171, 353)
Screenshot: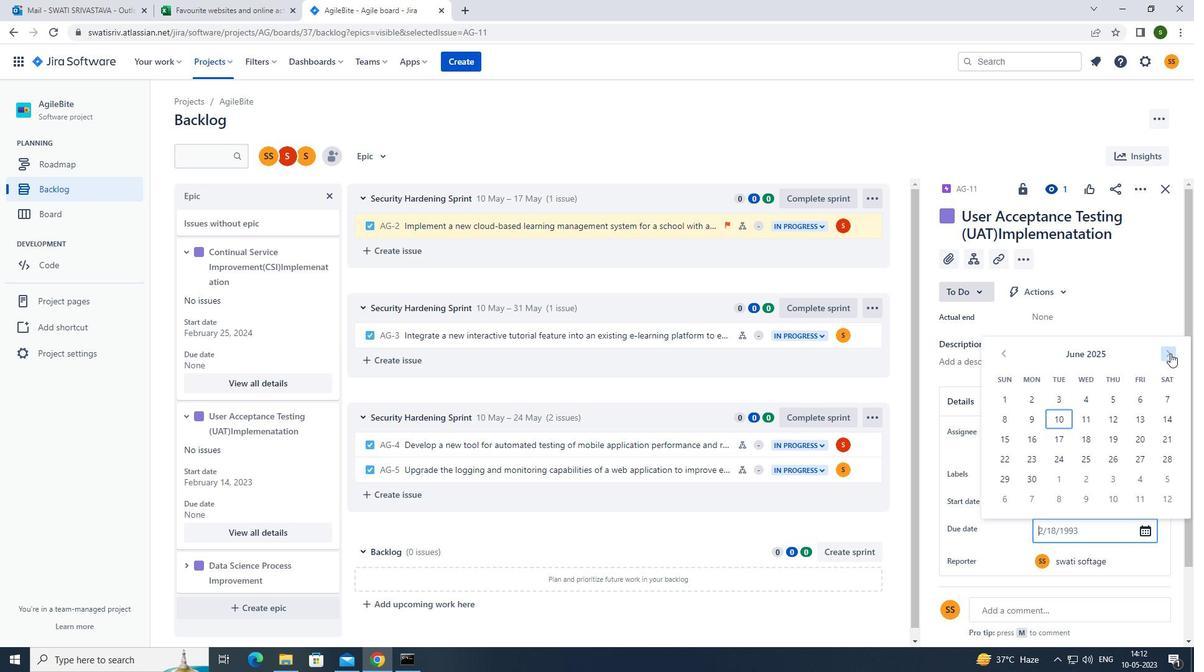 
Action: Mouse pressed left at (1171, 353)
Screenshot: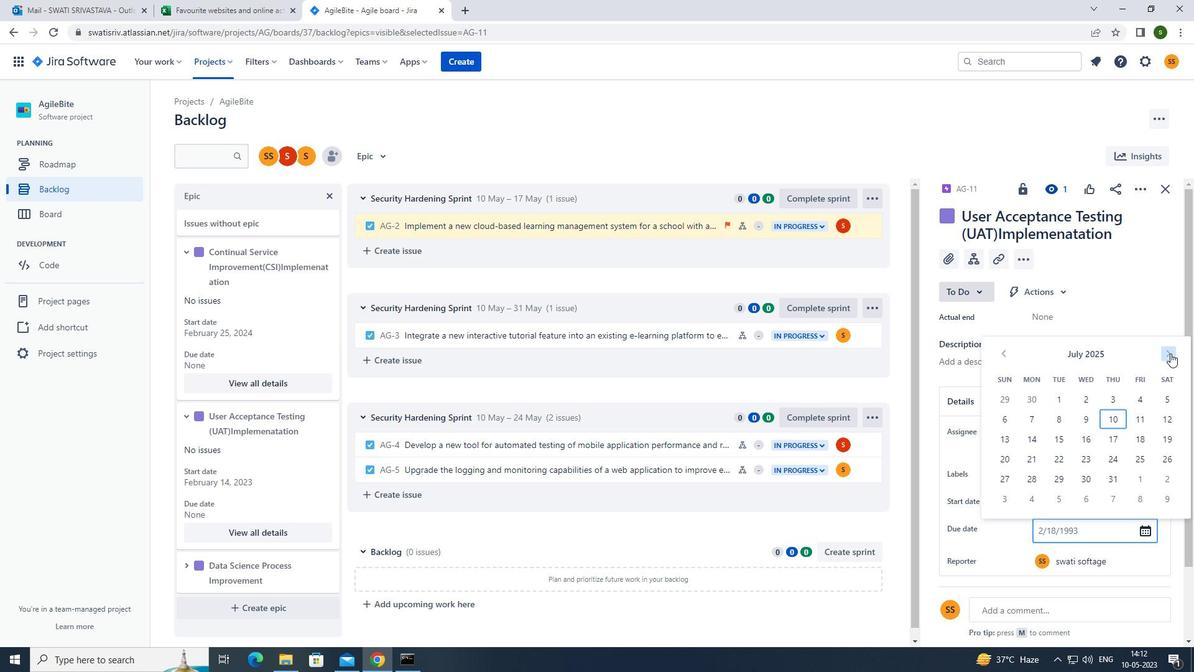 
Action: Mouse pressed left at (1171, 353)
Screenshot: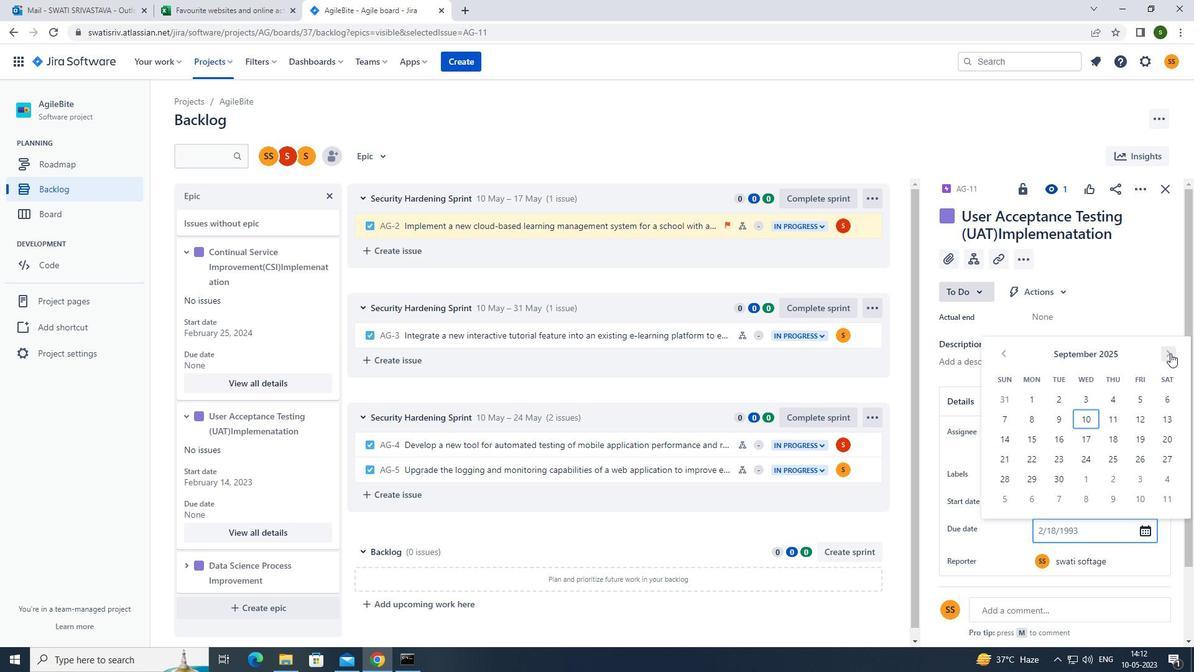 
Action: Mouse moved to (1087, 441)
Screenshot: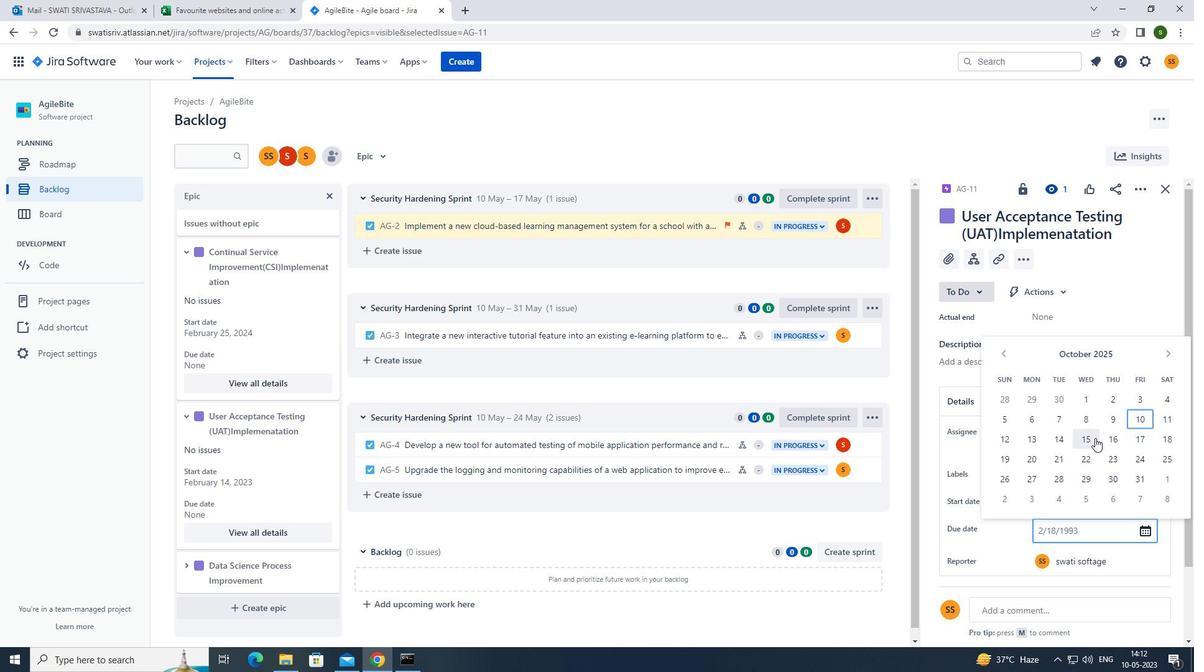 
Action: Mouse pressed left at (1087, 441)
Screenshot: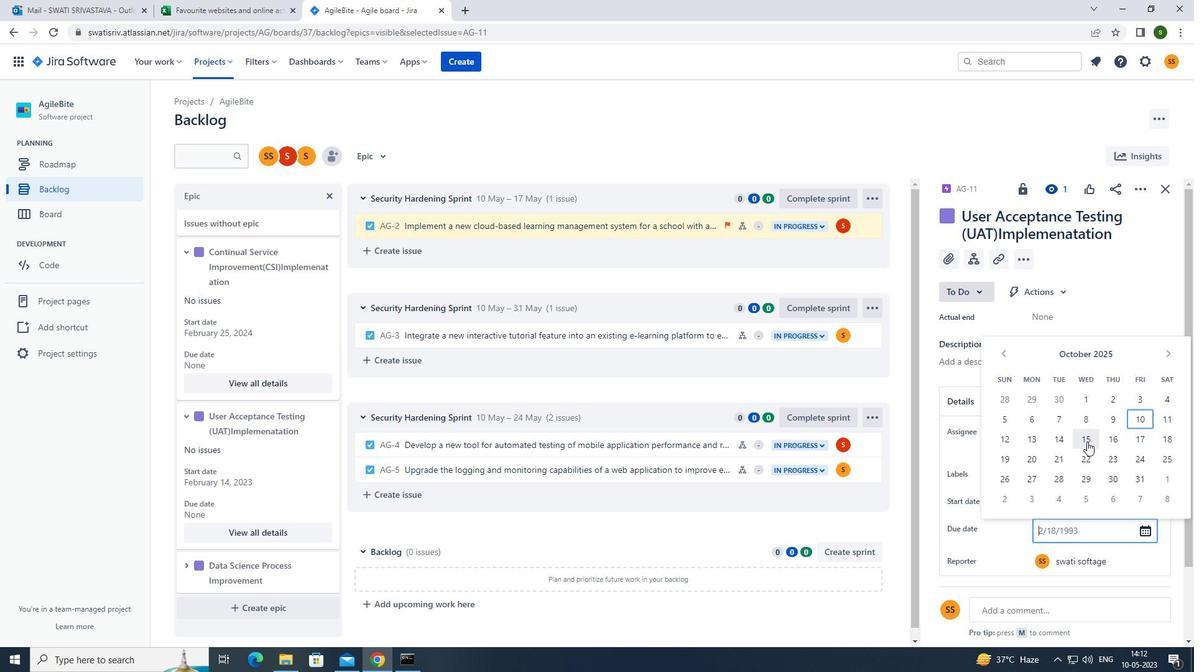 
Action: Mouse moved to (191, 561)
Screenshot: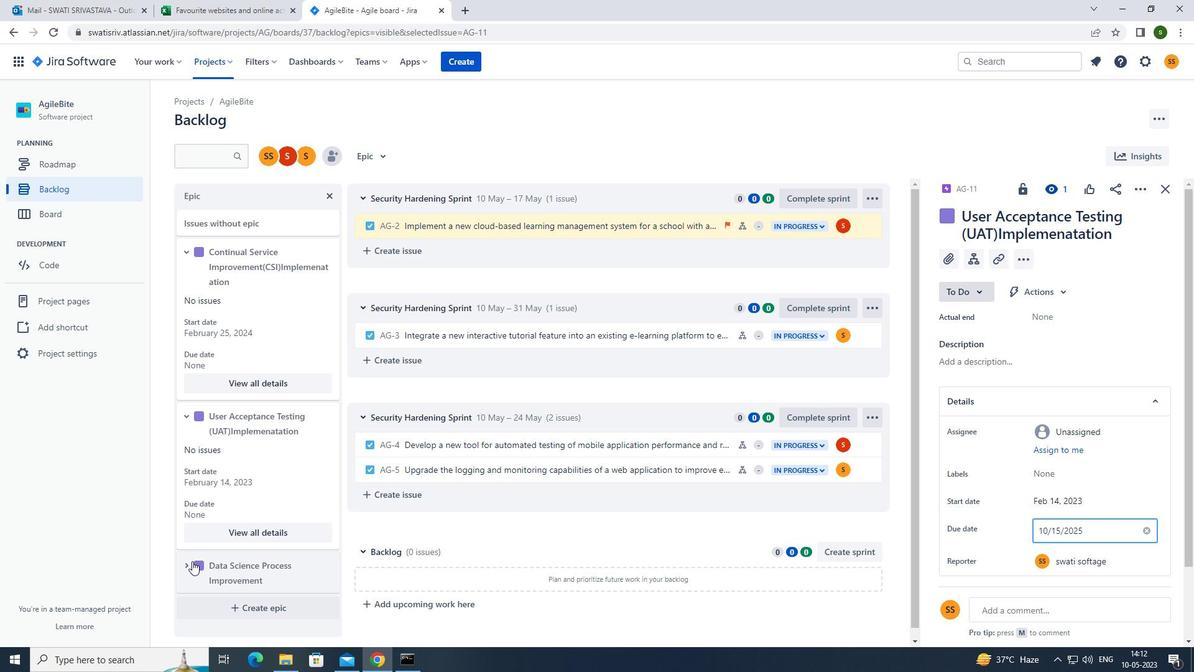 
Action: Mouse pressed left at (191, 561)
Screenshot: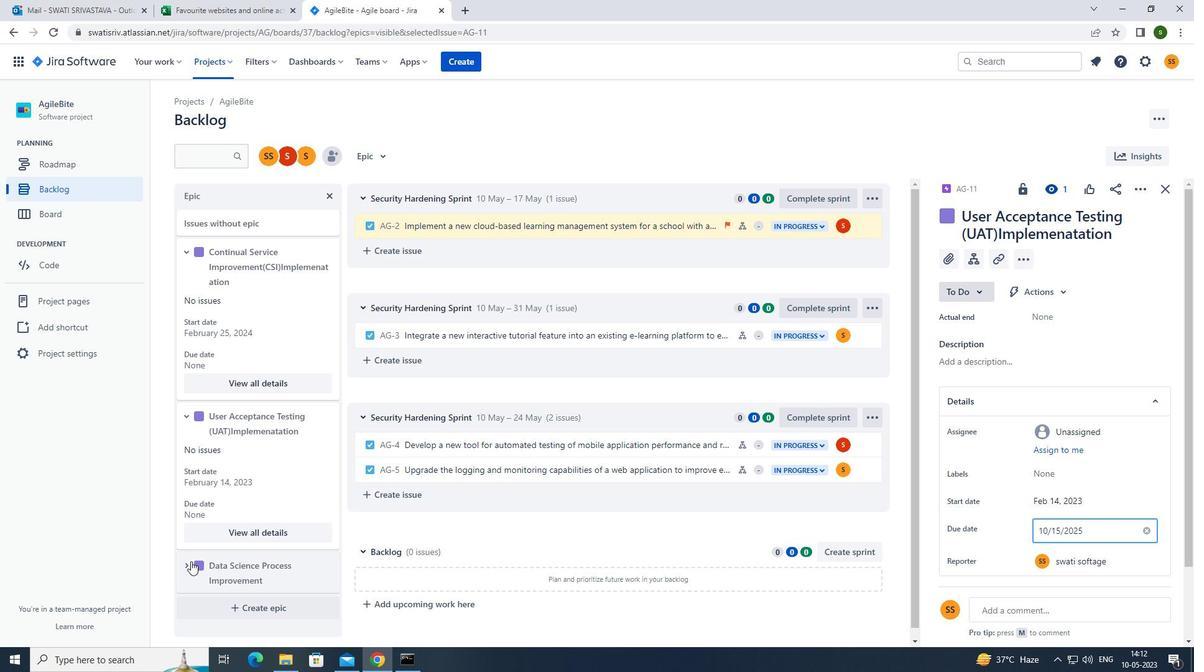 
Action: Mouse moved to (251, 544)
Screenshot: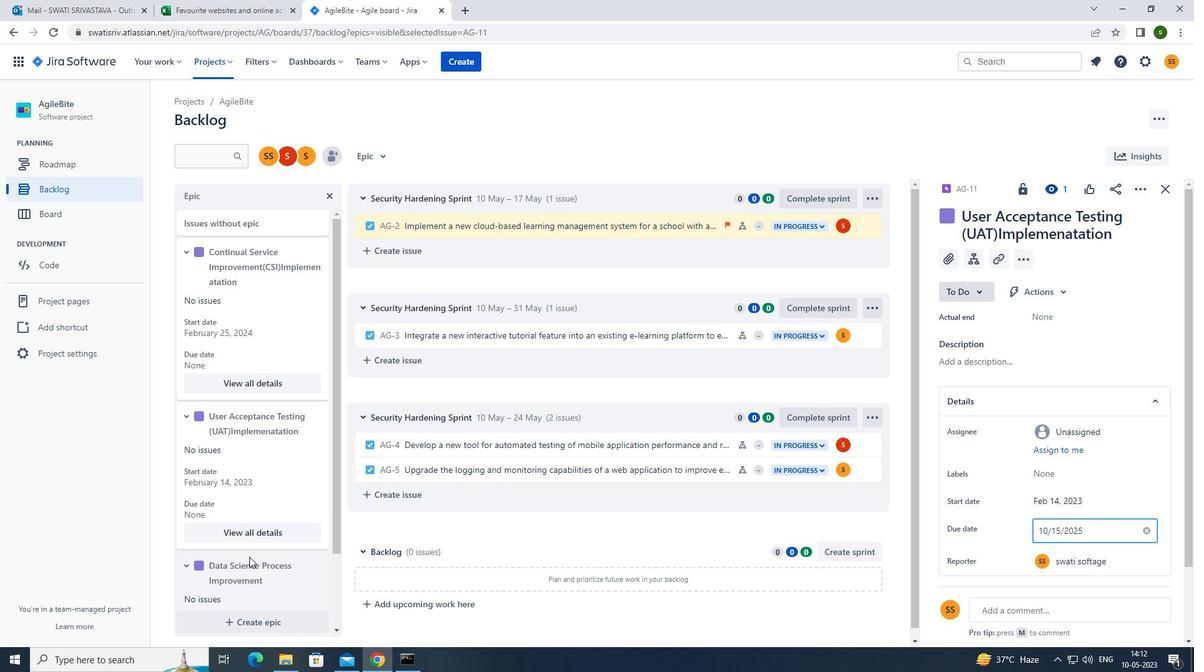 
Action: Mouse scrolled (251, 543) with delta (0, 0)
Screenshot: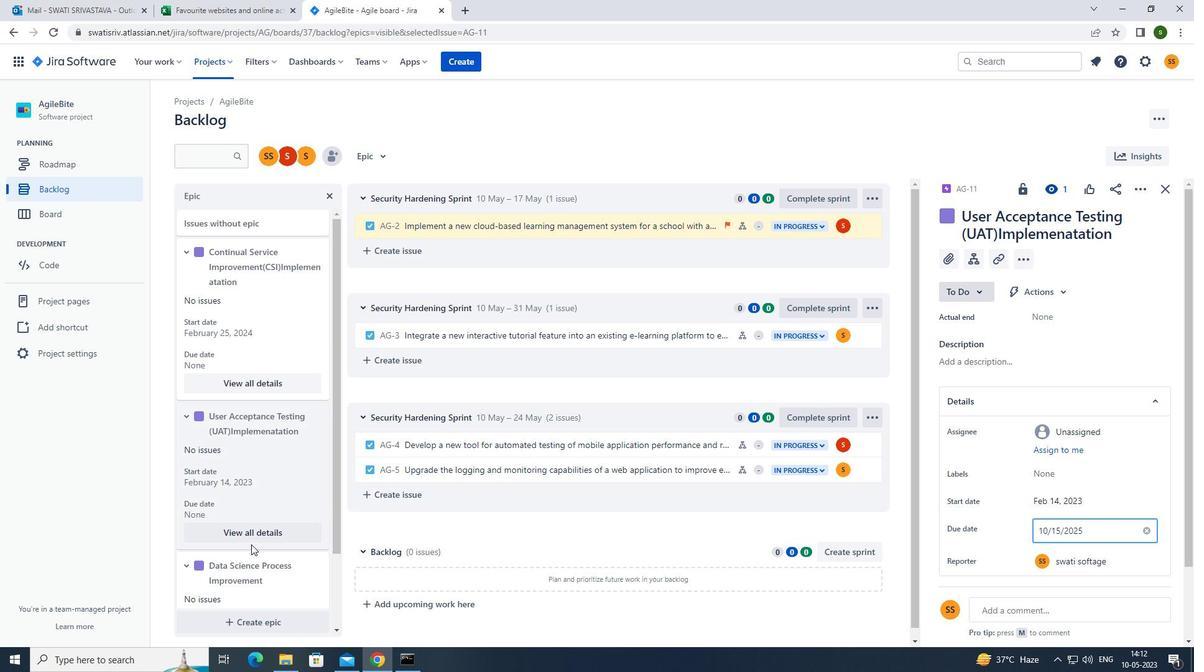 
Action: Mouse scrolled (251, 543) with delta (0, 0)
Screenshot: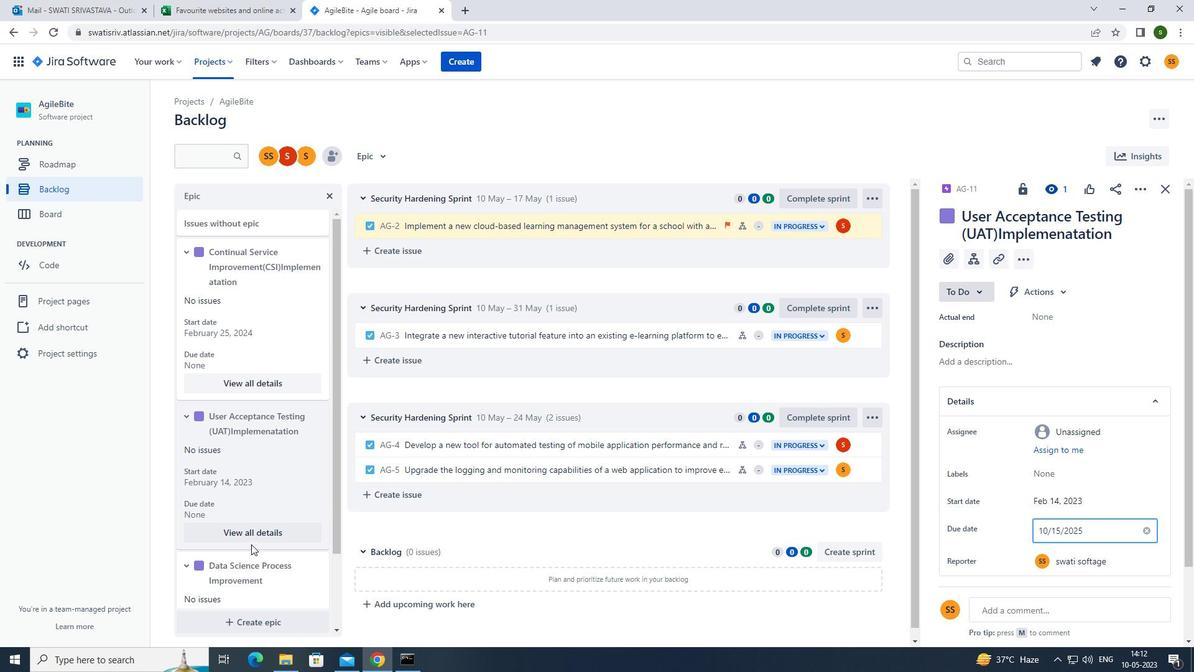
Action: Mouse moved to (250, 593)
Screenshot: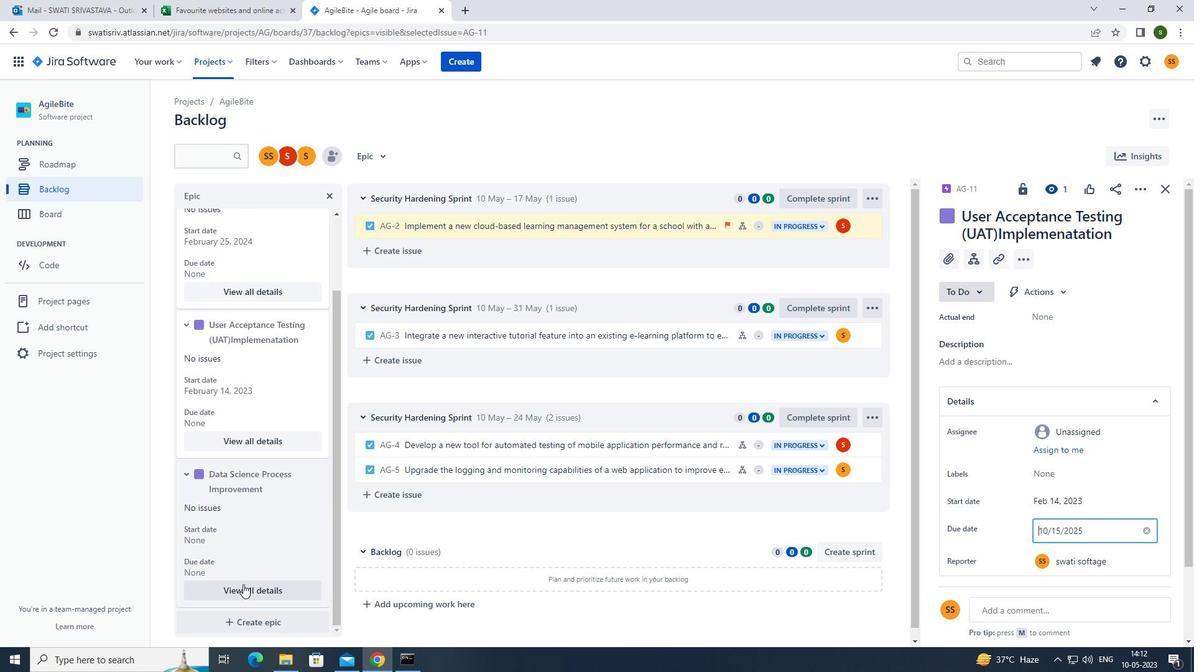 
Action: Mouse pressed left at (250, 593)
Screenshot: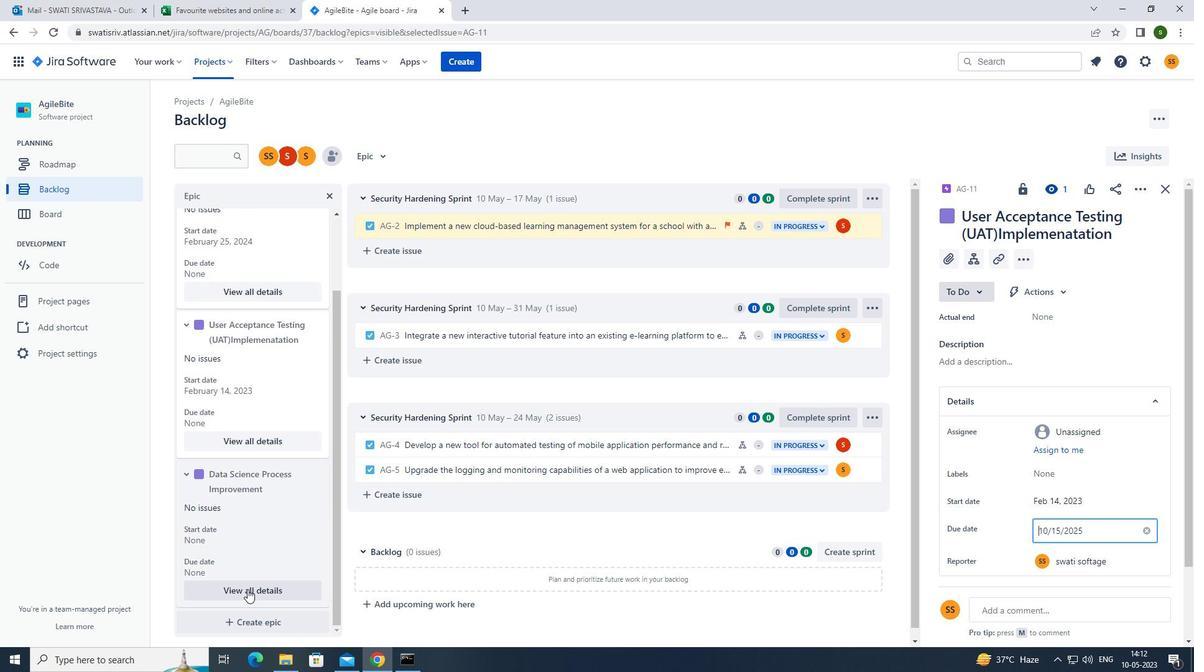 
Action: Mouse moved to (1042, 493)
Screenshot: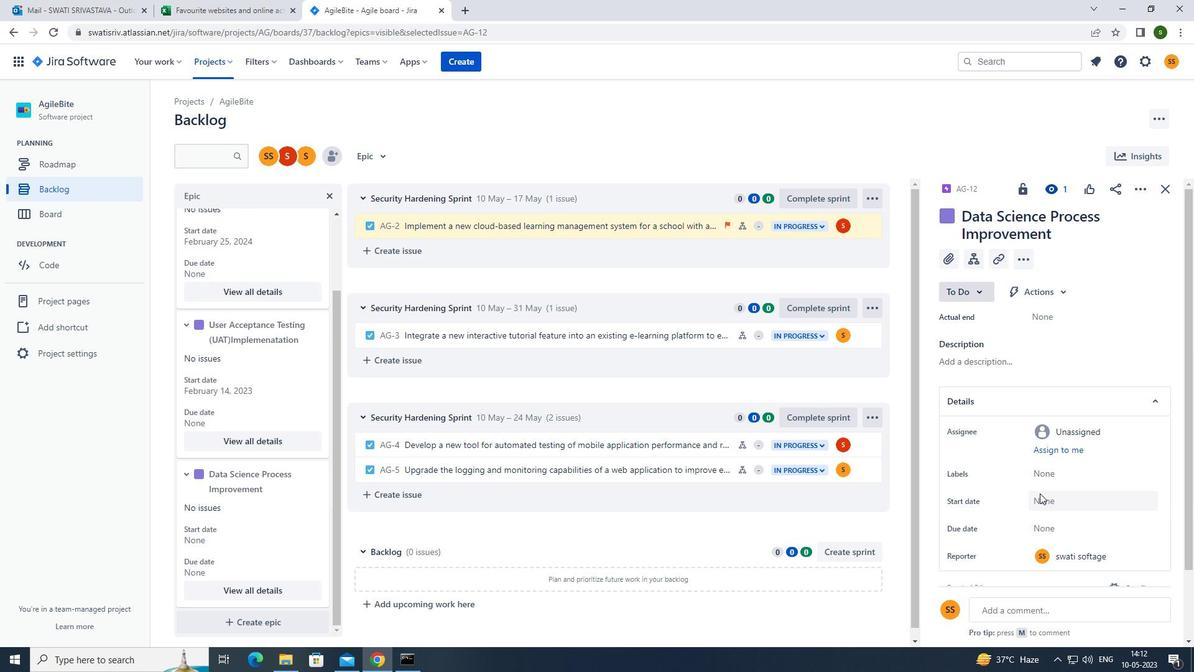 
Action: Mouse pressed left at (1042, 493)
Screenshot: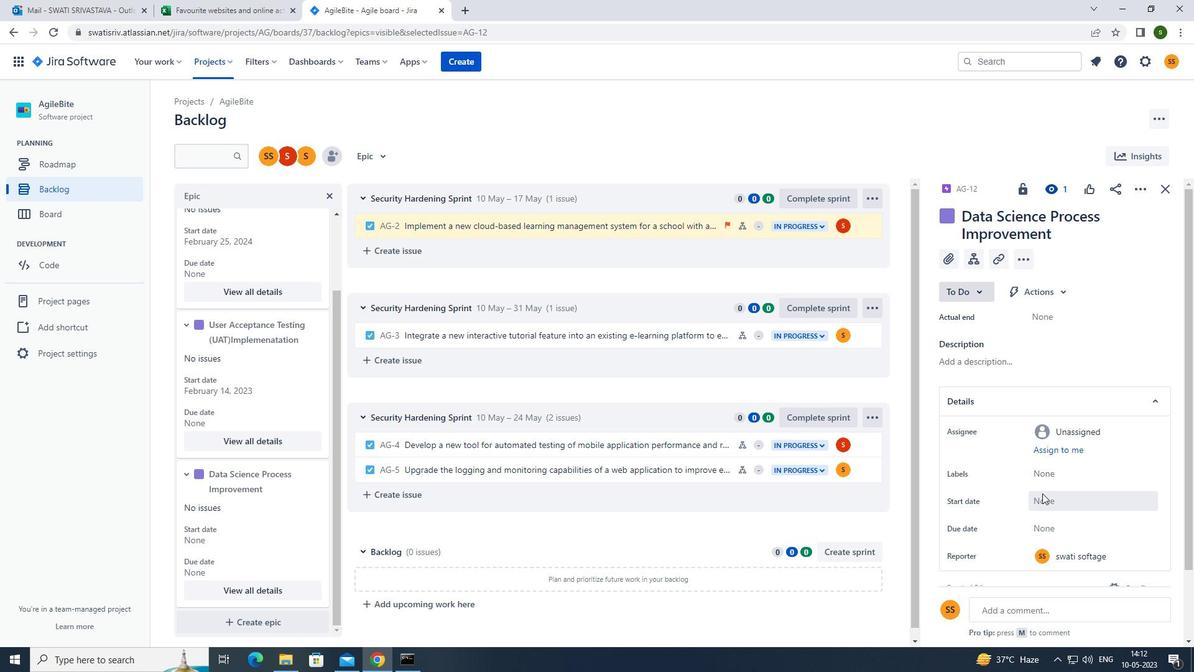 
Action: Mouse moved to (1167, 324)
Screenshot: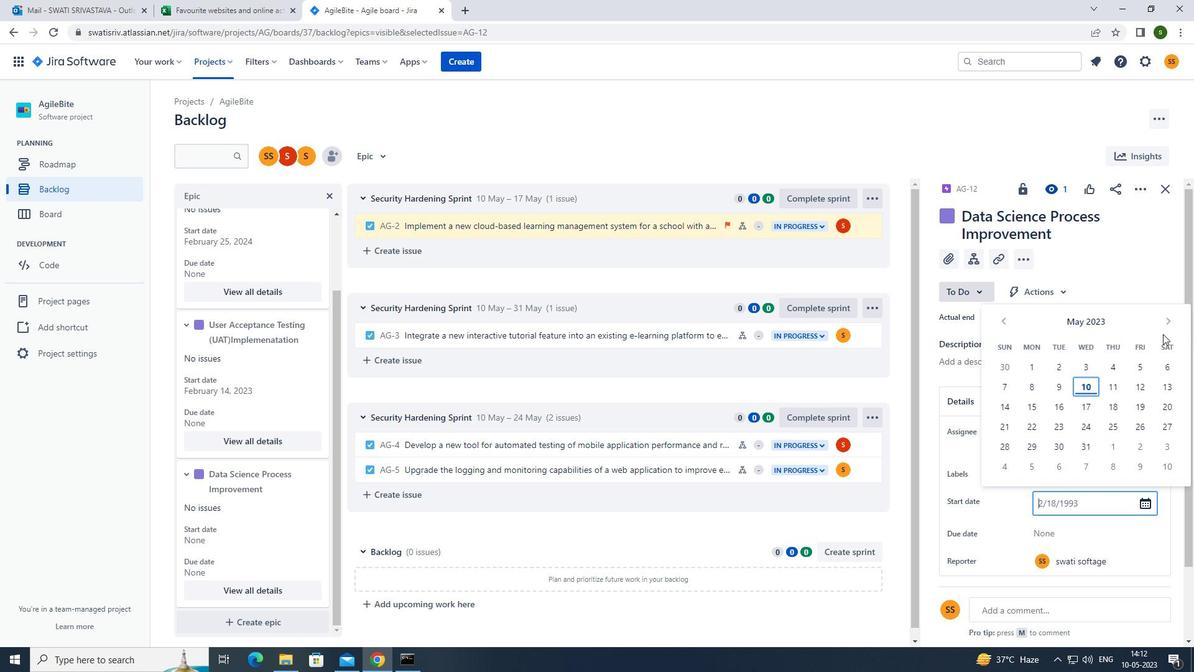 
Action: Mouse pressed left at (1167, 324)
Screenshot: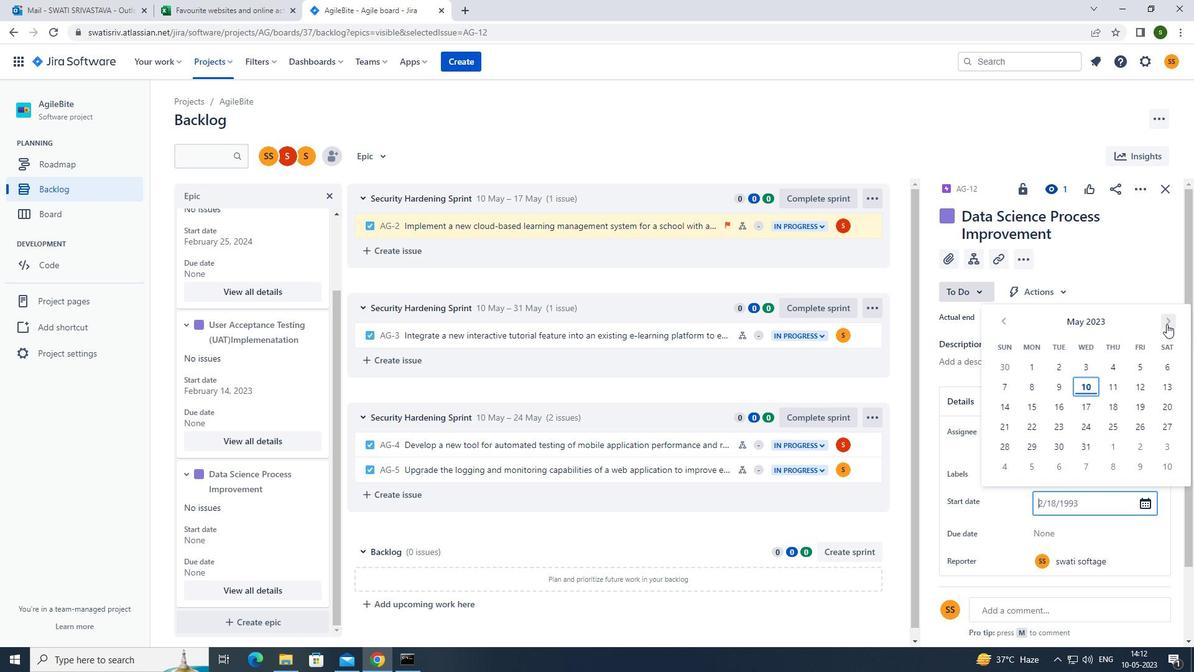 
Action: Mouse pressed left at (1167, 324)
Screenshot: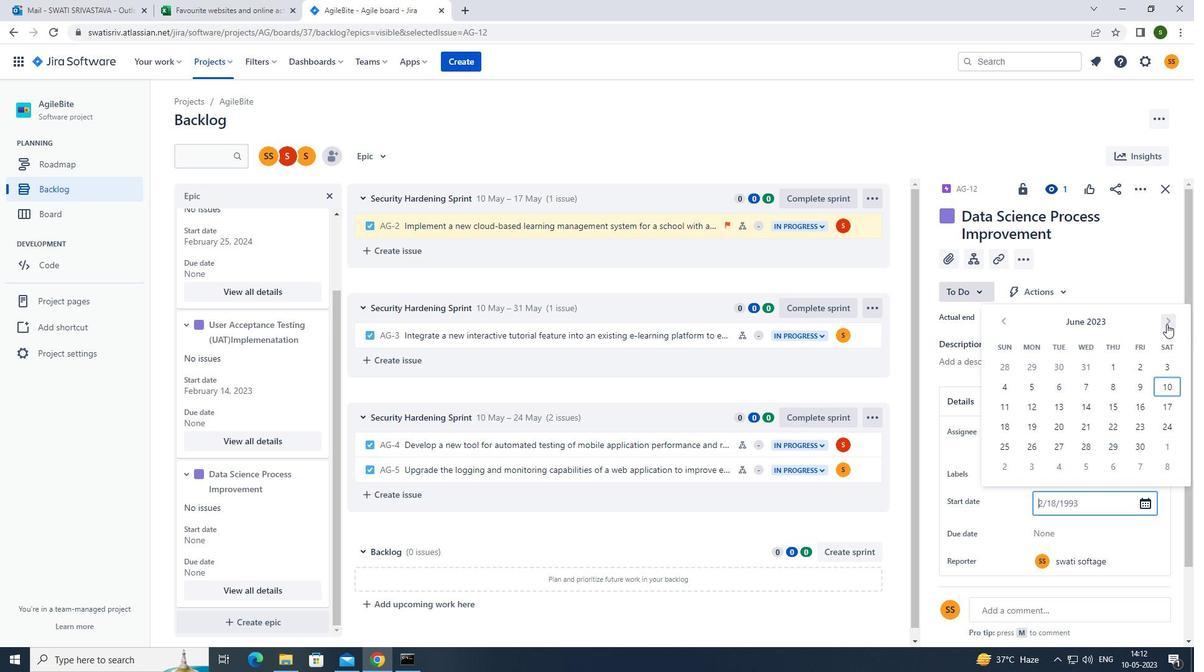 
Action: Mouse pressed left at (1167, 324)
Screenshot: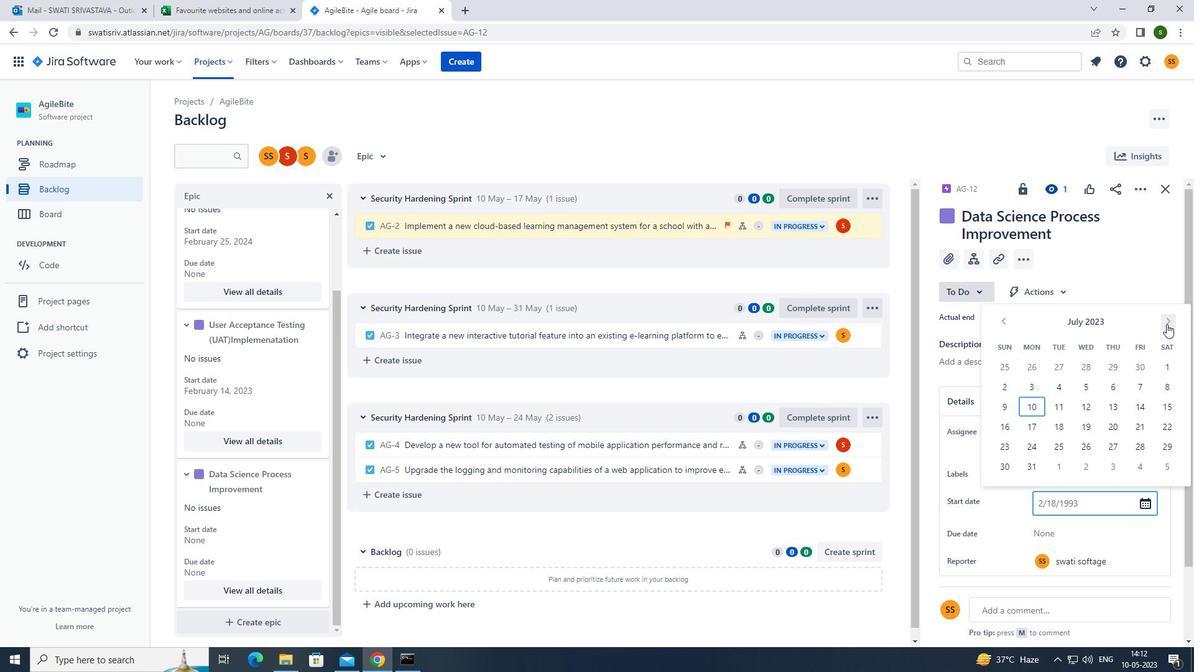 
Action: Mouse pressed left at (1167, 324)
Screenshot: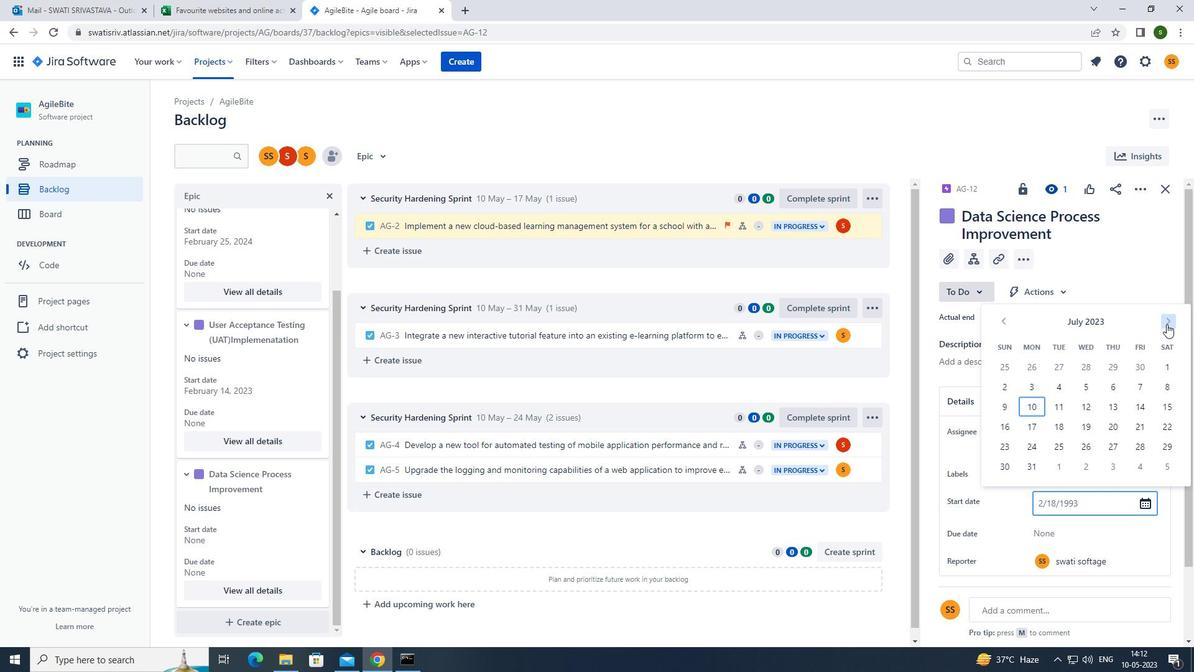 
Action: Mouse pressed left at (1167, 324)
Screenshot: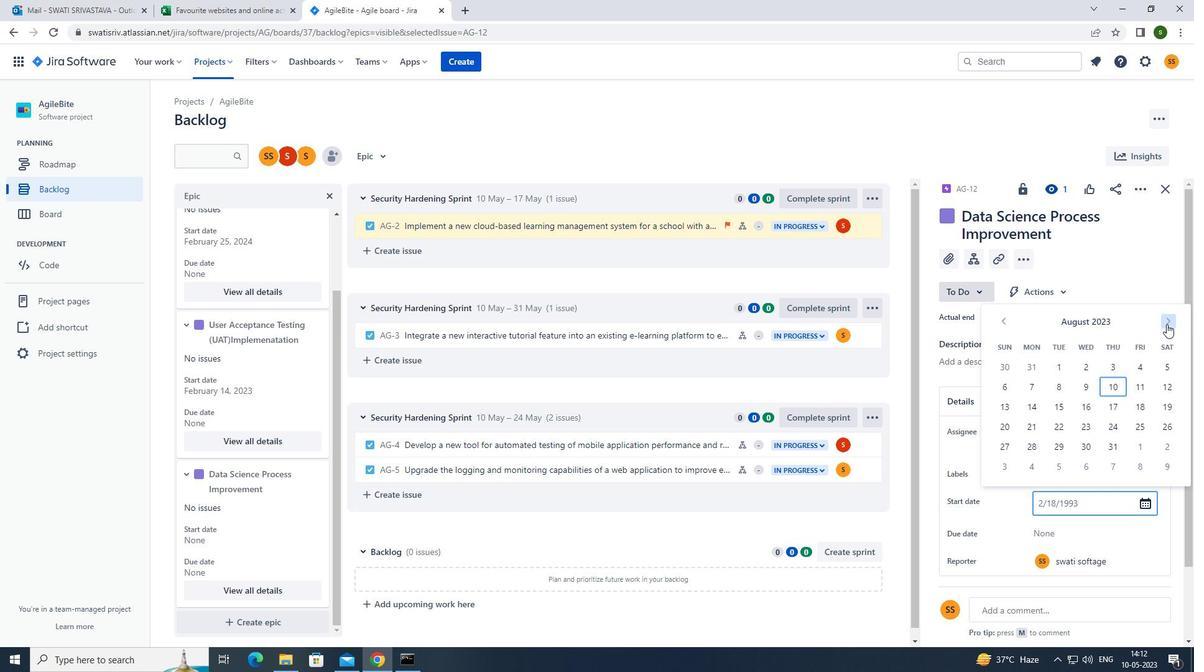 
Action: Mouse pressed left at (1167, 324)
Screenshot: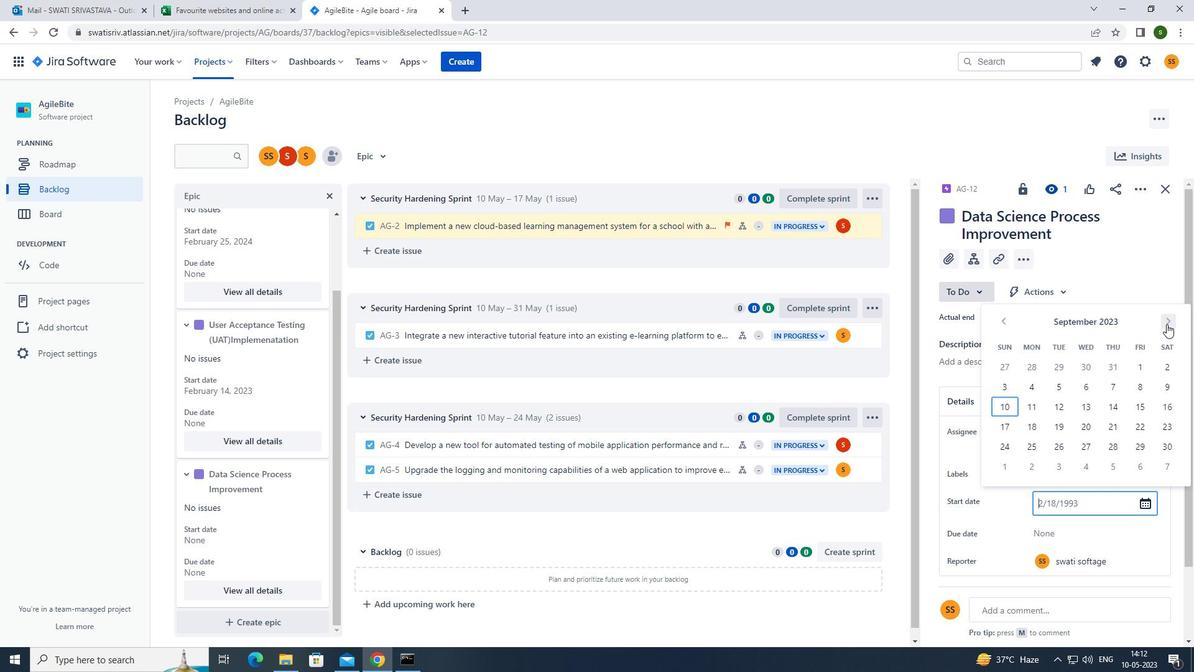 
Action: Mouse pressed left at (1167, 324)
Screenshot: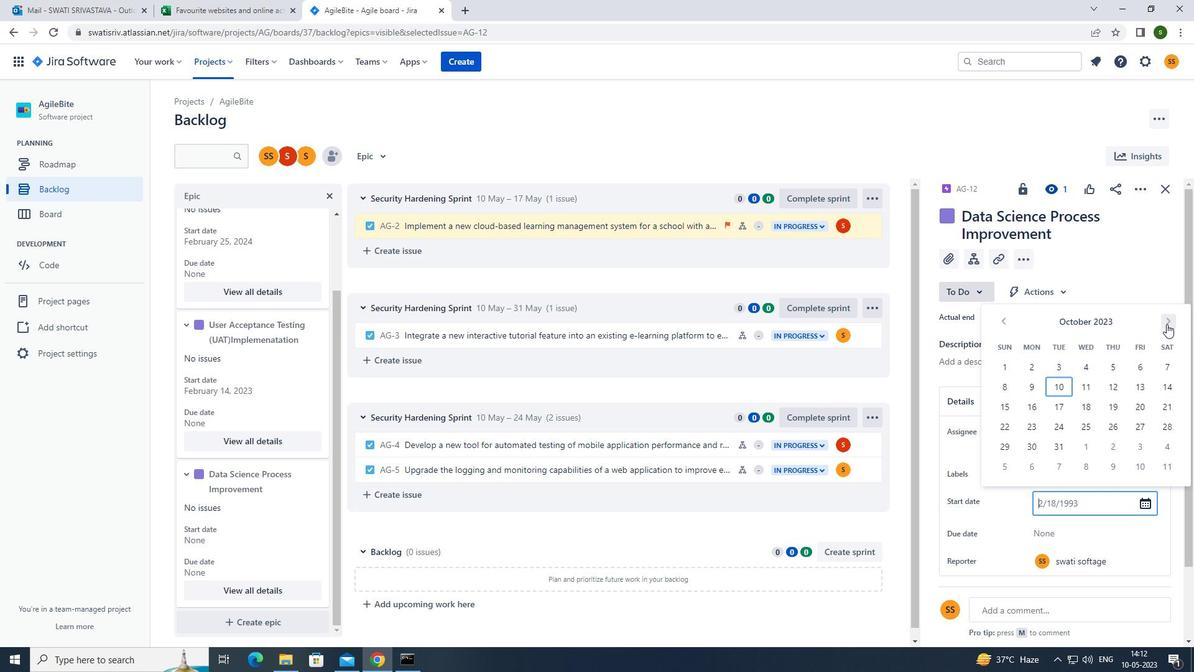 
Action: Mouse pressed left at (1167, 324)
Screenshot: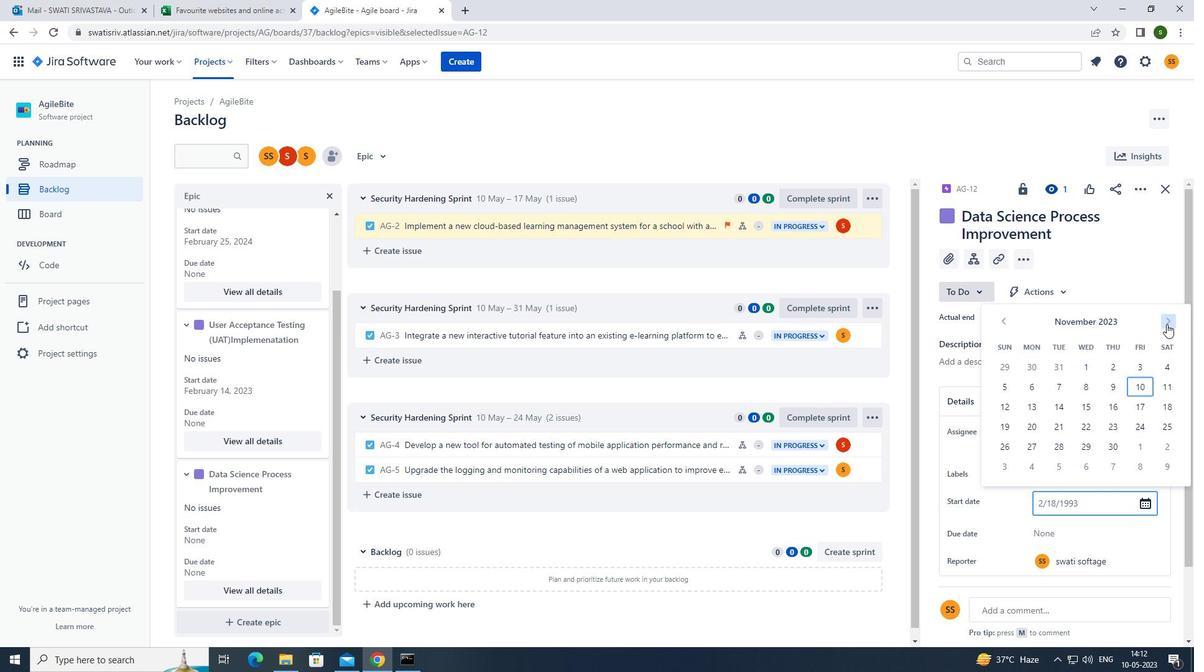 
Action: Mouse pressed left at (1167, 324)
Screenshot: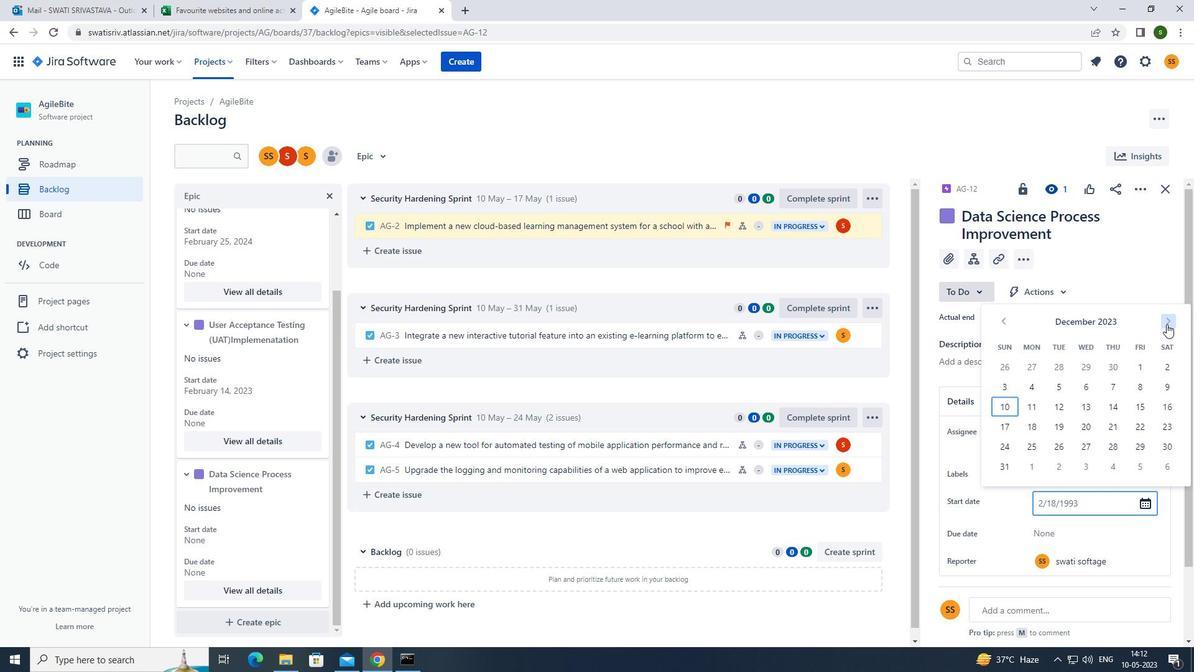 
Action: Mouse pressed left at (1167, 324)
Screenshot: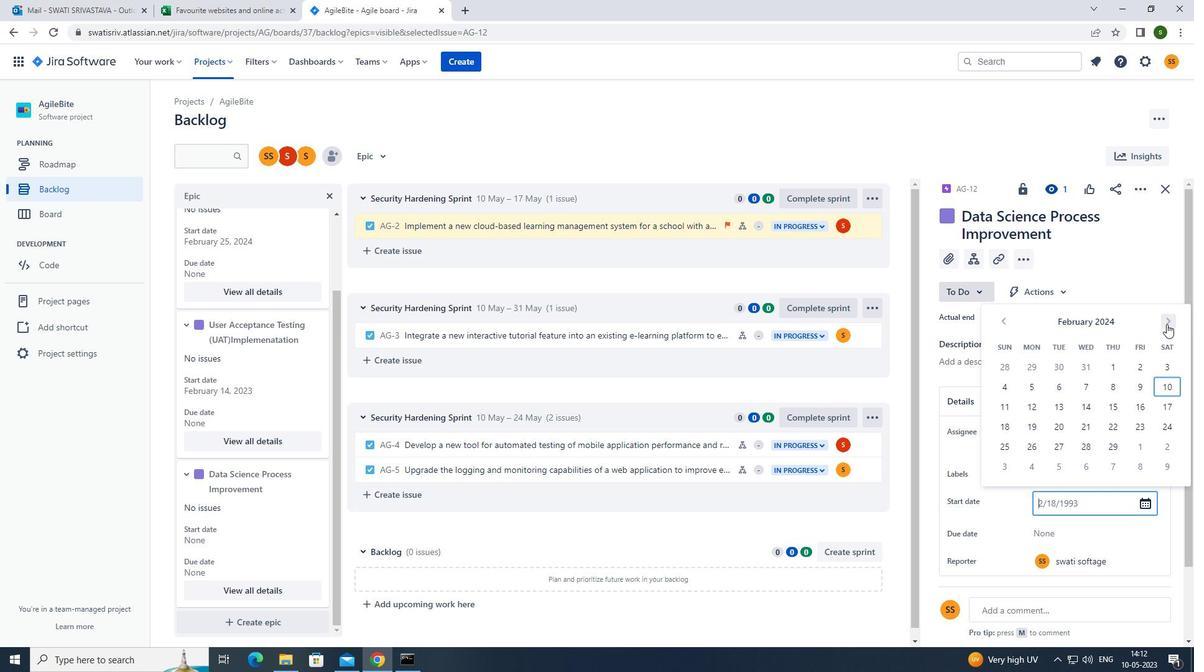 
Action: Mouse pressed left at (1167, 324)
Screenshot: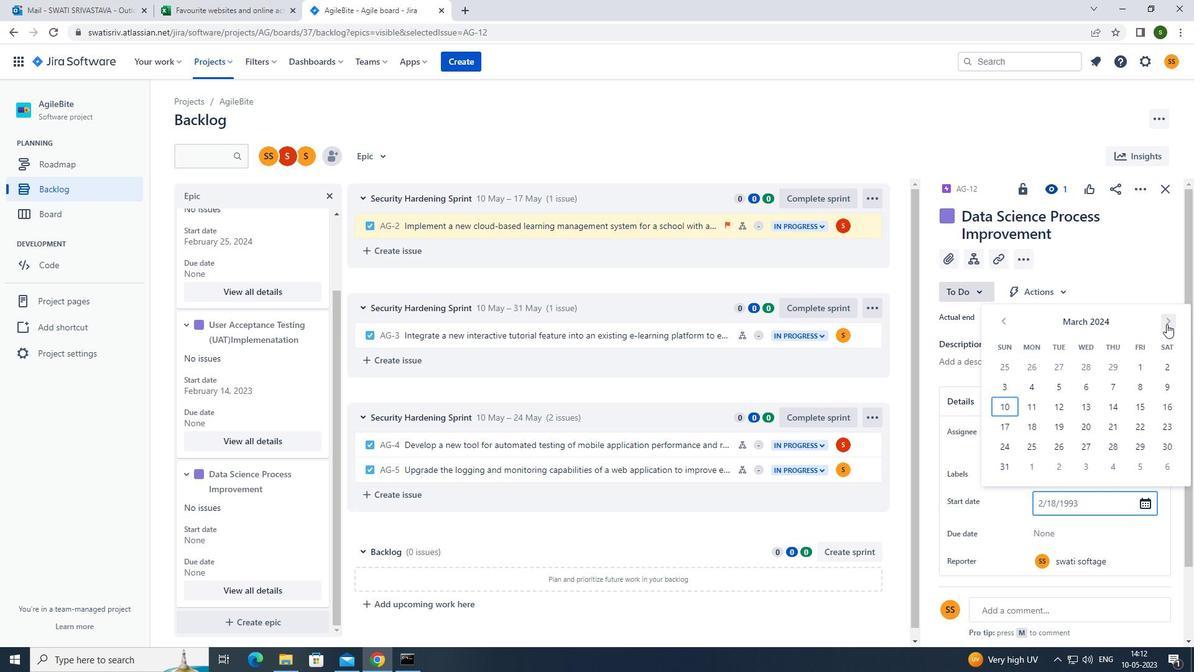 
Action: Mouse pressed left at (1167, 324)
Screenshot: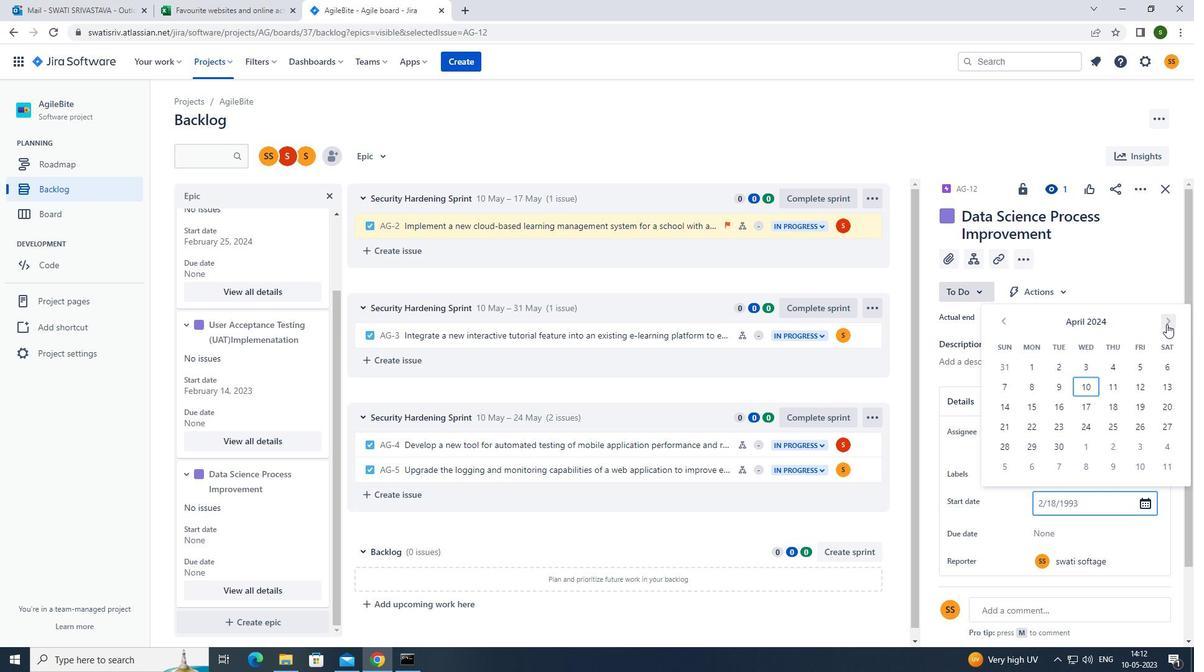 
Action: Mouse pressed left at (1167, 324)
Screenshot: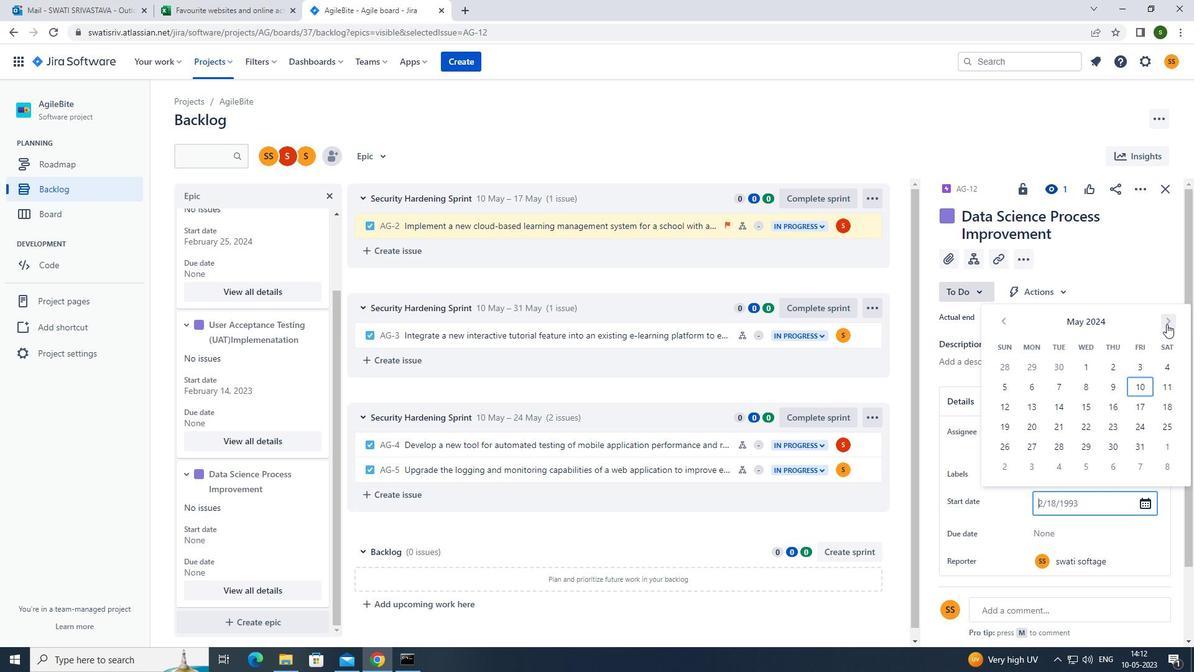 
Action: Mouse moved to (1005, 446)
Screenshot: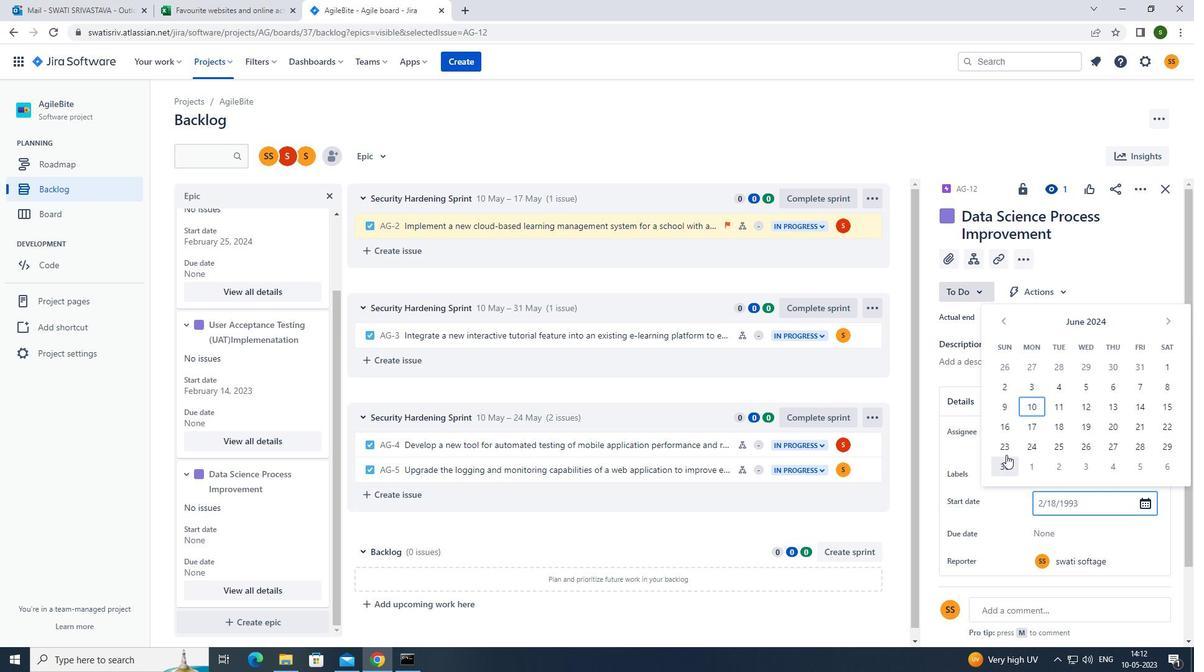 
Action: Mouse pressed left at (1005, 446)
Screenshot: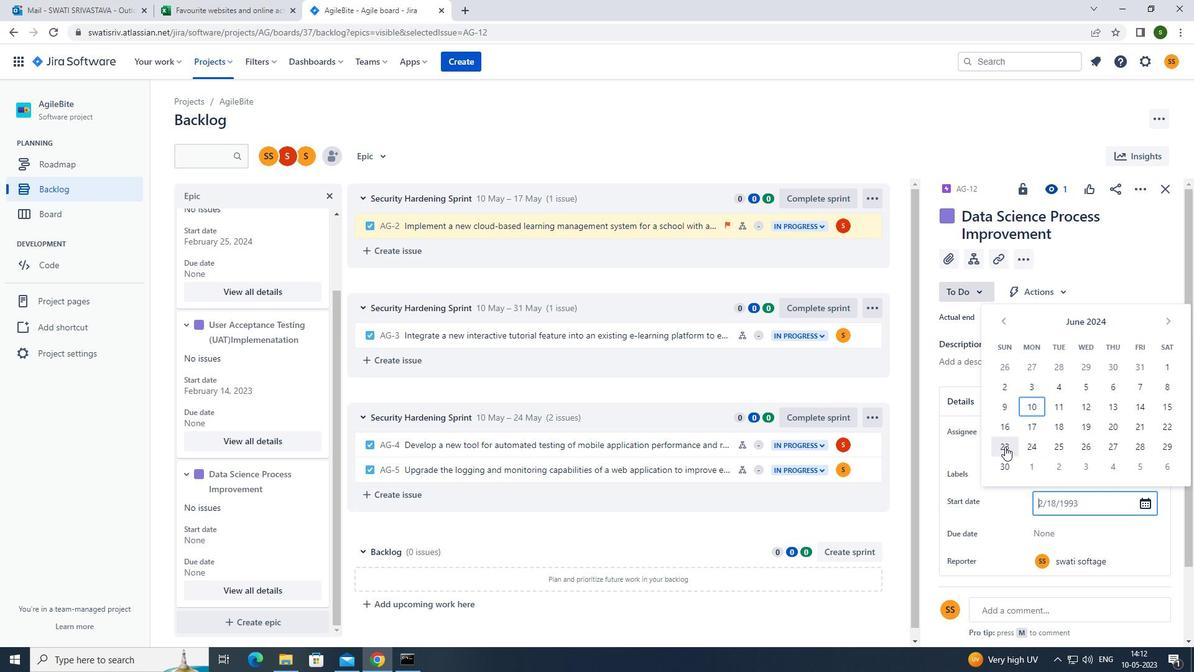 
Action: Mouse moved to (1045, 531)
Screenshot: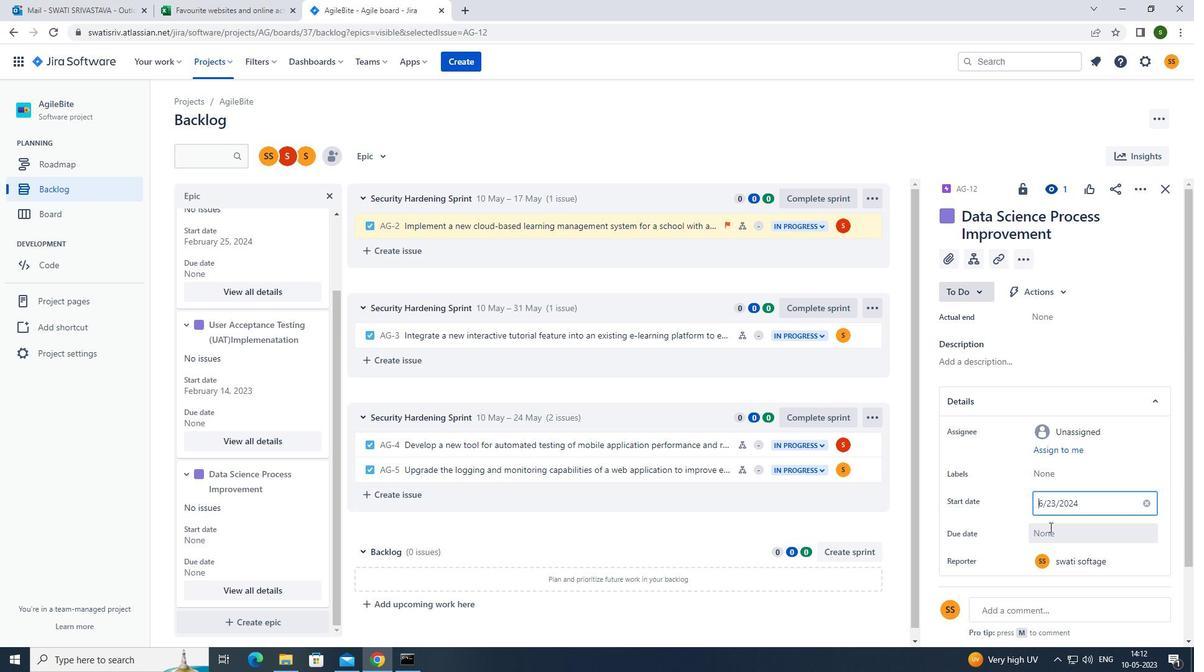 
Action: Mouse pressed left at (1045, 531)
Screenshot: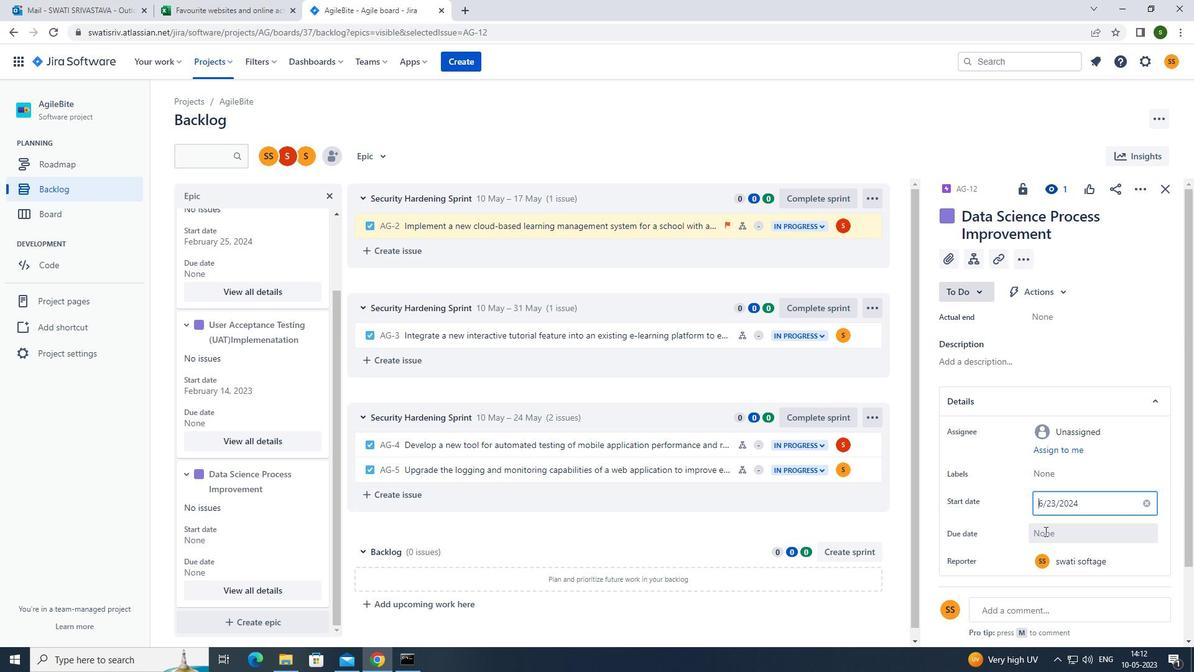 
Action: Mouse moved to (1168, 355)
Screenshot: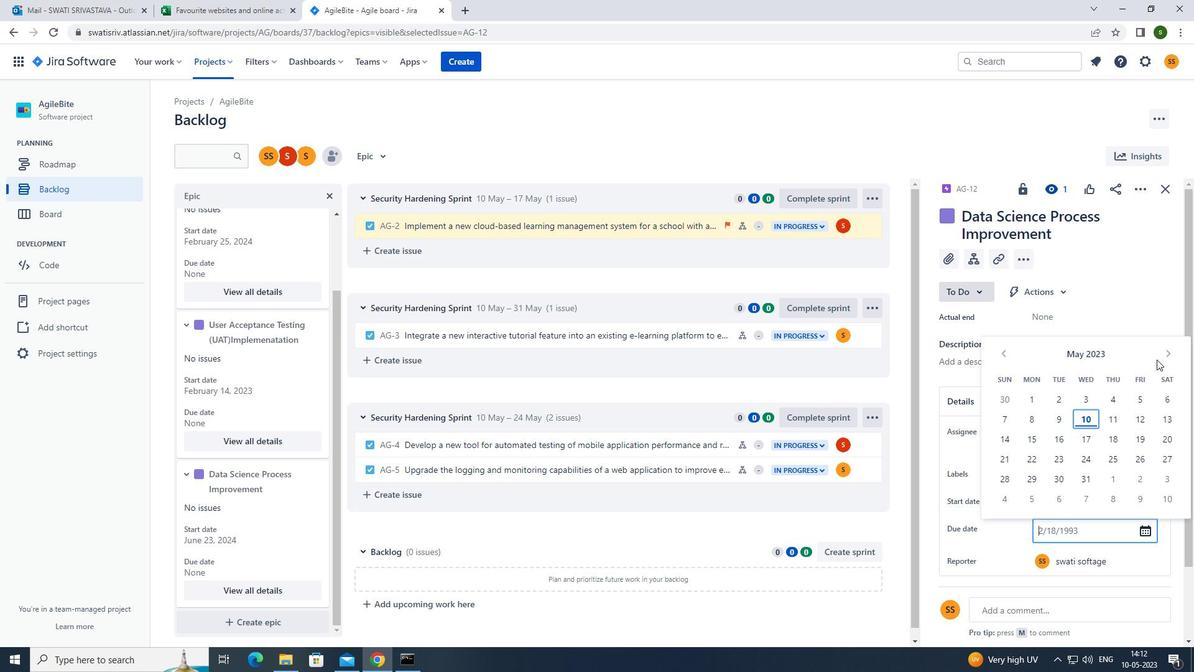 
Action: Mouse pressed left at (1168, 355)
Screenshot: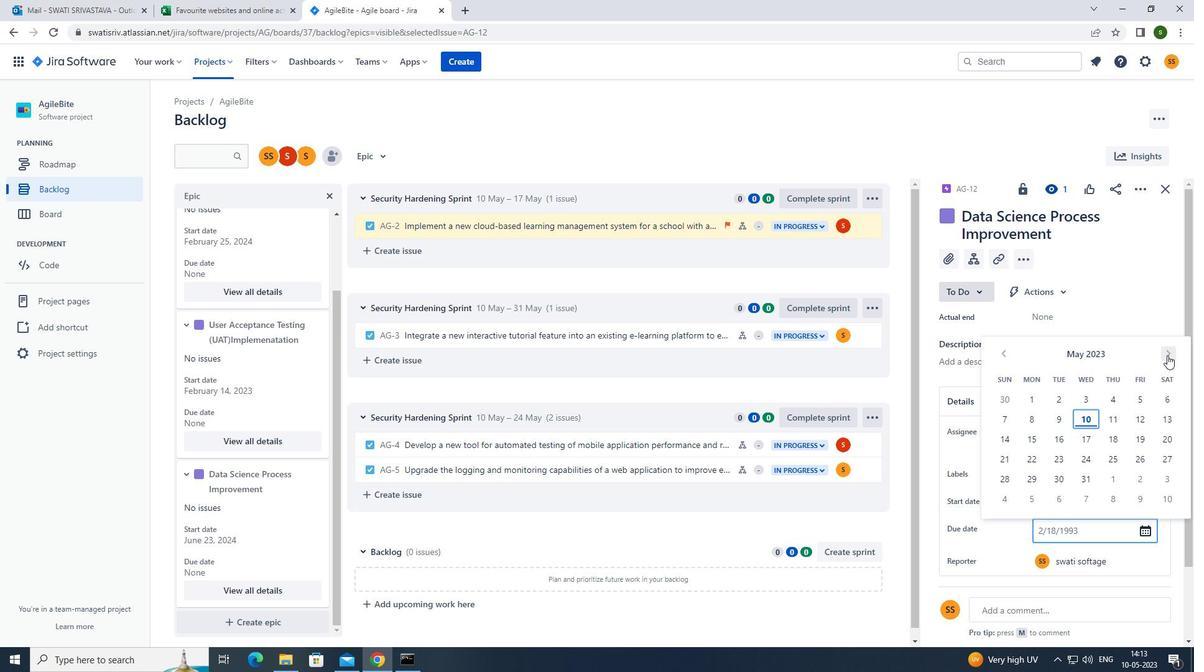 
Action: Mouse pressed left at (1168, 355)
Screenshot: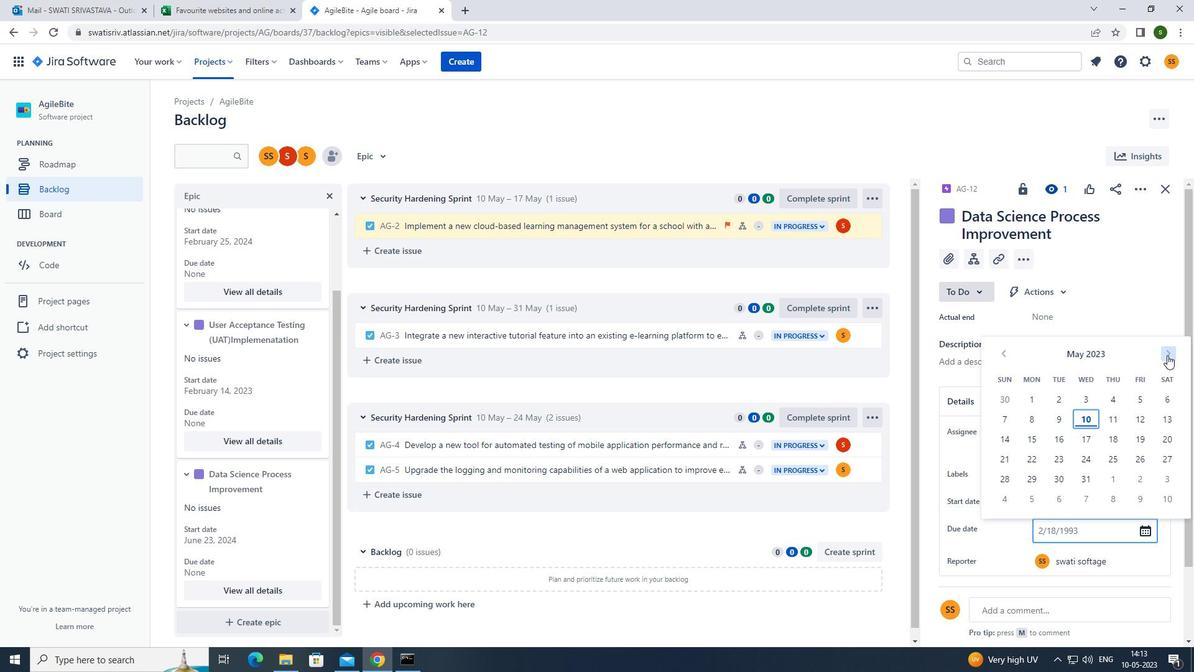 
Action: Mouse pressed left at (1168, 355)
Screenshot: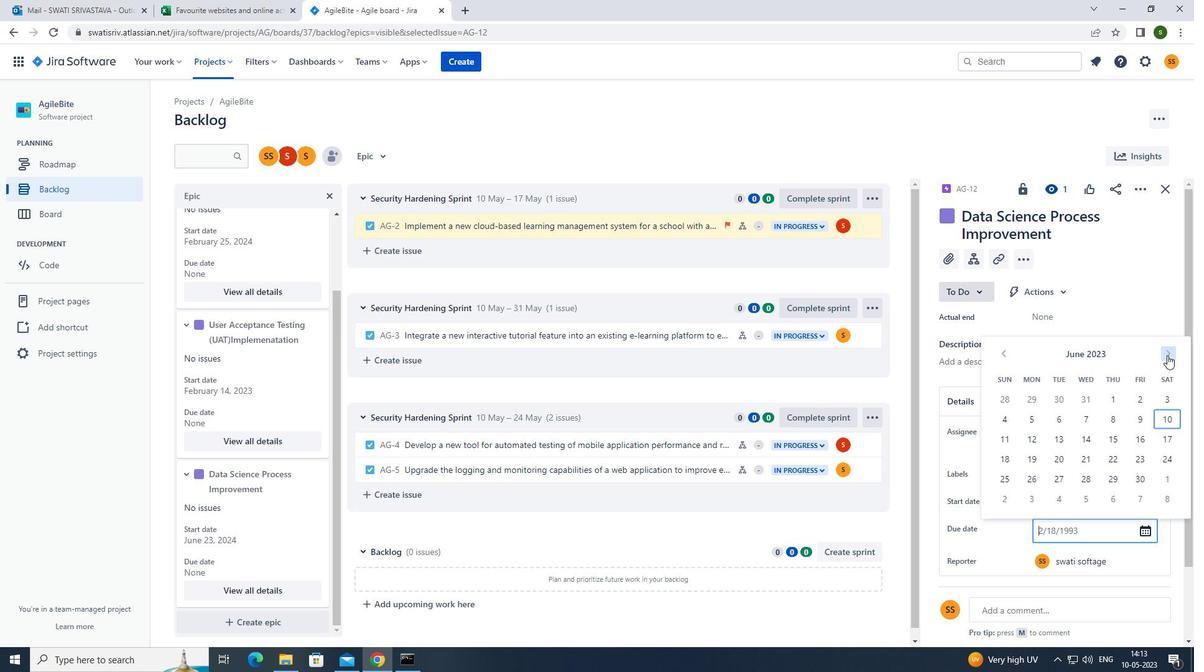 
Action: Mouse pressed left at (1168, 355)
Screenshot: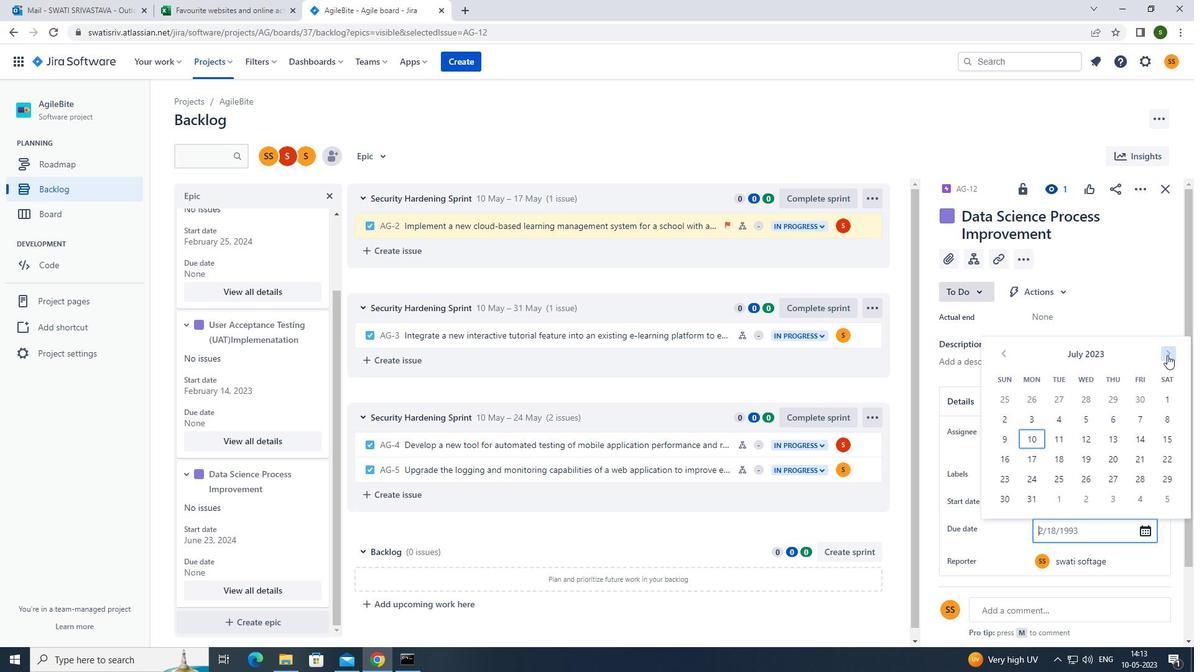 
Action: Mouse pressed left at (1168, 355)
Screenshot: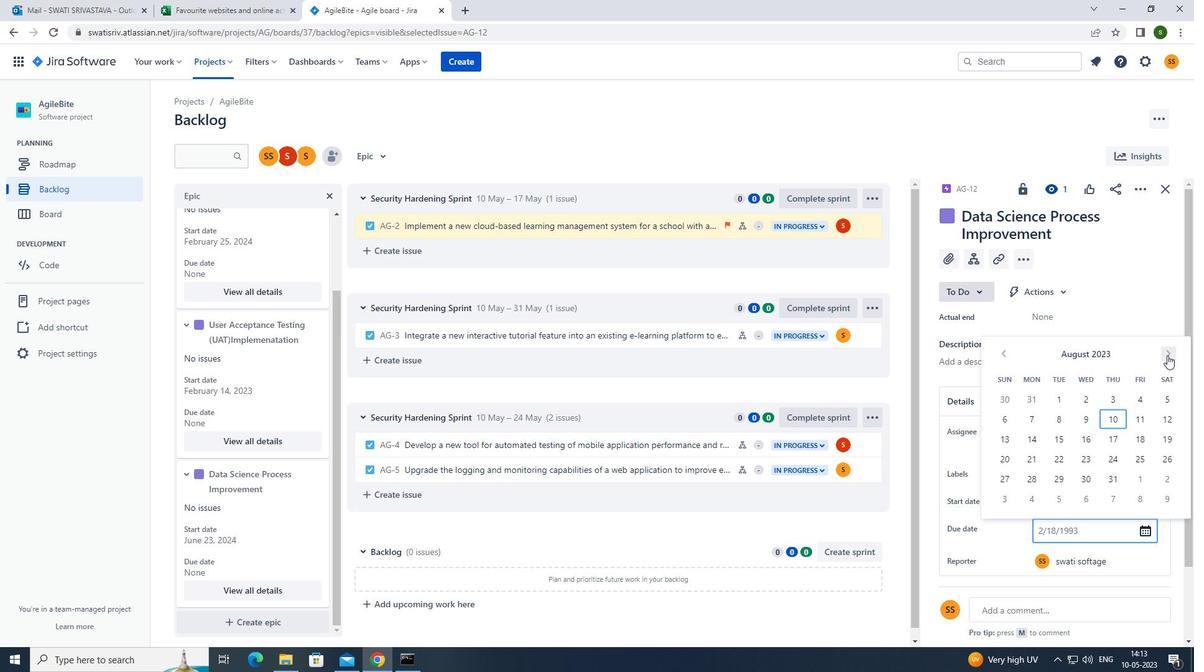 
Action: Mouse pressed left at (1168, 355)
Screenshot: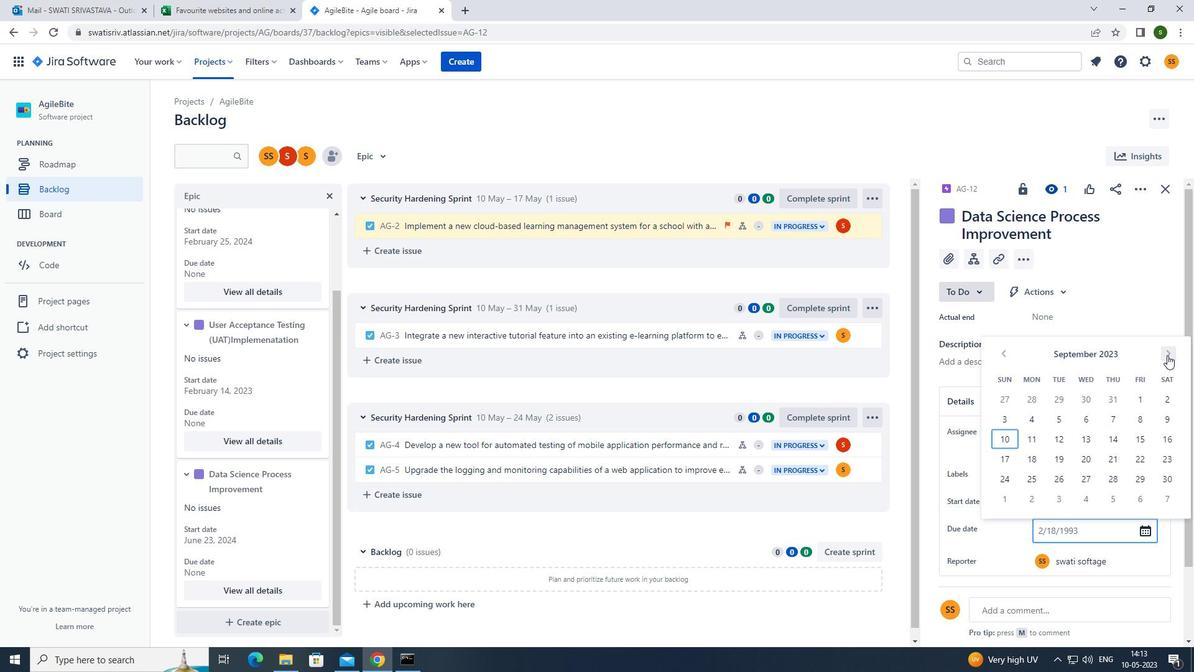 
Action: Mouse pressed left at (1168, 355)
Screenshot: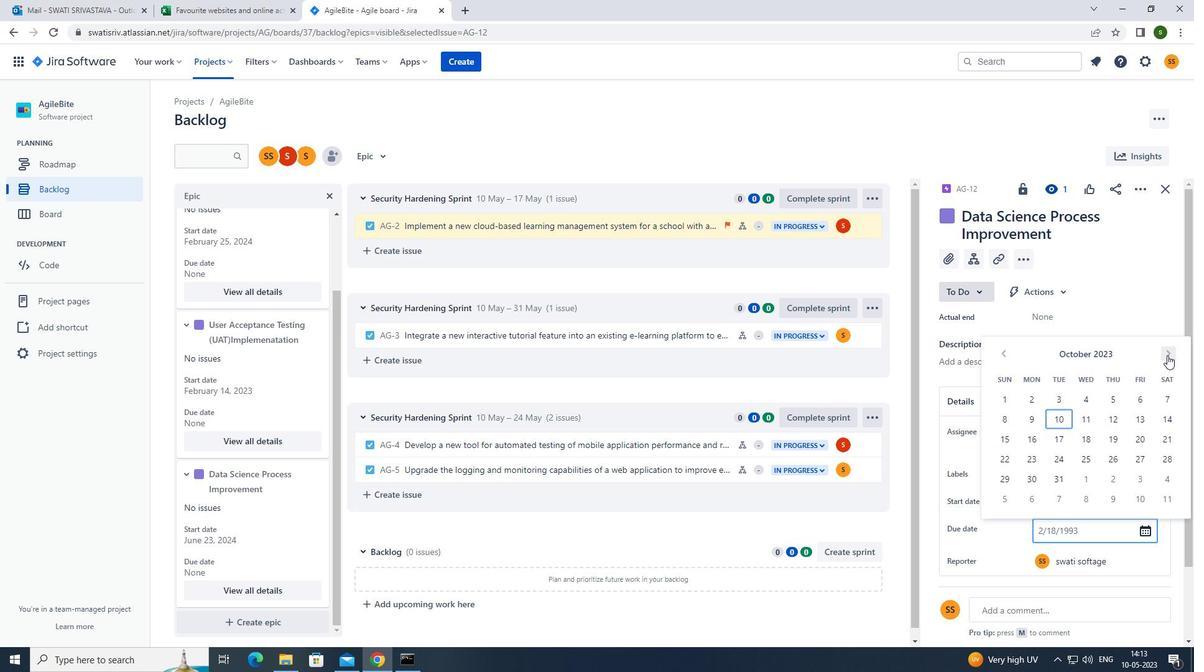 
Action: Mouse pressed left at (1168, 355)
Screenshot: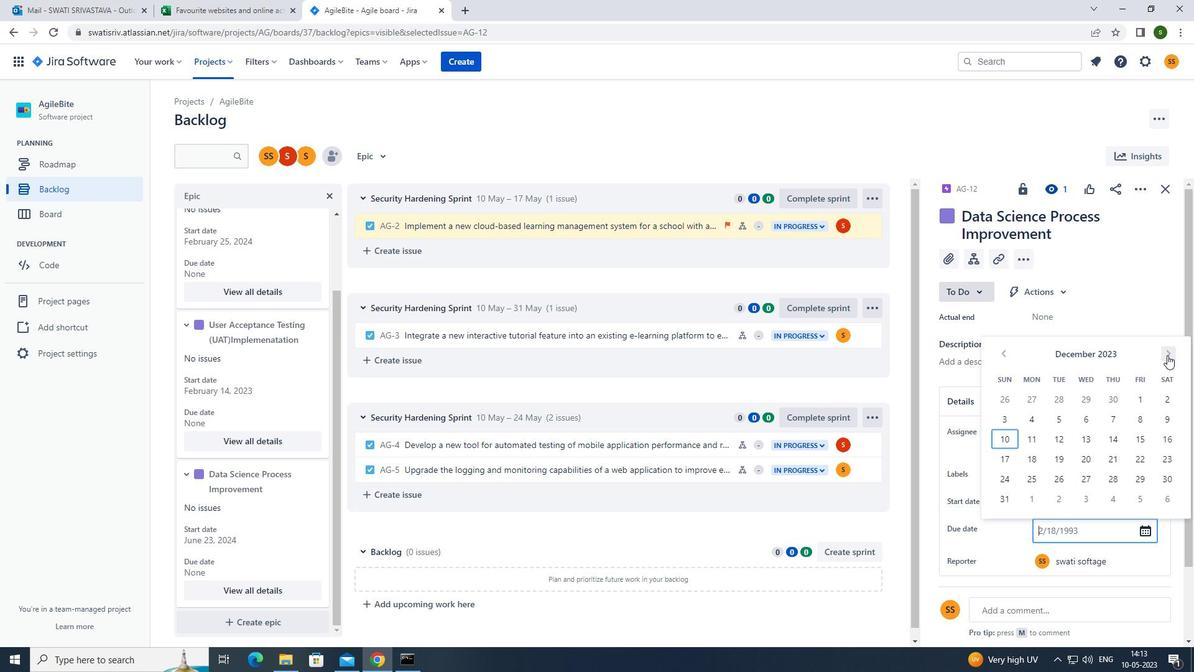 
Action: Mouse pressed left at (1168, 355)
Screenshot: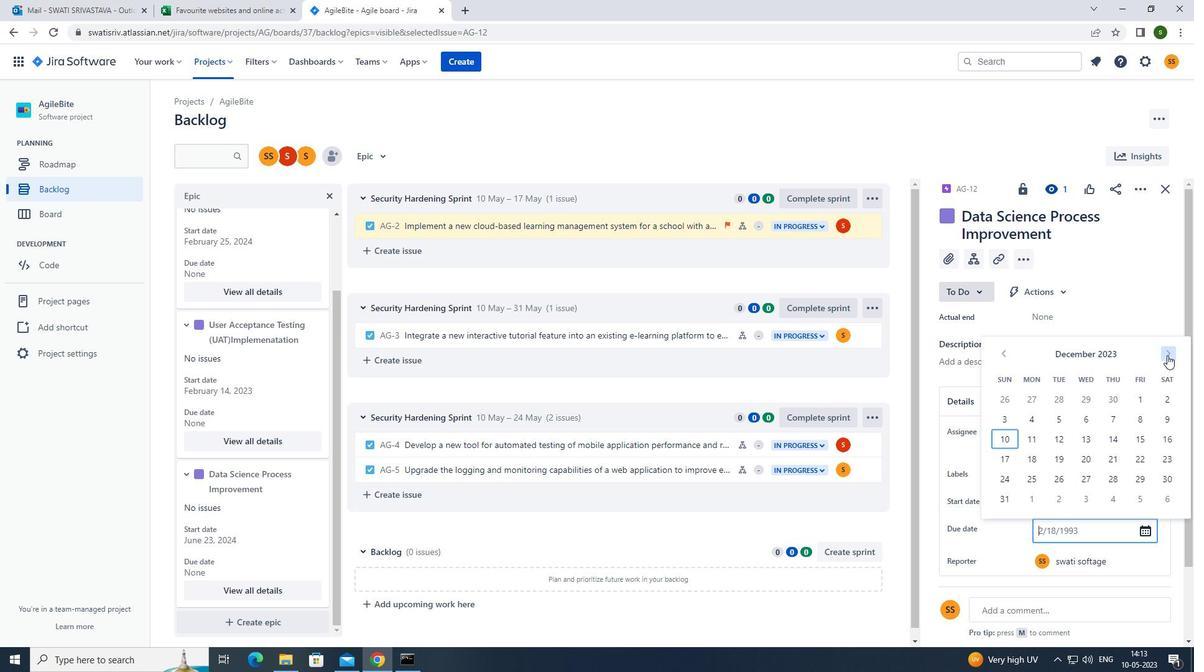 
Action: Mouse pressed left at (1168, 355)
Screenshot: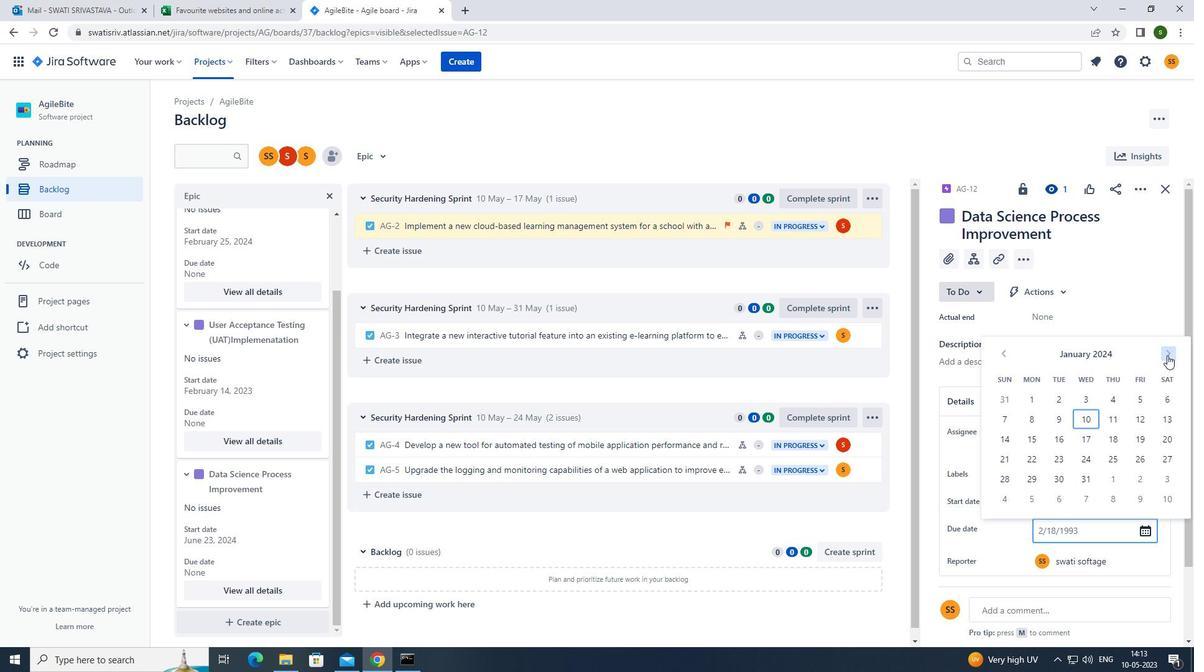 
Action: Mouse pressed left at (1168, 355)
Screenshot: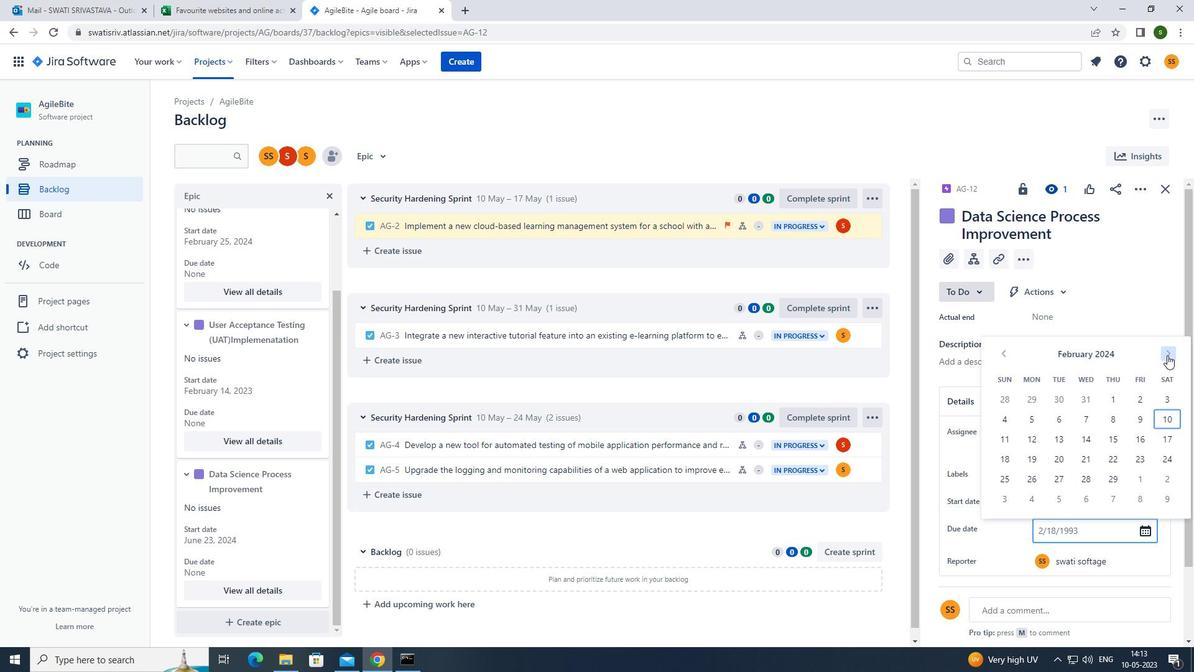 
Action: Mouse pressed left at (1168, 355)
Screenshot: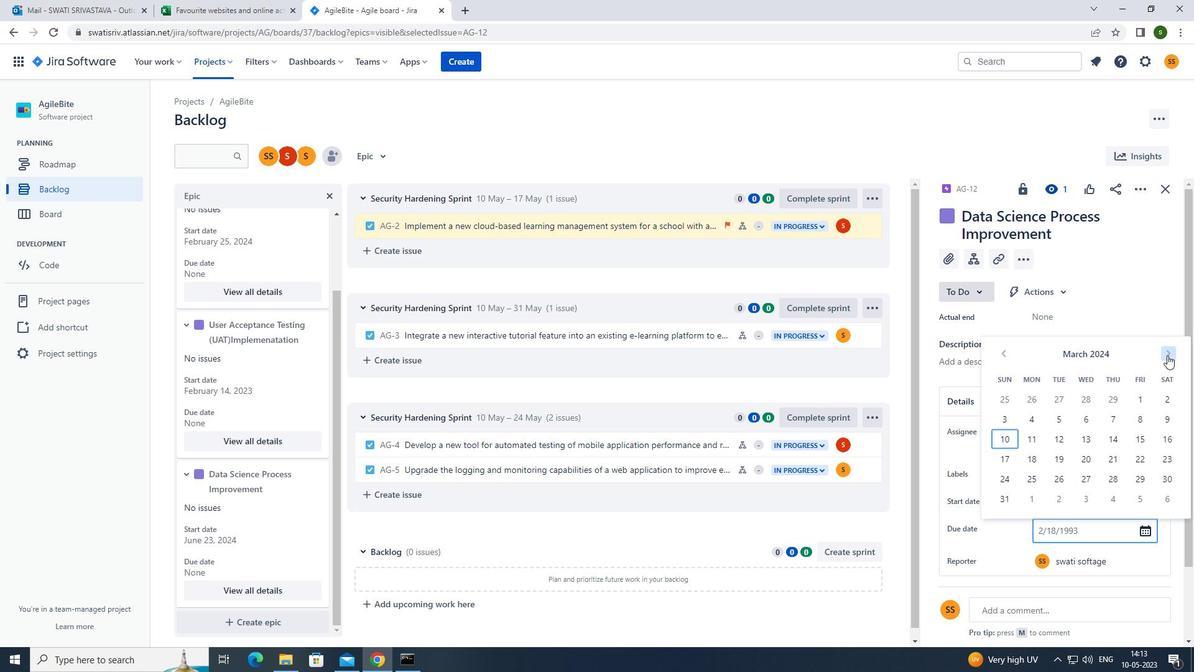 
Action: Mouse pressed left at (1168, 355)
Screenshot: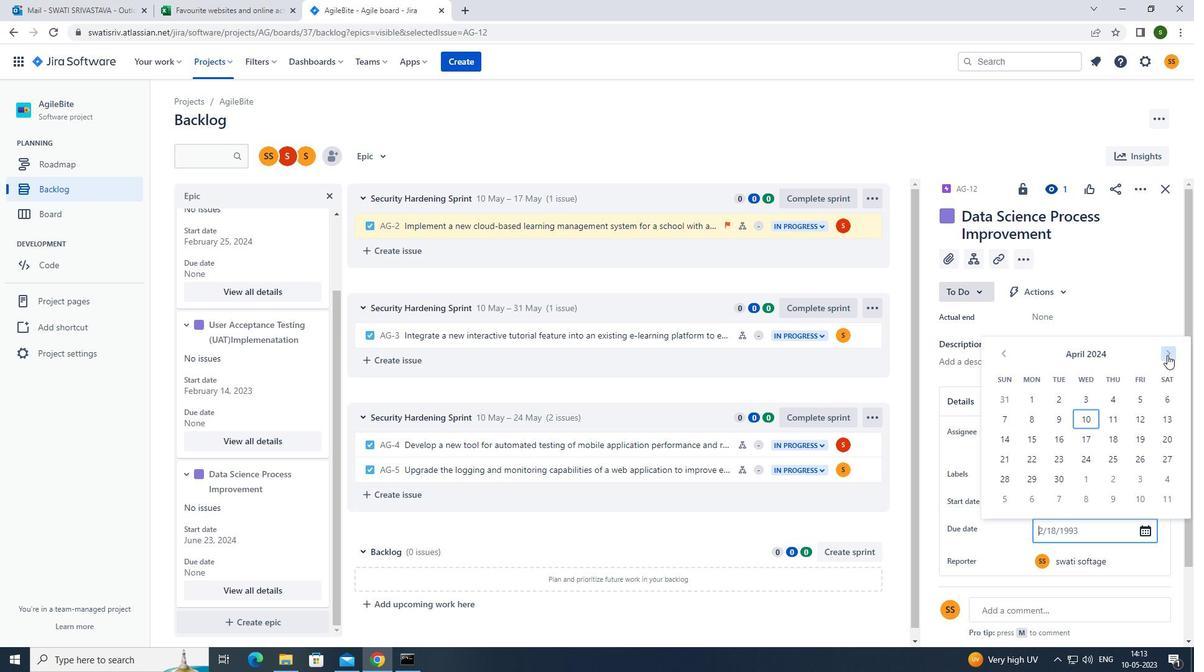 
Action: Mouse pressed left at (1168, 355)
Screenshot: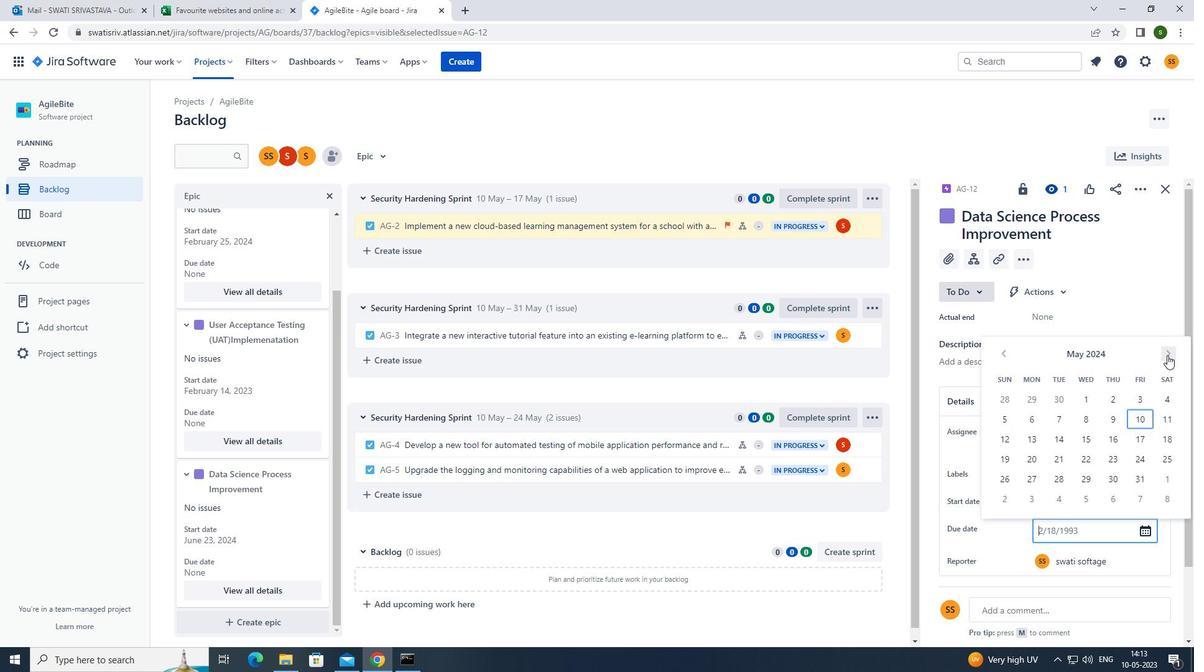 
Action: Mouse pressed left at (1168, 355)
Screenshot: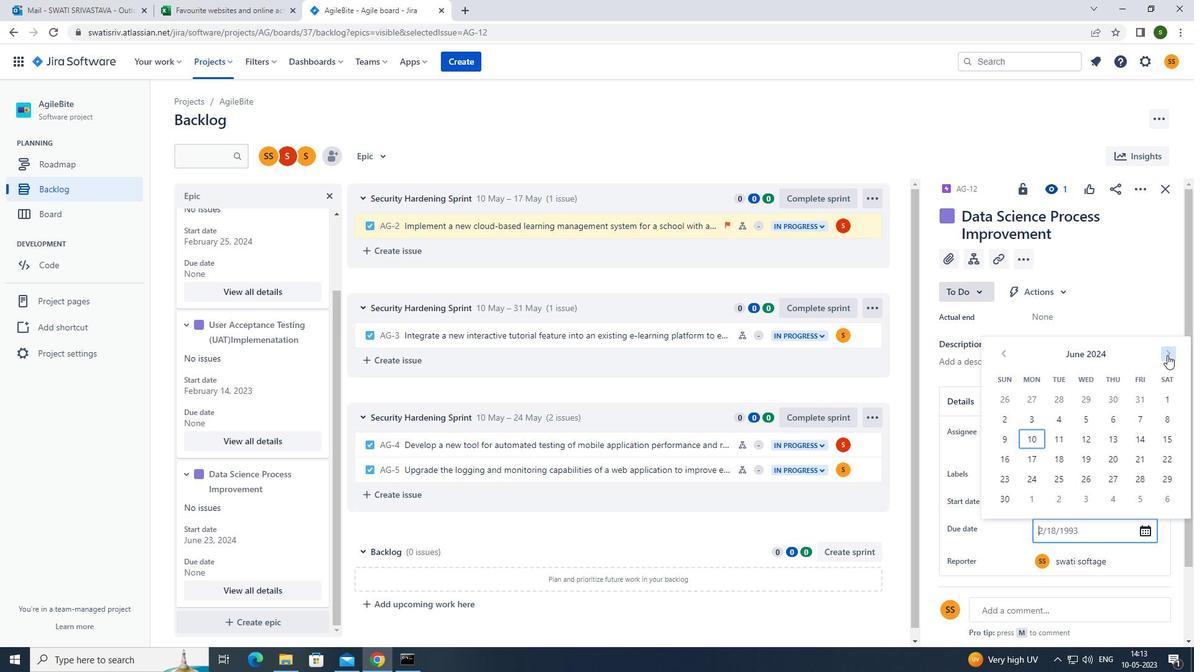 
Action: Mouse pressed left at (1168, 355)
Screenshot: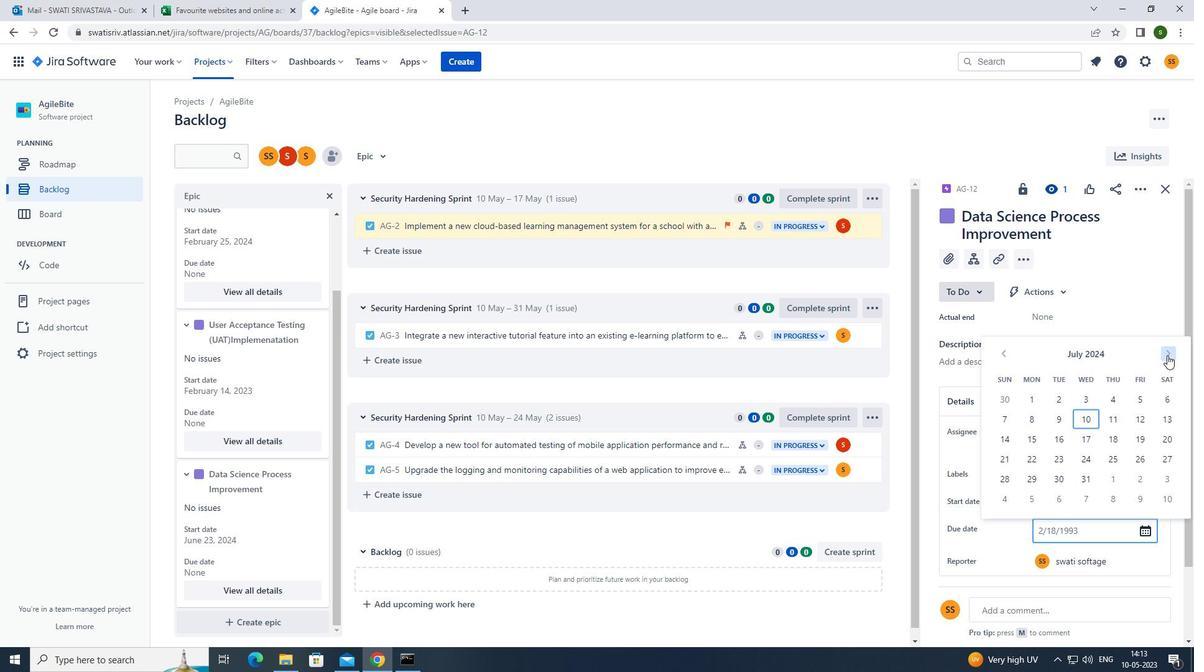 
Action: Mouse pressed left at (1168, 355)
Screenshot: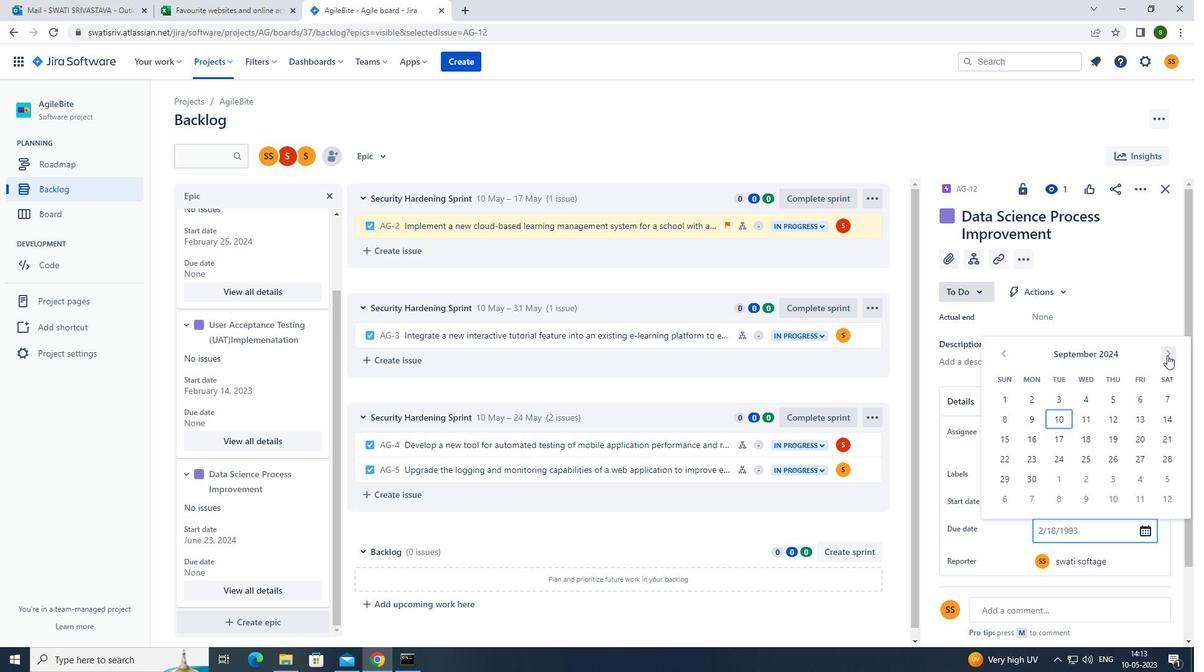 
Action: Mouse pressed left at (1168, 355)
Screenshot: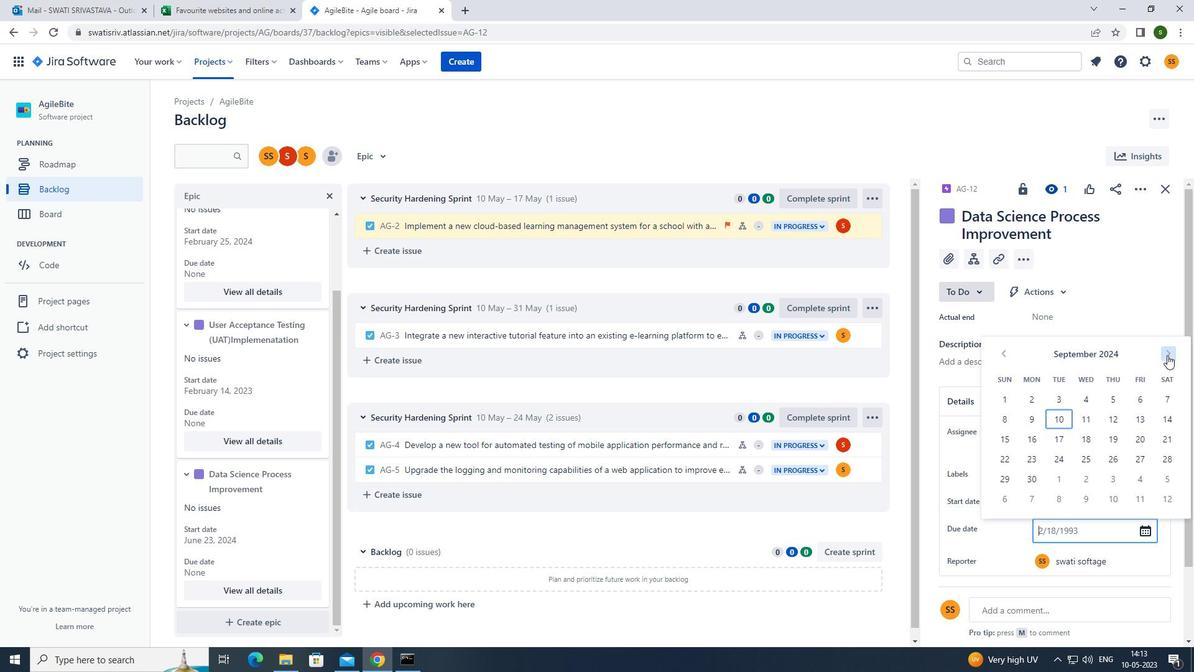 
Action: Mouse moved to (1004, 357)
Screenshot: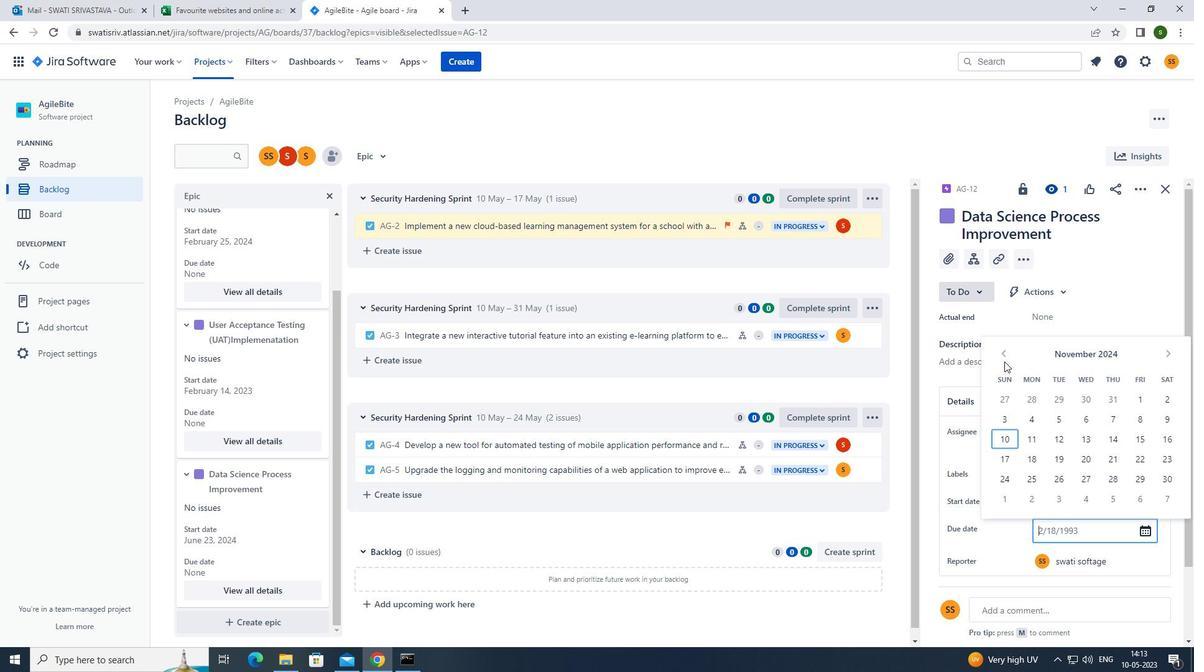 
Action: Mouse pressed left at (1004, 357)
Screenshot: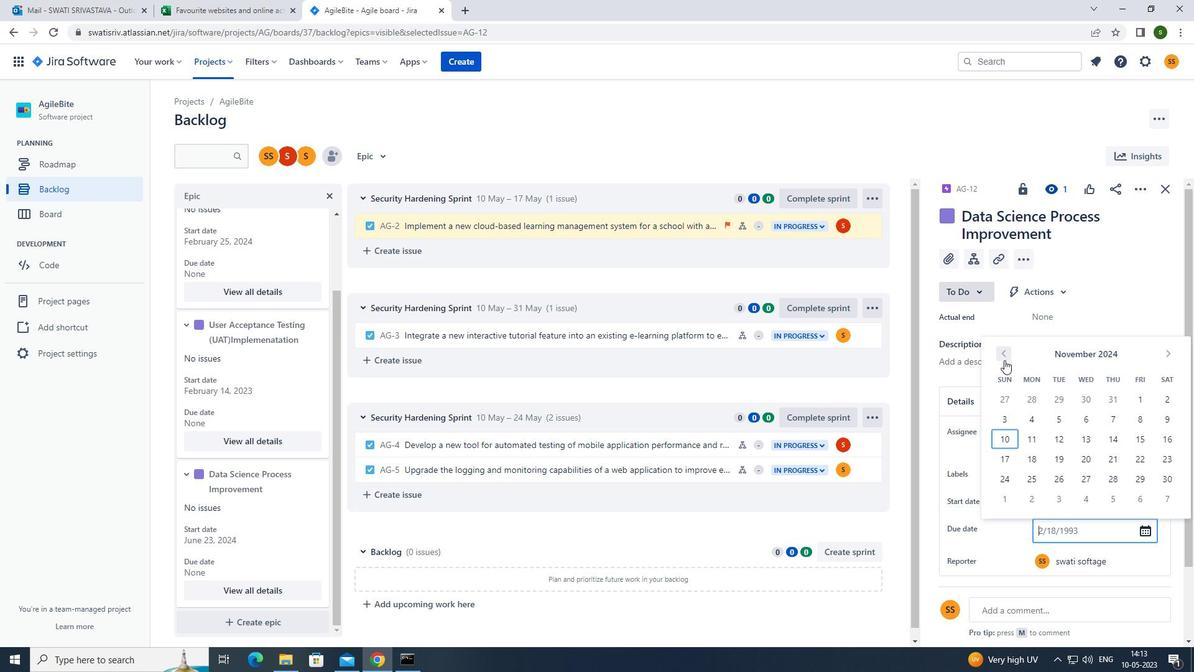 
Action: Mouse moved to (1133, 397)
Screenshot: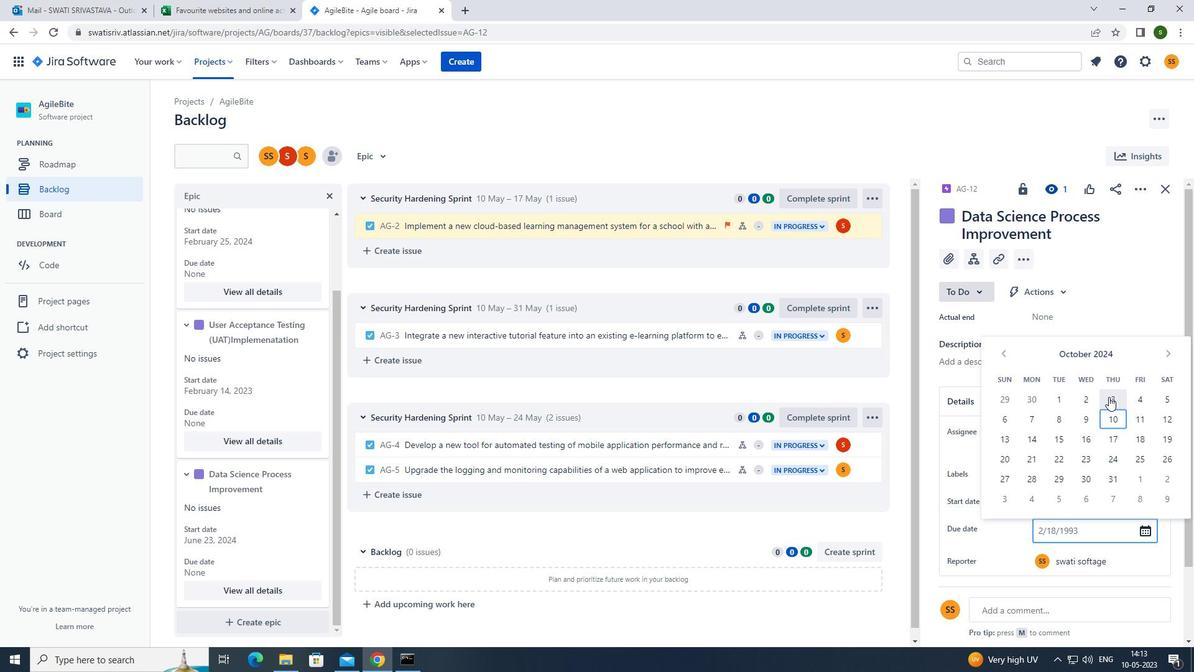 
Action: Mouse pressed left at (1133, 397)
Screenshot: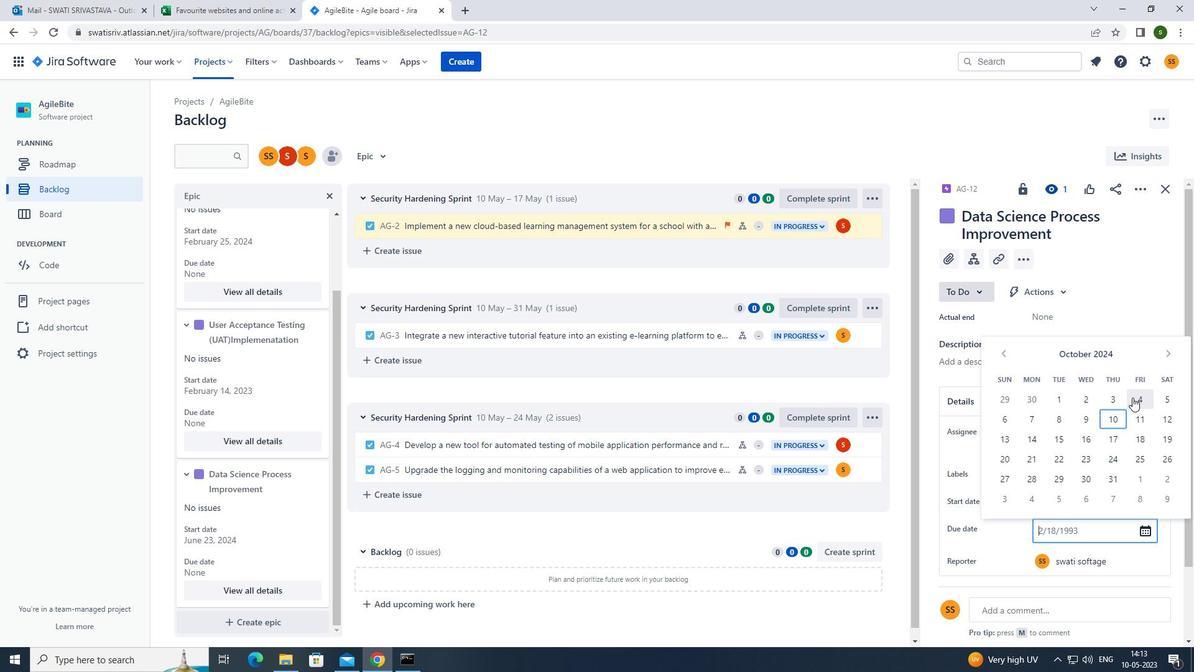 
Action: Mouse moved to (662, 127)
Screenshot: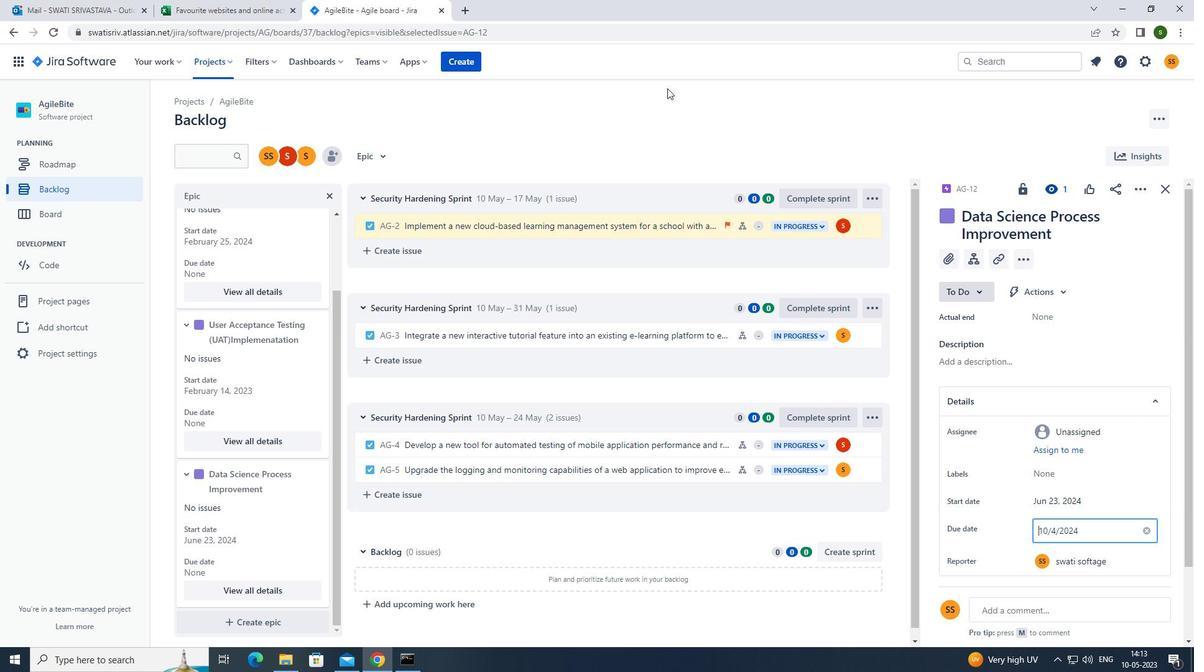 
Action: Mouse pressed left at (662, 127)
Screenshot: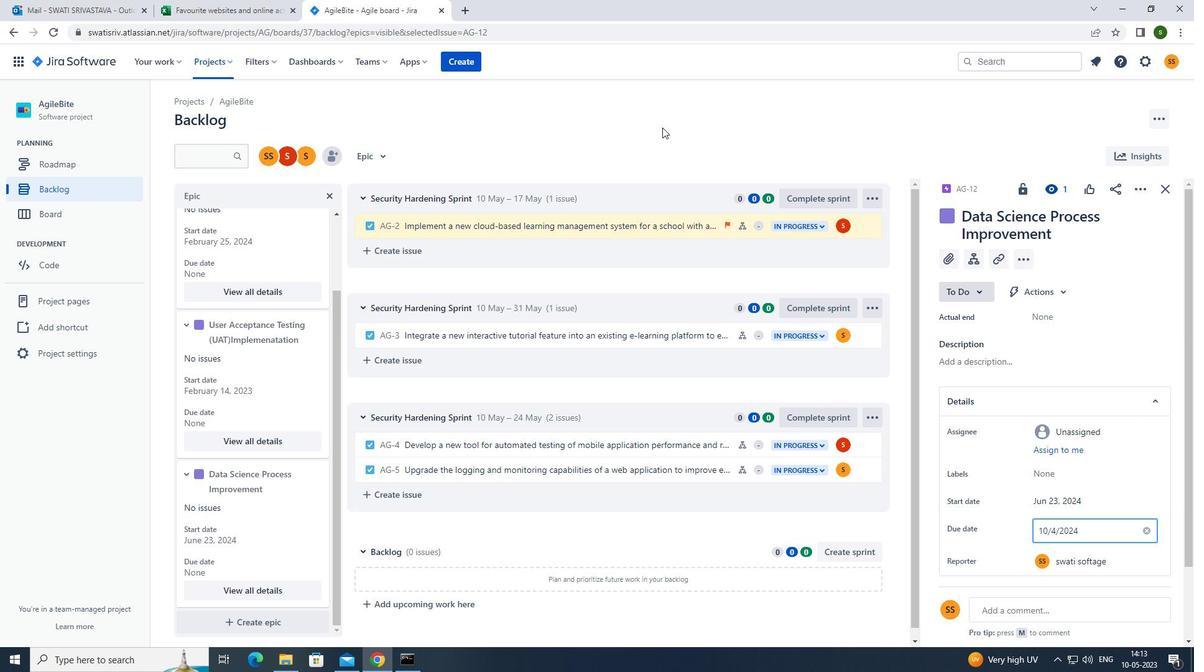 
